Task: Find a flight from Santa Maria Island to Jackson on May 2nd with 1 carry-on bag, a price up to ₹2,000,000, and a departure time between 8:00 AM and 12:00 AM.
Action: Mouse moved to (241, 236)
Screenshot: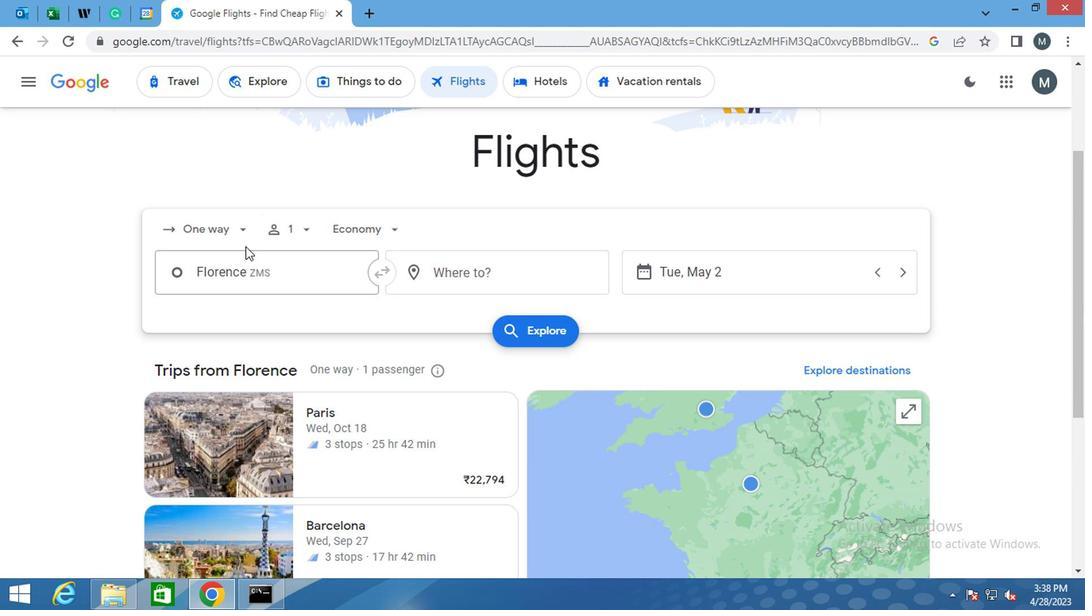
Action: Mouse pressed left at (241, 236)
Screenshot: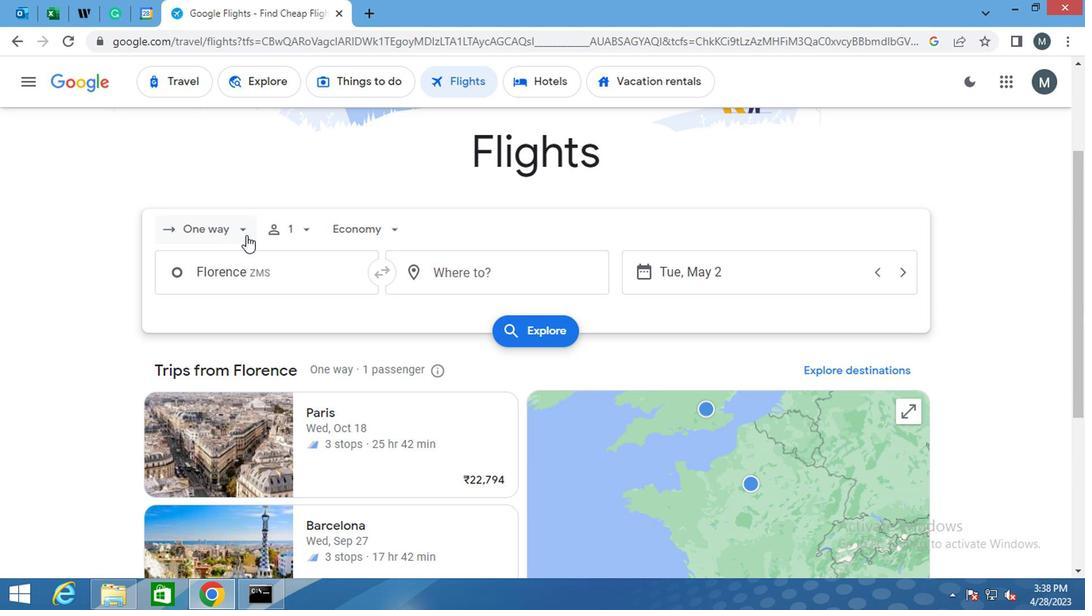 
Action: Mouse moved to (243, 310)
Screenshot: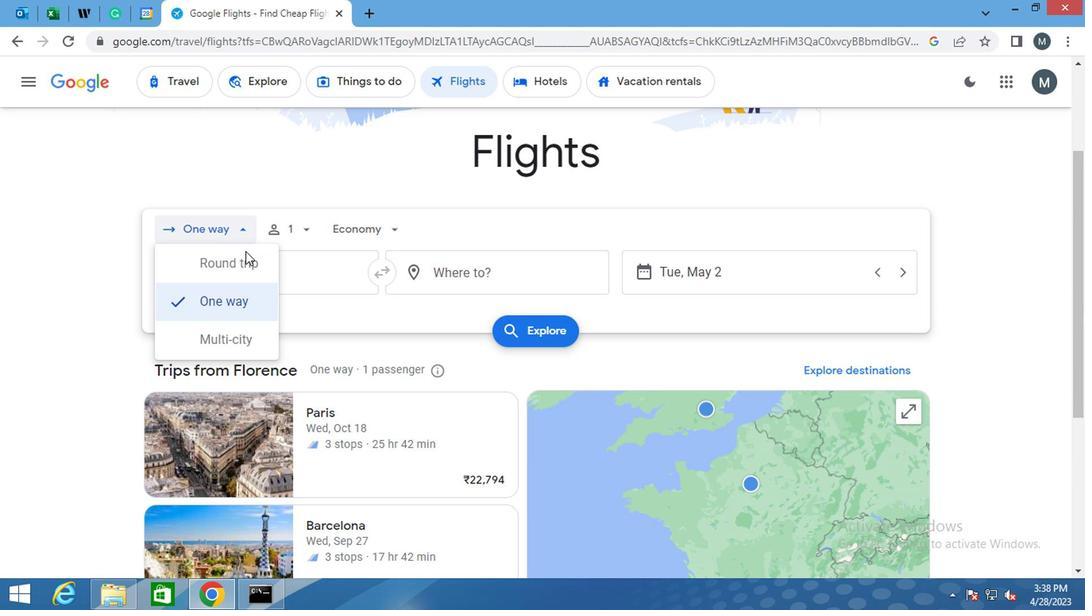 
Action: Mouse pressed left at (243, 310)
Screenshot: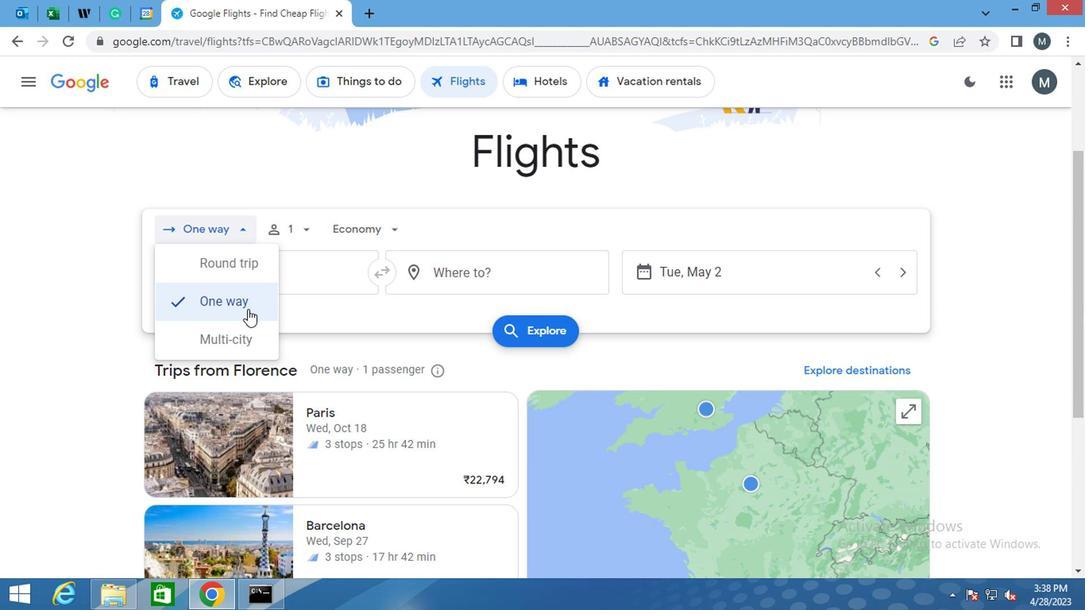 
Action: Mouse moved to (302, 231)
Screenshot: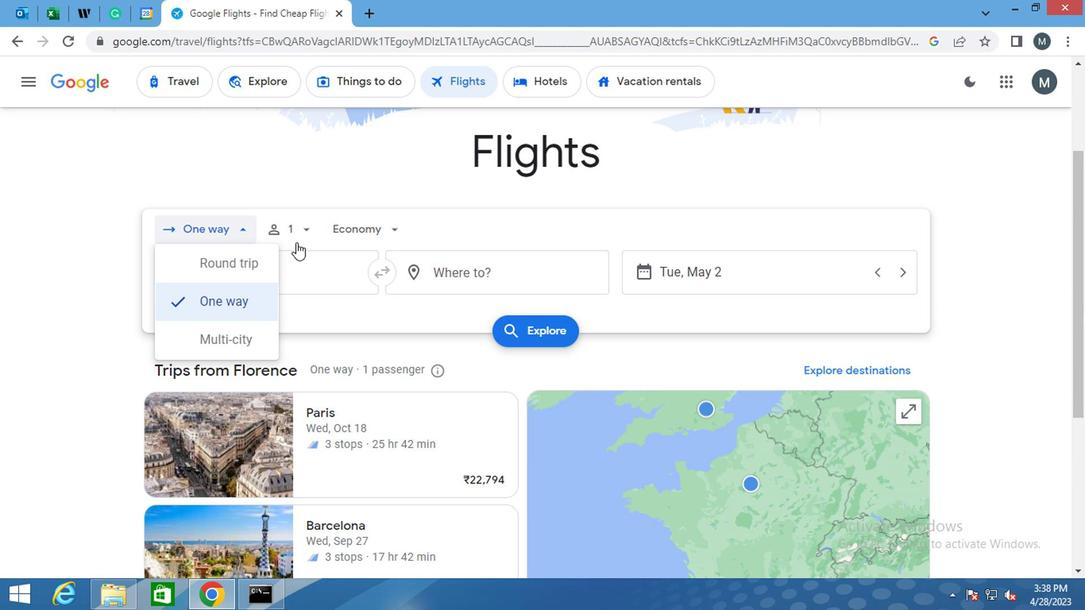 
Action: Mouse pressed left at (302, 231)
Screenshot: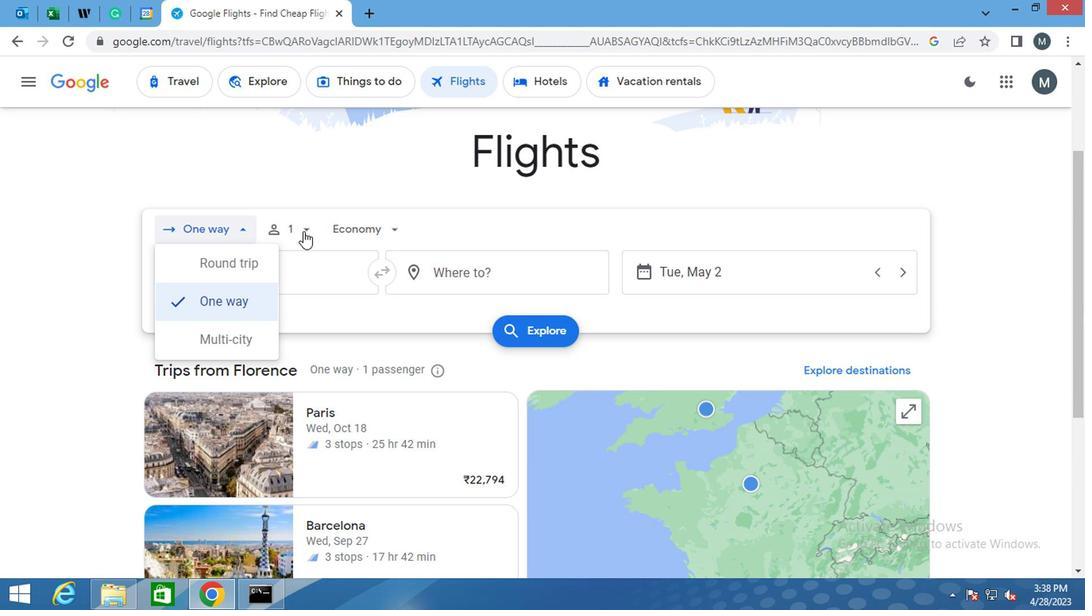 
Action: Mouse moved to (421, 274)
Screenshot: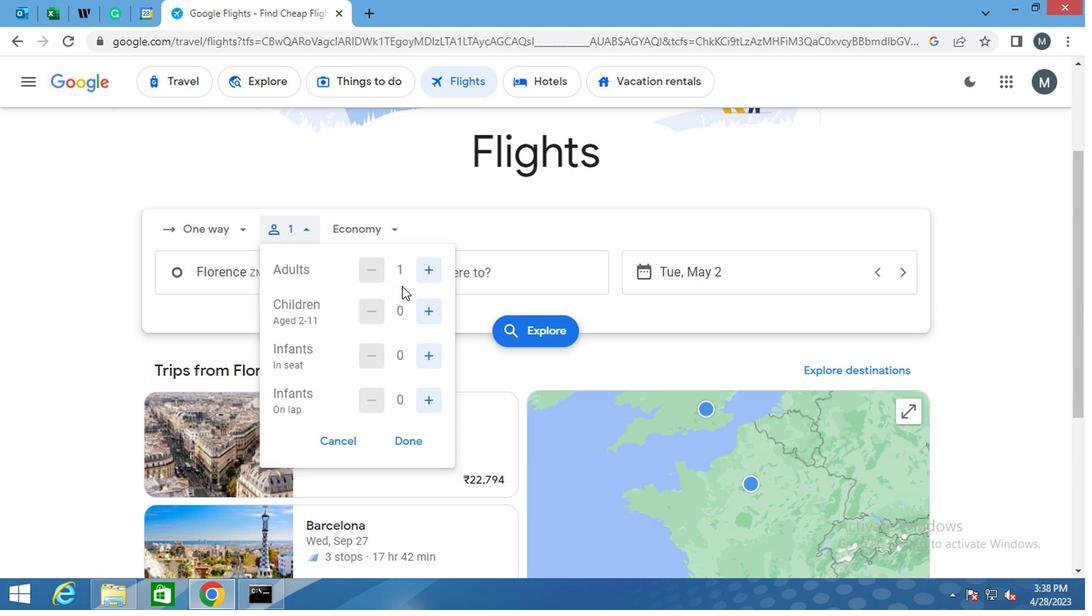 
Action: Mouse pressed left at (421, 274)
Screenshot: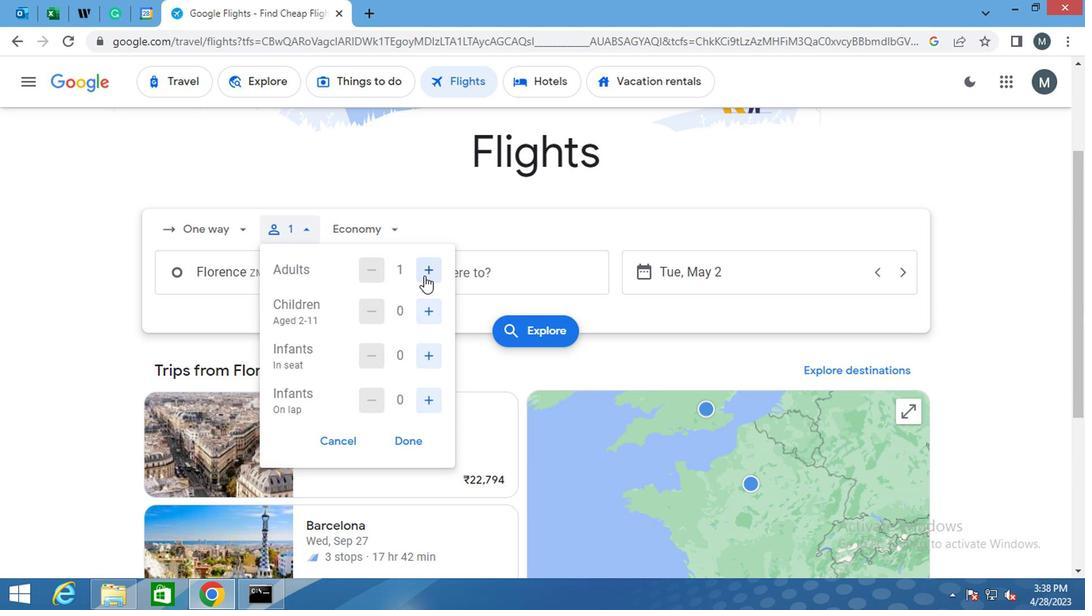 
Action: Mouse pressed left at (421, 274)
Screenshot: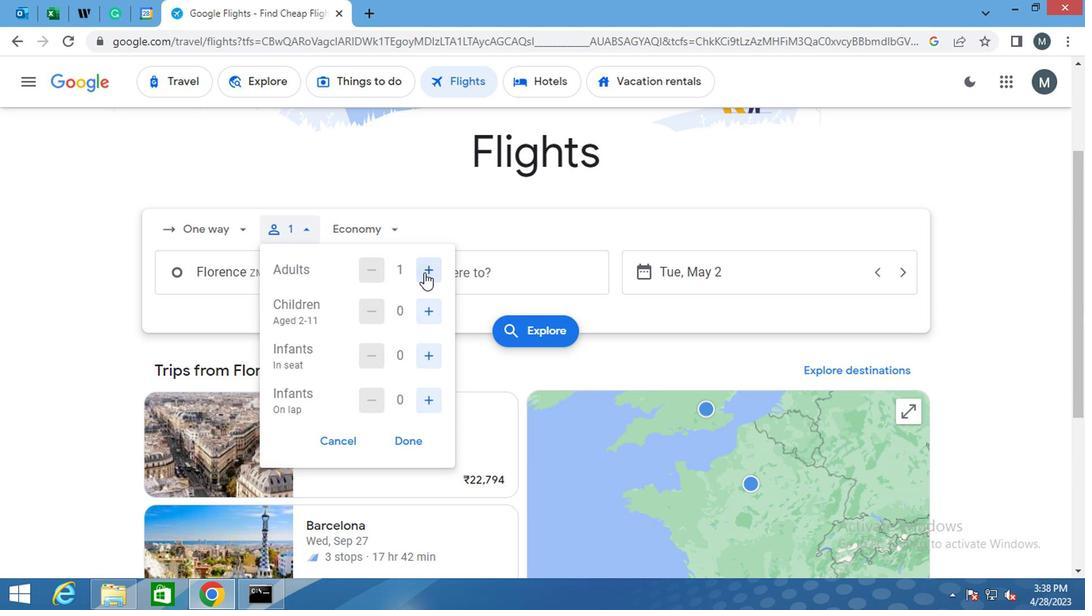 
Action: Mouse pressed left at (421, 274)
Screenshot: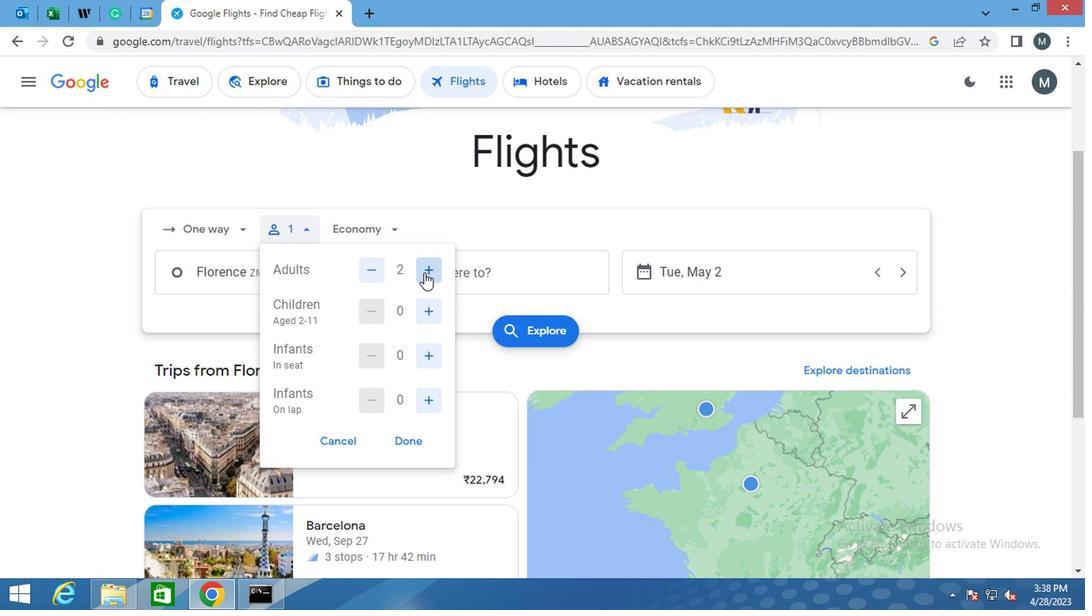 
Action: Mouse pressed left at (421, 274)
Screenshot: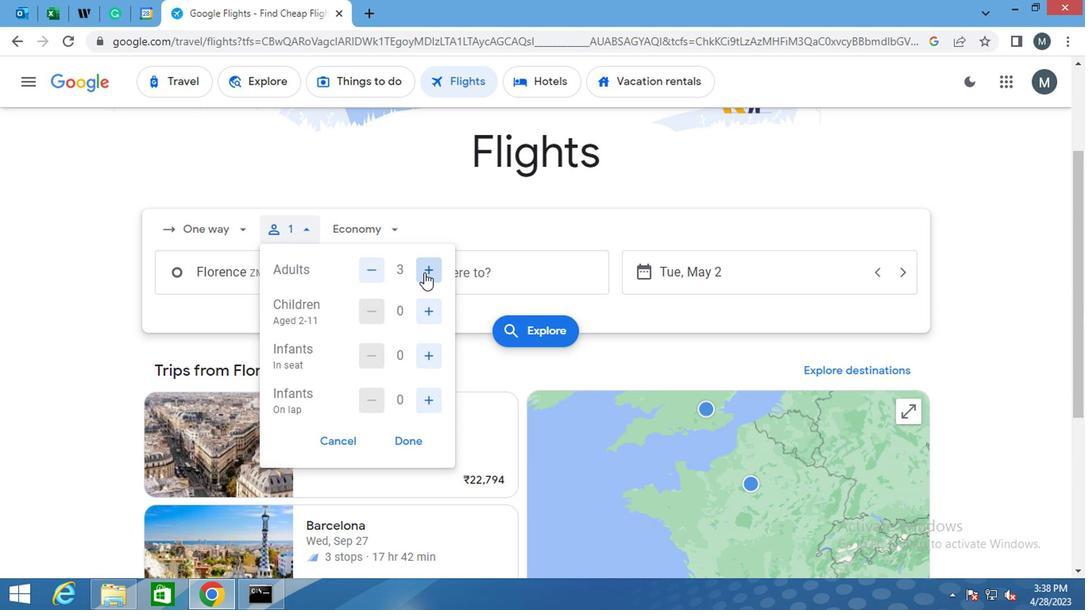 
Action: Mouse moved to (423, 310)
Screenshot: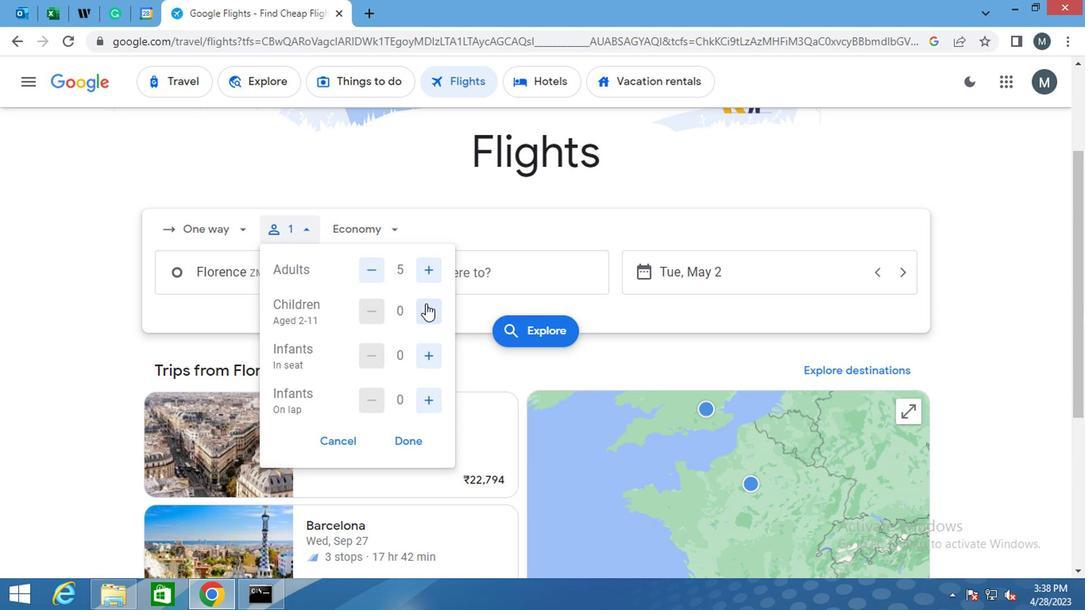 
Action: Mouse pressed left at (423, 310)
Screenshot: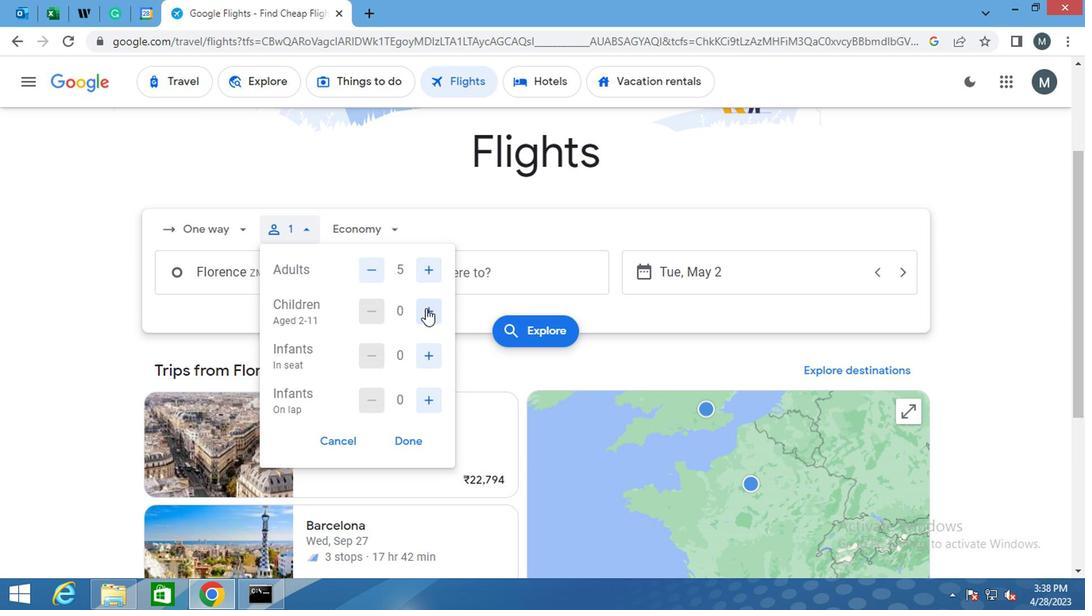 
Action: Mouse pressed left at (423, 310)
Screenshot: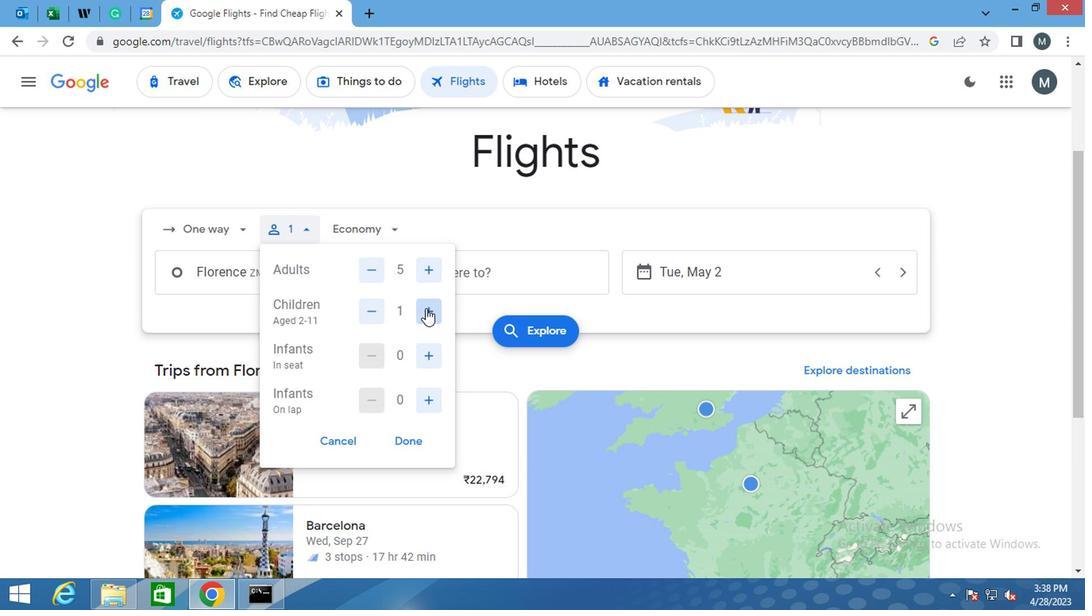 
Action: Mouse moved to (425, 355)
Screenshot: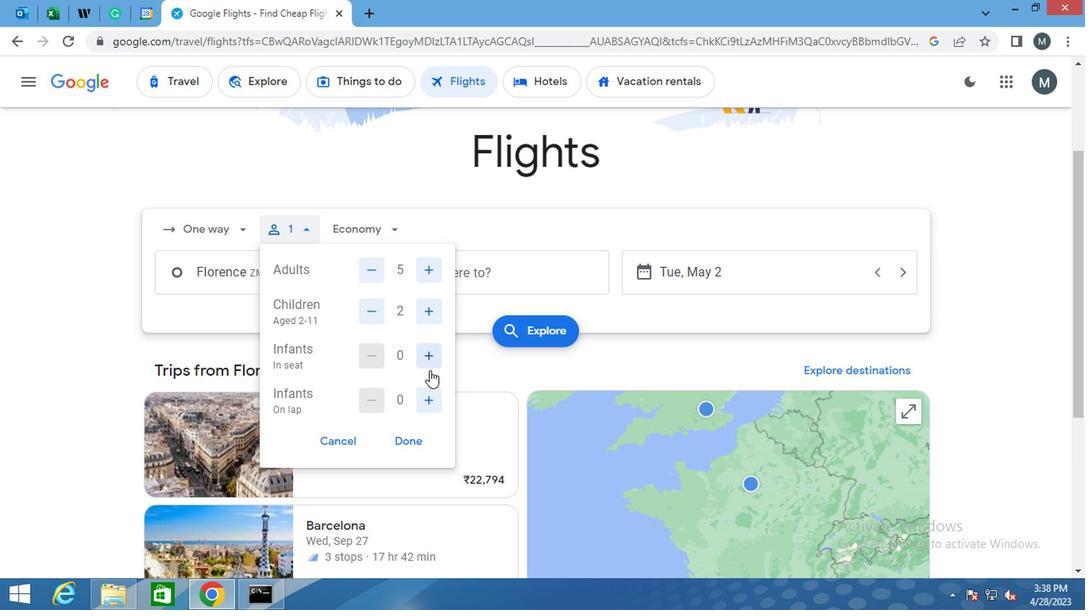 
Action: Mouse pressed left at (425, 355)
Screenshot: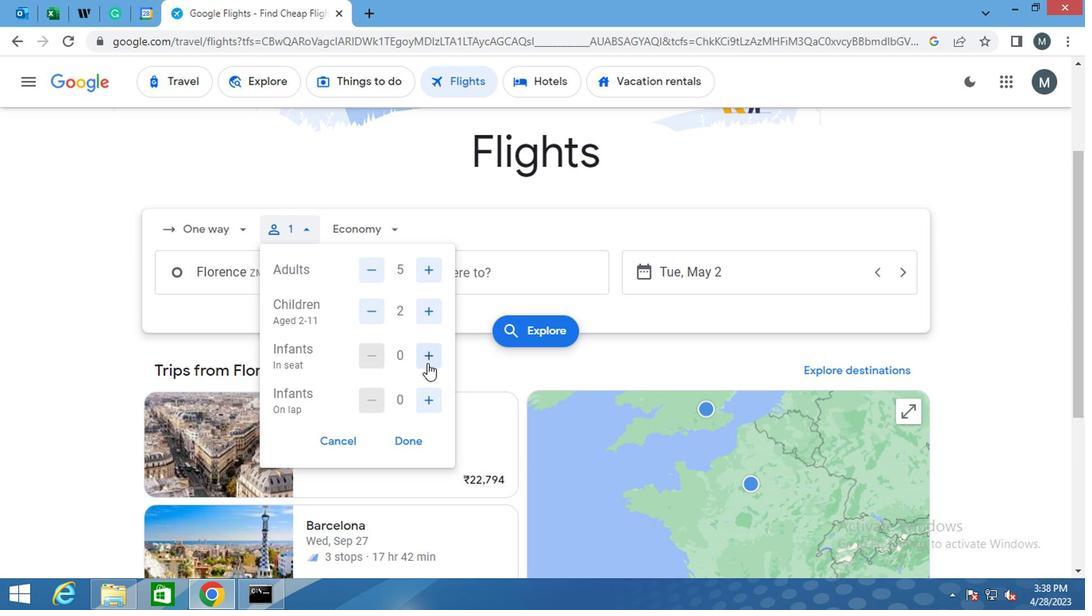 
Action: Mouse pressed left at (425, 355)
Screenshot: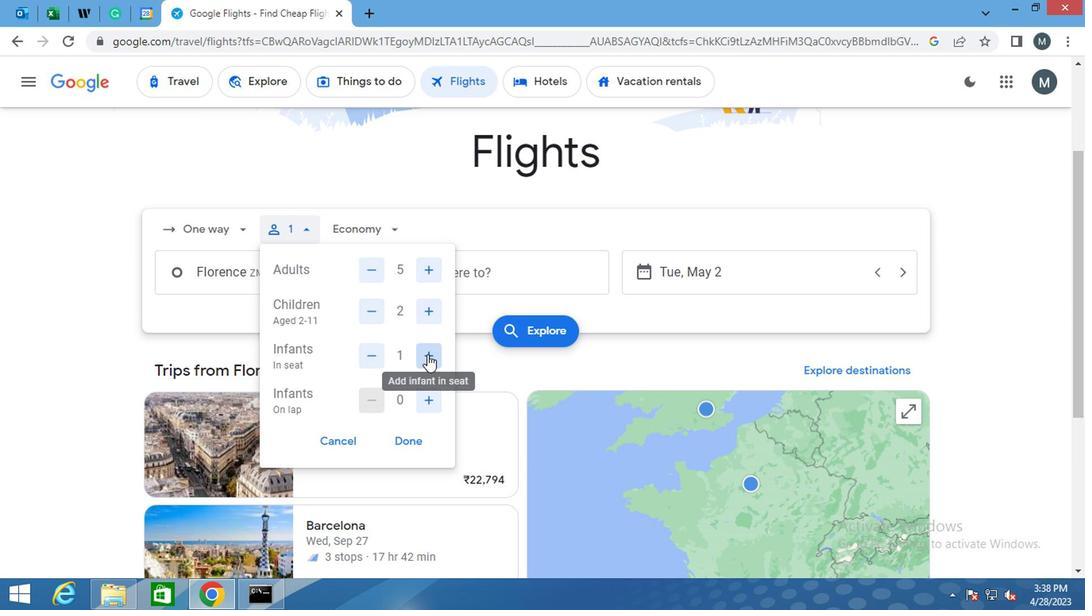 
Action: Mouse moved to (365, 354)
Screenshot: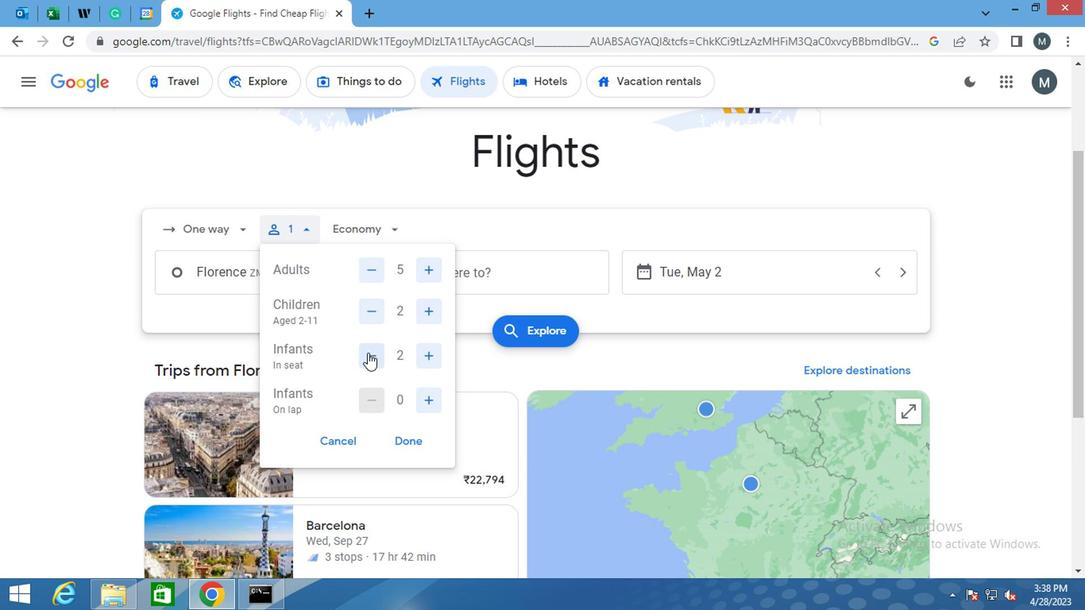 
Action: Mouse pressed left at (365, 354)
Screenshot: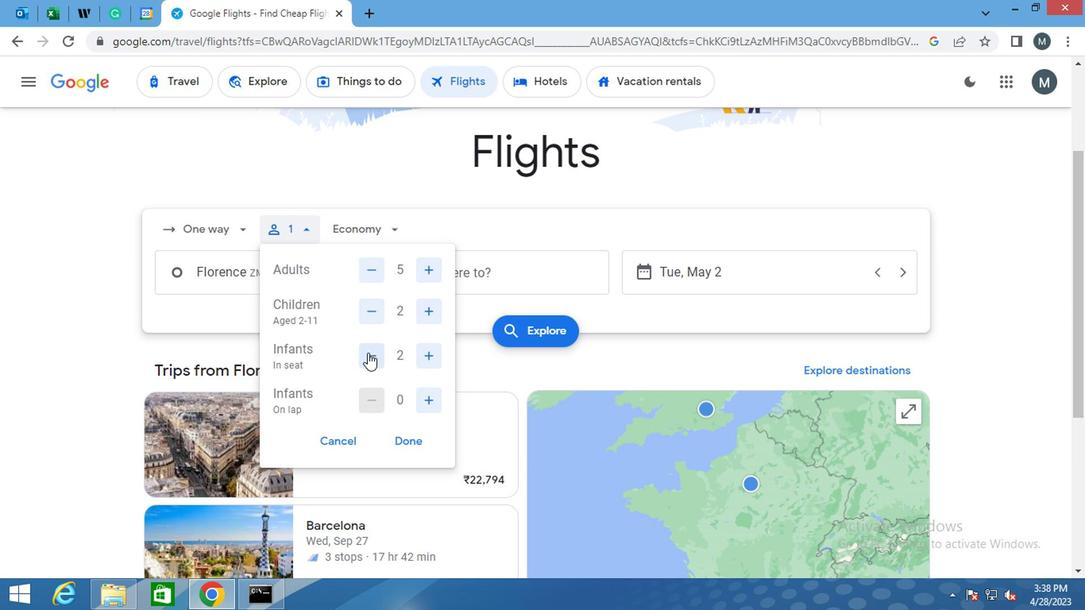 
Action: Mouse moved to (418, 405)
Screenshot: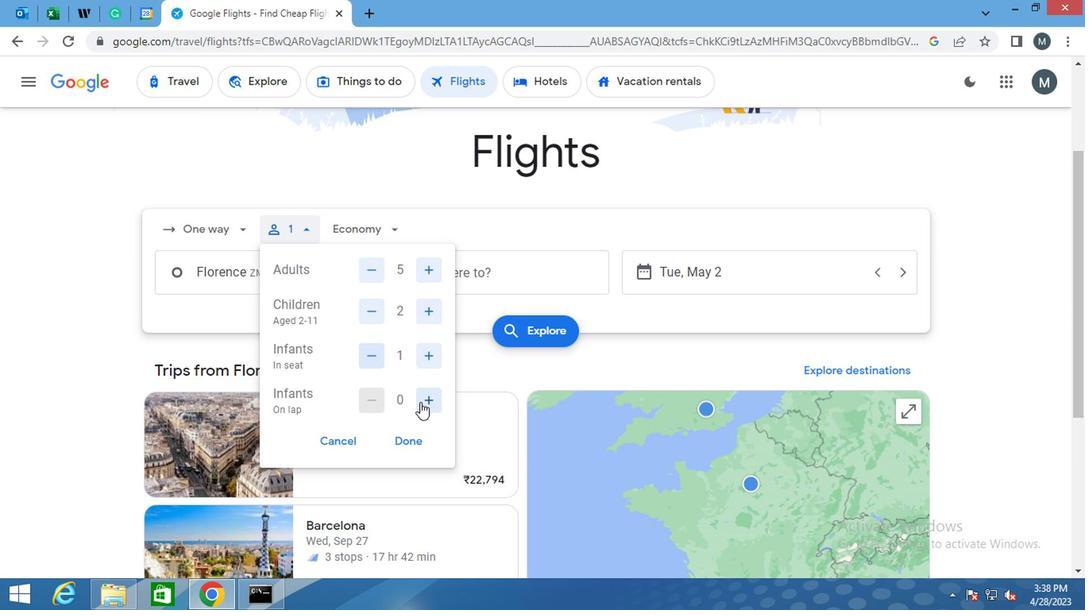 
Action: Mouse pressed left at (418, 405)
Screenshot: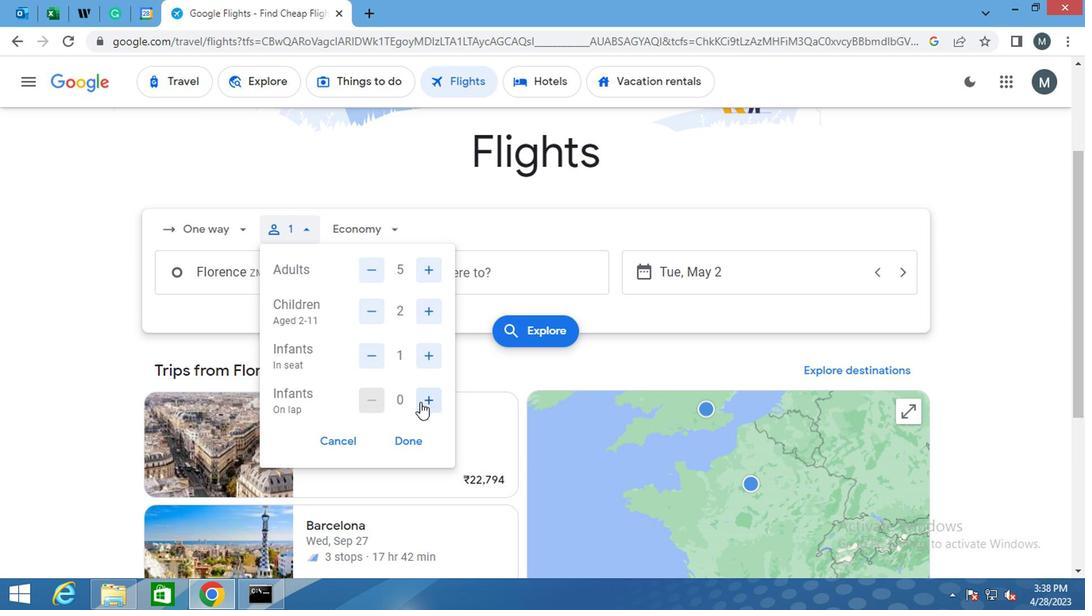 
Action: Mouse moved to (419, 405)
Screenshot: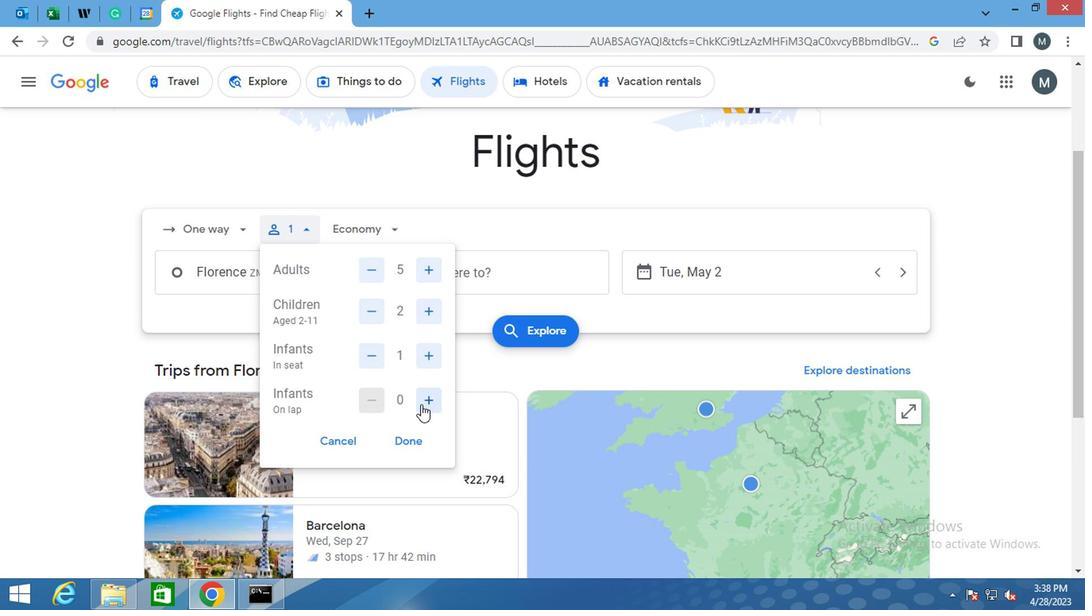 
Action: Mouse pressed left at (419, 405)
Screenshot: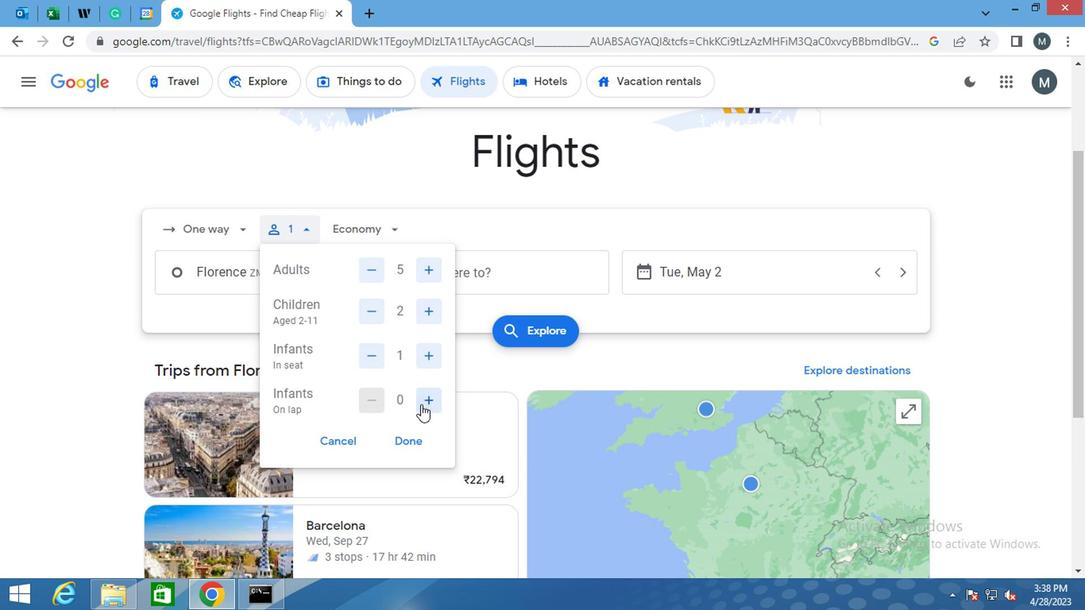 
Action: Mouse moved to (362, 399)
Screenshot: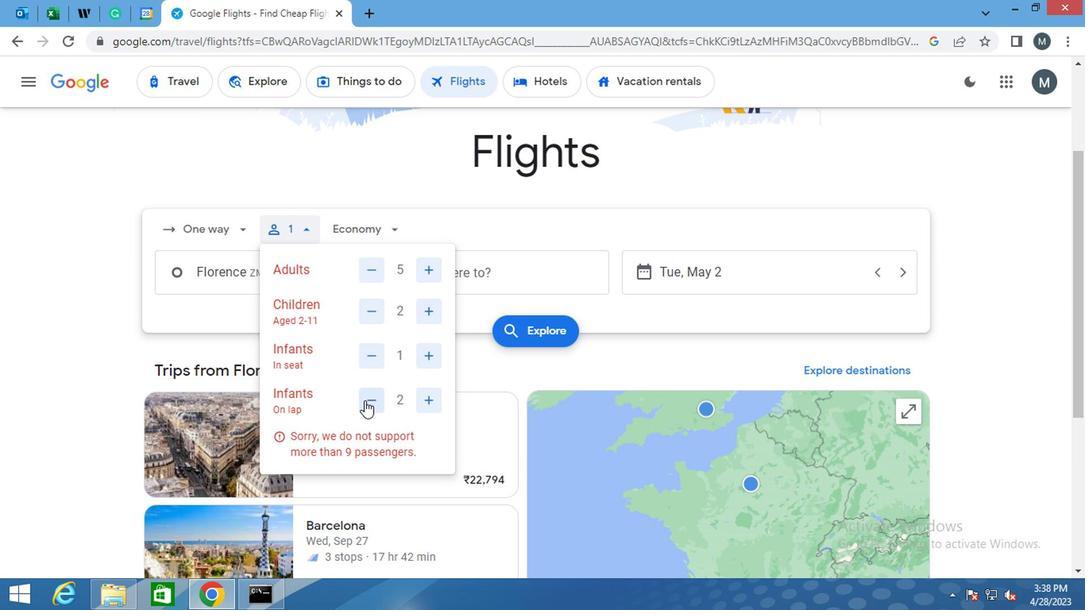 
Action: Mouse pressed left at (362, 399)
Screenshot: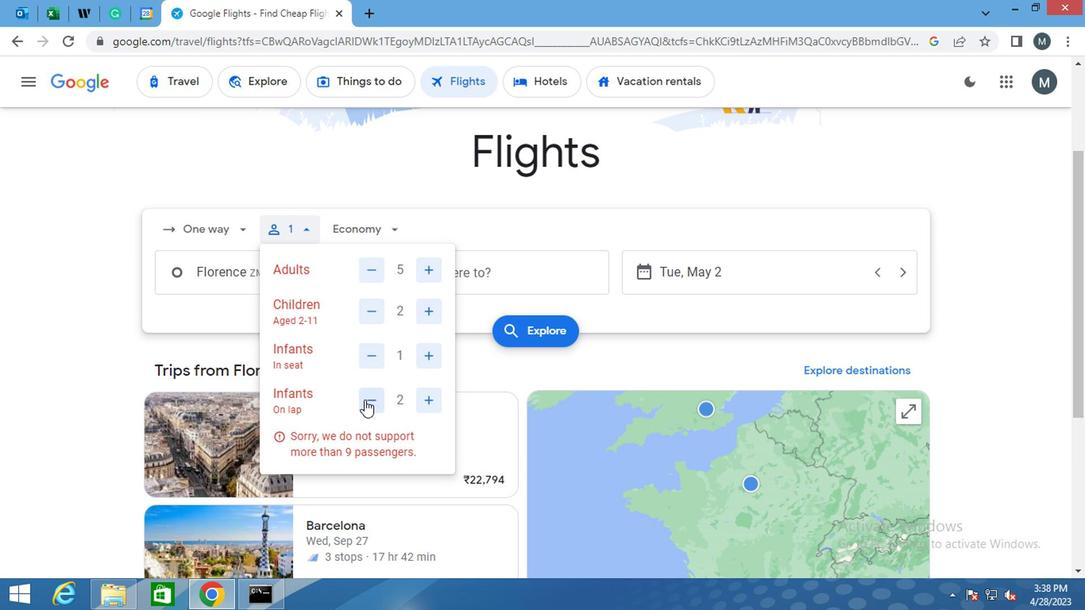 
Action: Mouse moved to (400, 437)
Screenshot: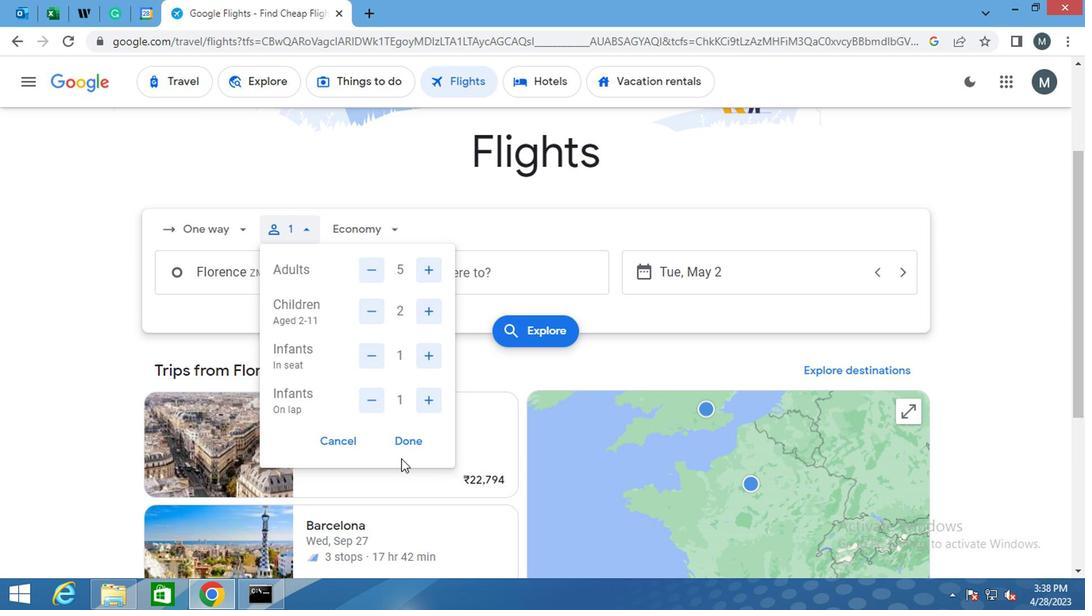 
Action: Mouse pressed left at (400, 437)
Screenshot: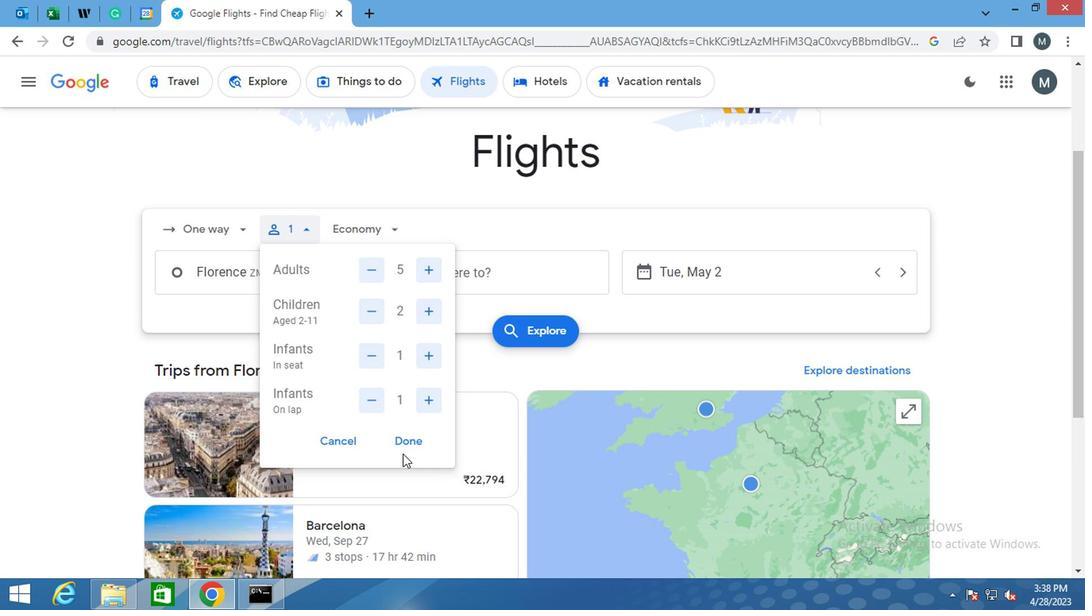 
Action: Mouse moved to (388, 236)
Screenshot: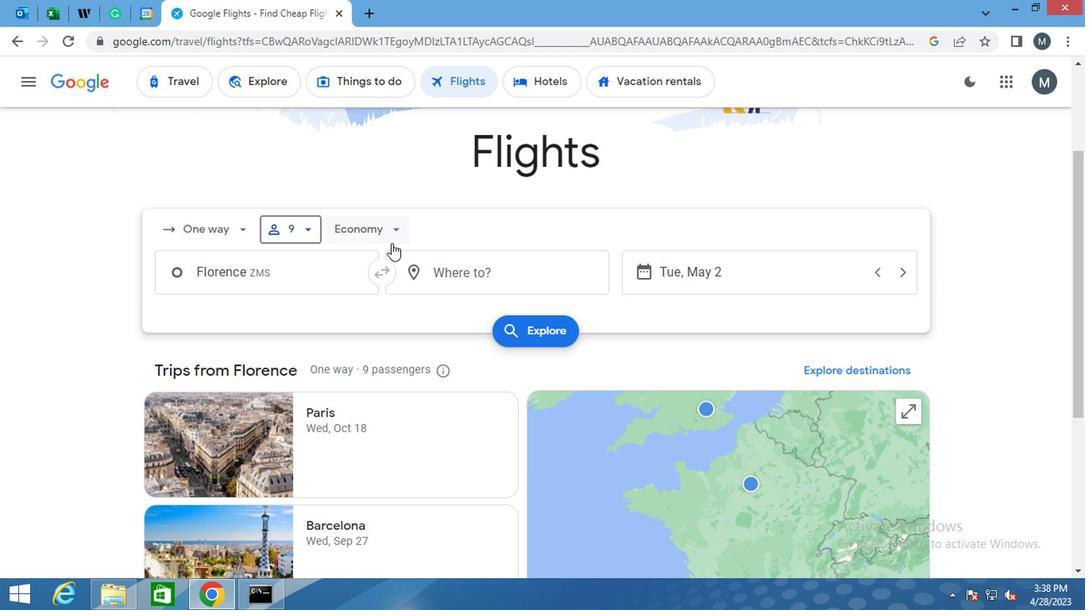 
Action: Mouse pressed left at (388, 236)
Screenshot: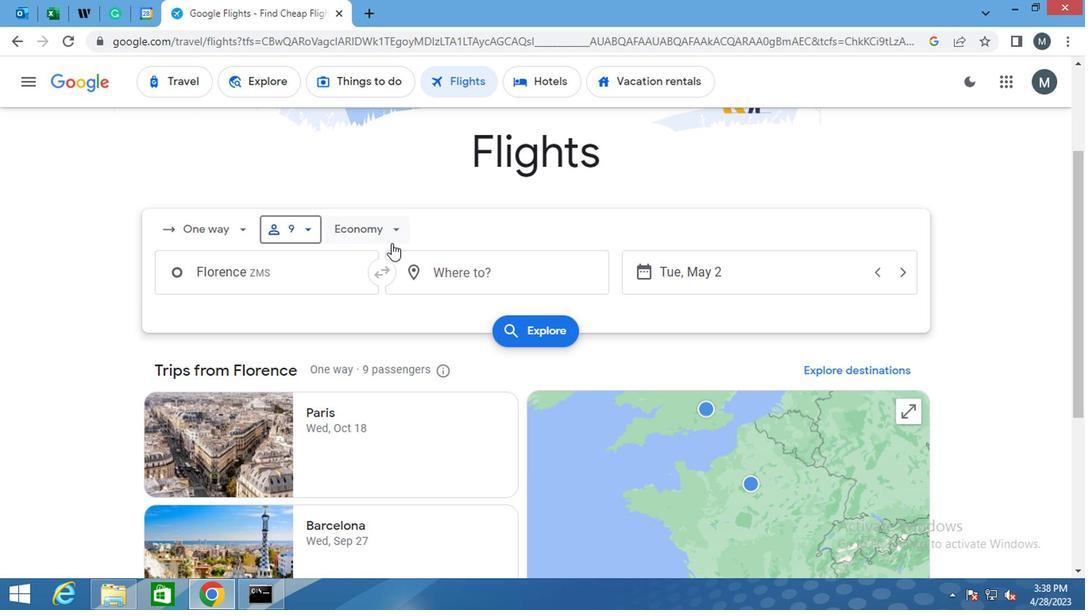
Action: Mouse moved to (386, 276)
Screenshot: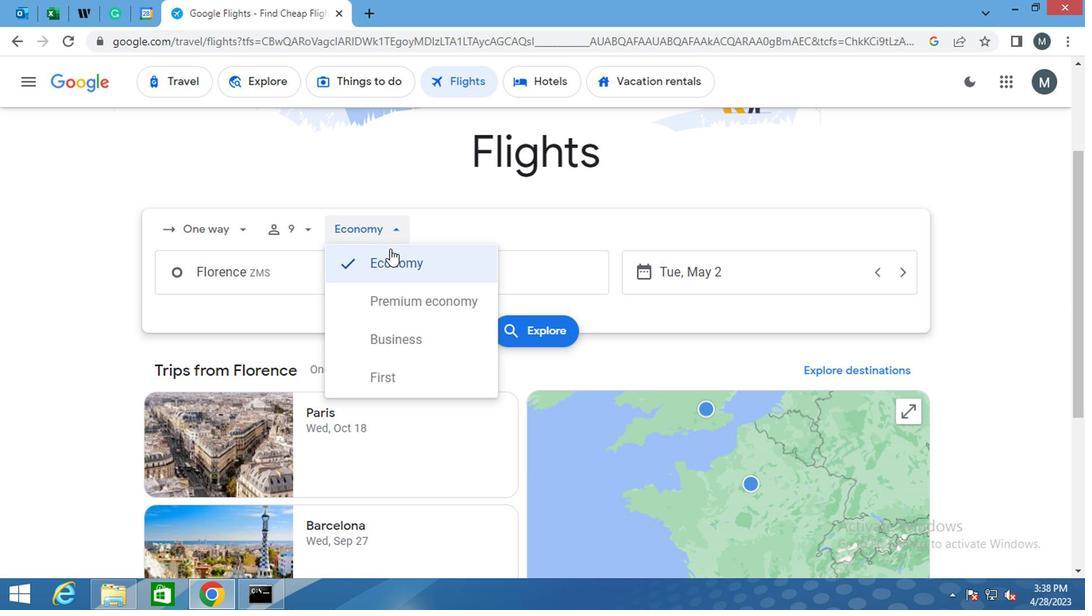
Action: Mouse pressed left at (386, 276)
Screenshot: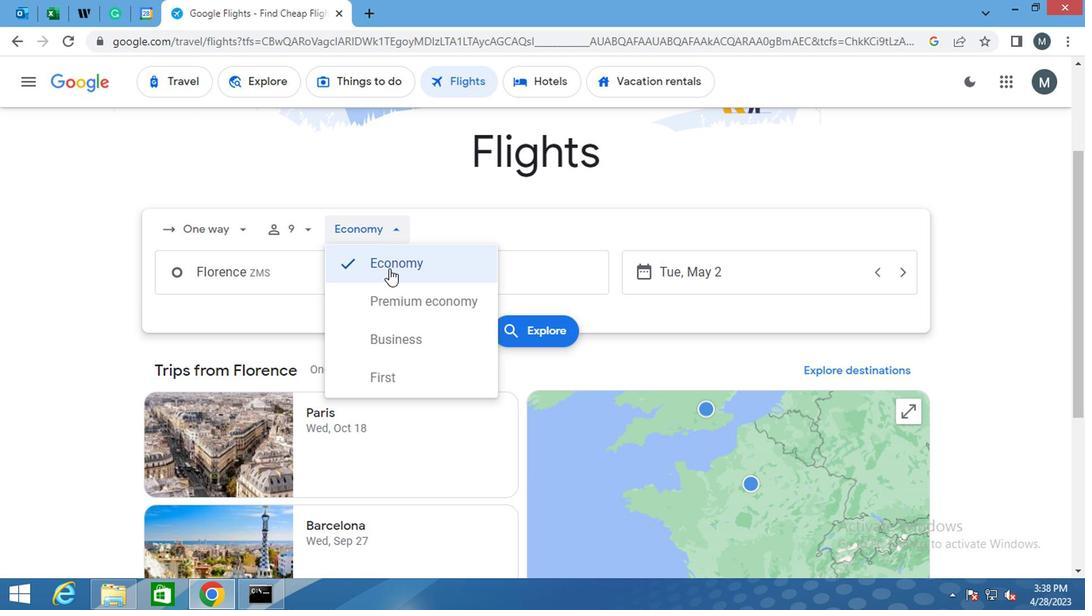
Action: Mouse moved to (285, 282)
Screenshot: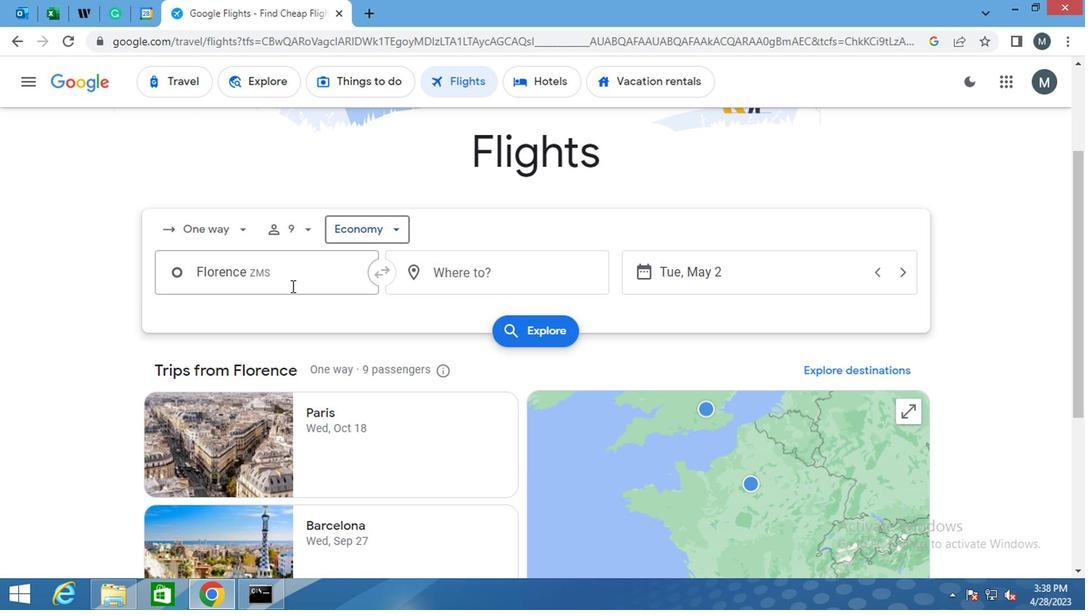 
Action: Mouse pressed left at (285, 282)
Screenshot: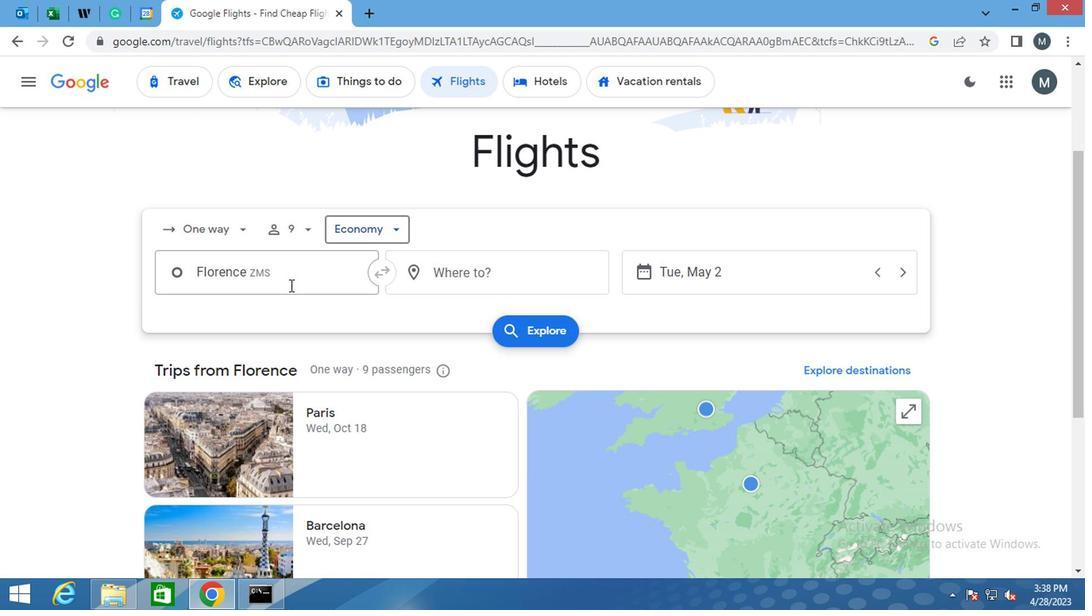 
Action: Mouse moved to (285, 281)
Screenshot: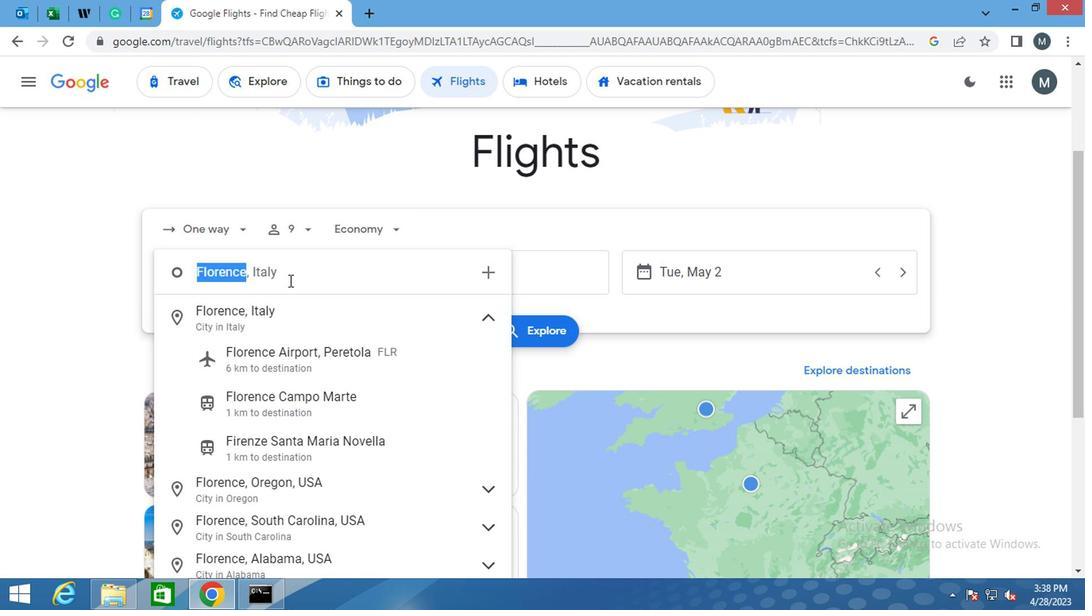 
Action: Key pressed <Key.backspace><Key.backspace><Key.backspace><Key.shift>SANTA<Key.space><Key.shift>MARIA<Key.space><Key.shift>A<Key.enter><Key.backspace><Key.backspace><Key.backspace><Key.backspace><Key.backspace><Key.backspace>
Screenshot: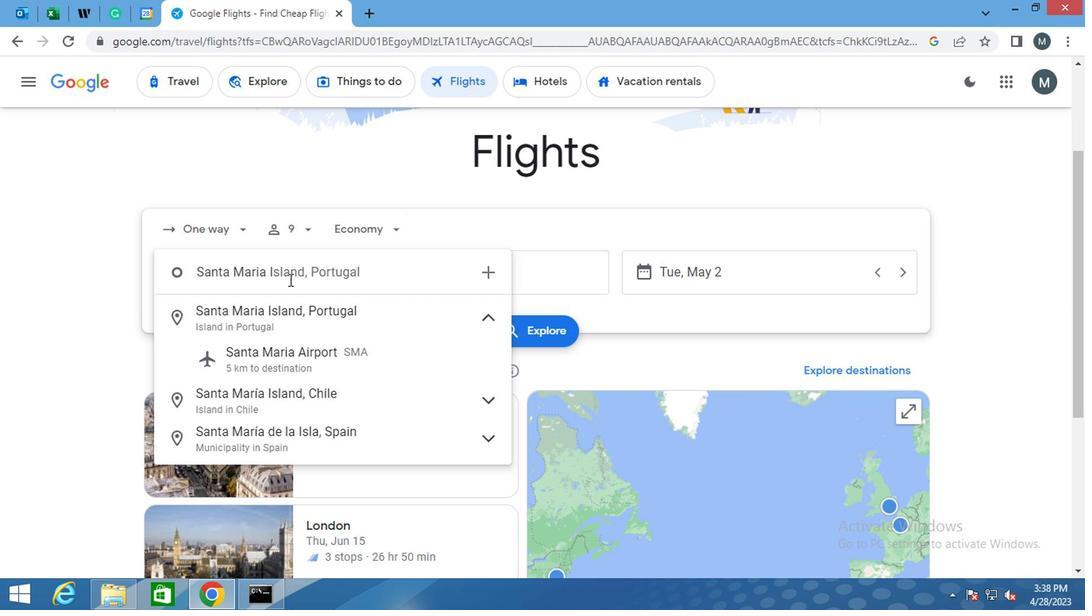 
Action: Mouse moved to (320, 273)
Screenshot: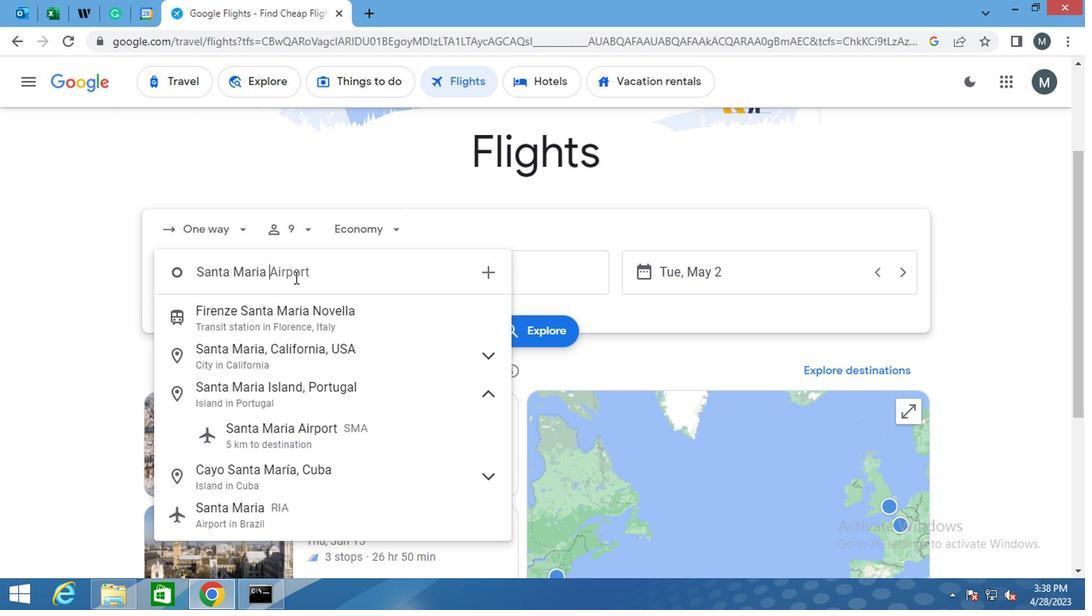 
Action: Mouse pressed left at (320, 273)
Screenshot: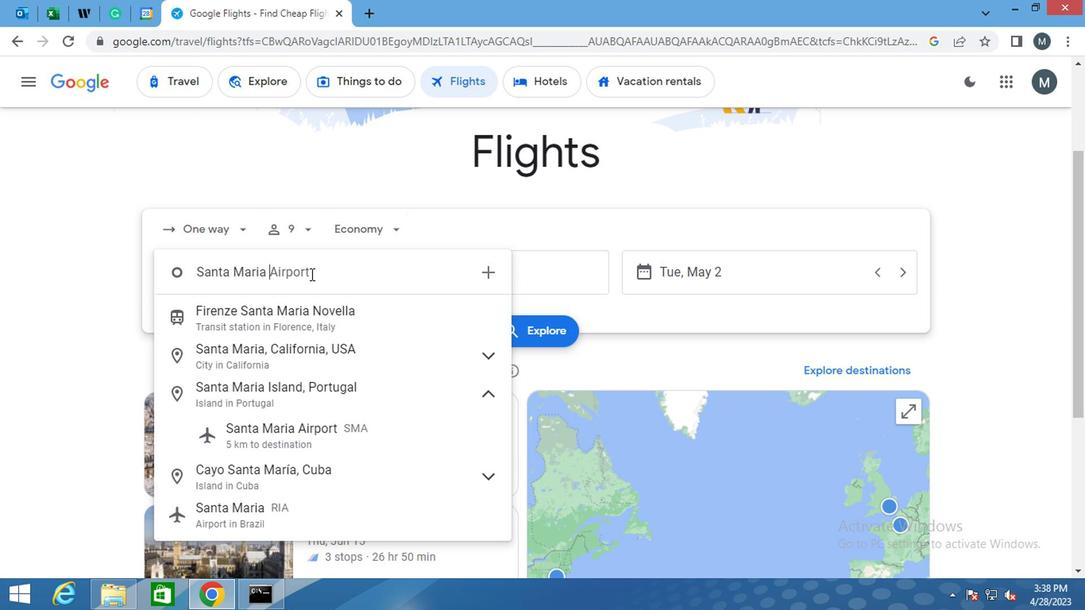 
Action: Mouse moved to (321, 276)
Screenshot: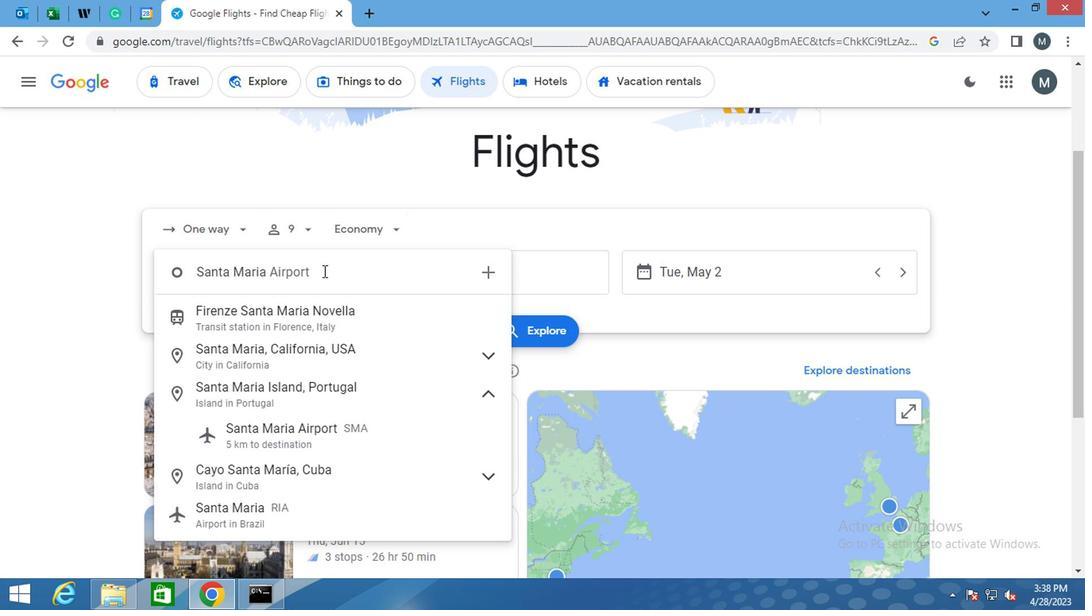 
Action: Mouse pressed left at (321, 276)
Screenshot: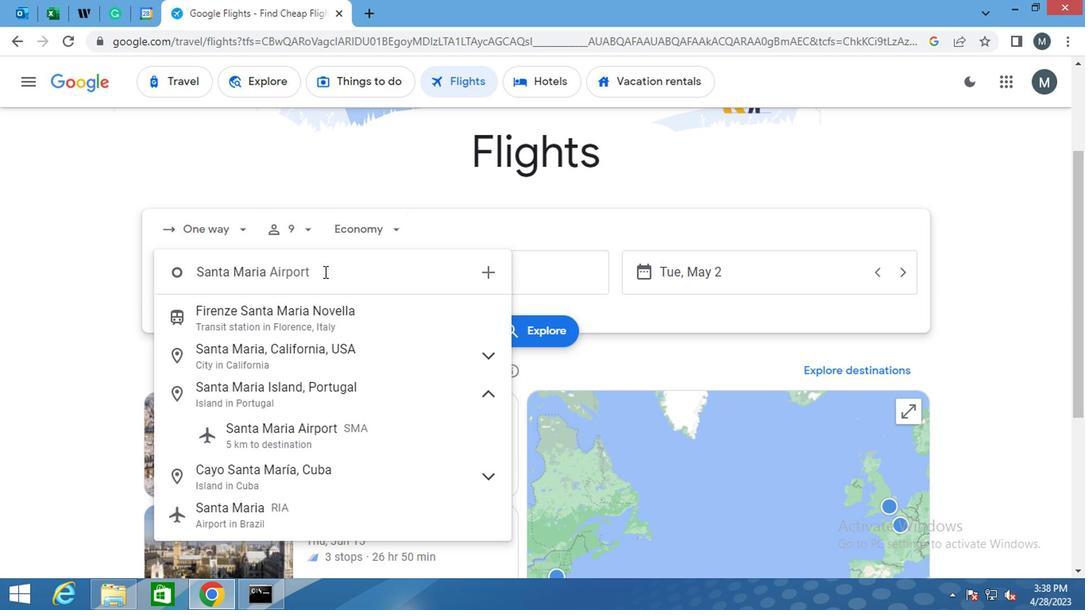 
Action: Mouse moved to (338, 433)
Screenshot: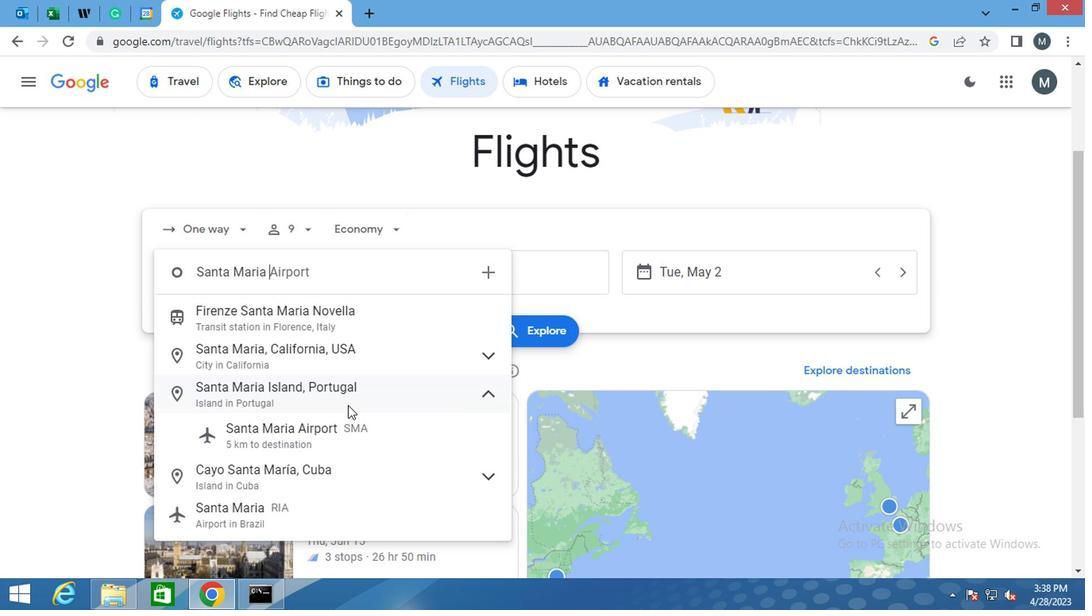 
Action: Mouse pressed left at (338, 433)
Screenshot: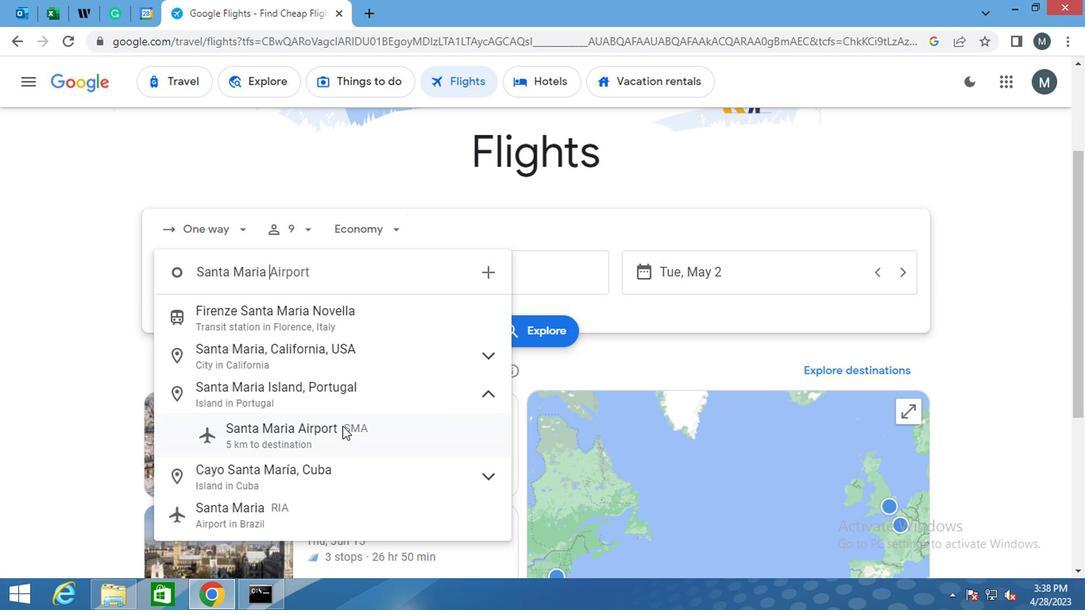 
Action: Mouse moved to (485, 282)
Screenshot: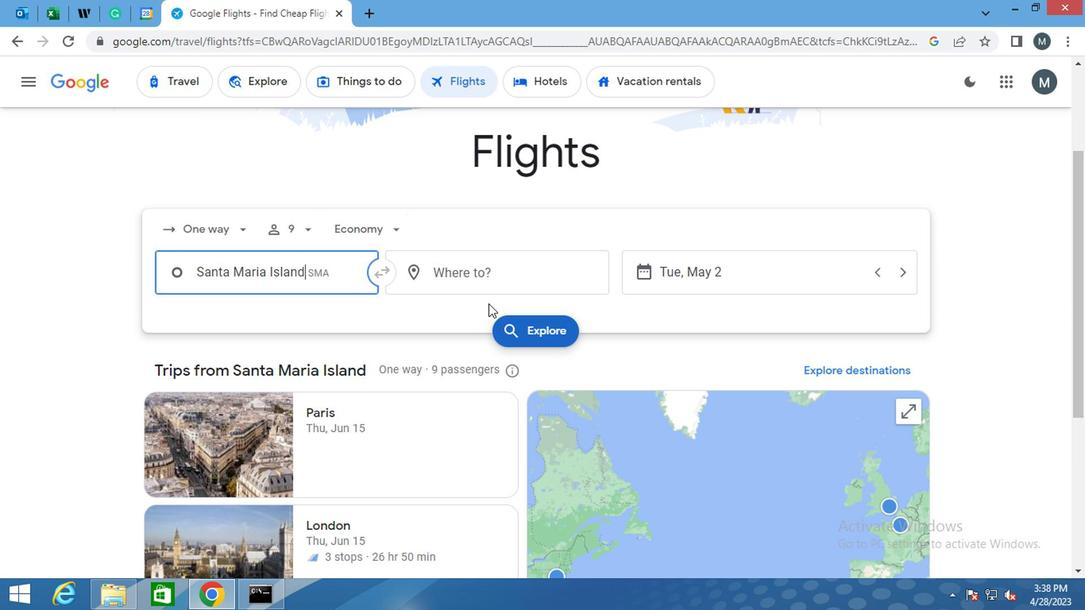 
Action: Mouse pressed left at (485, 282)
Screenshot: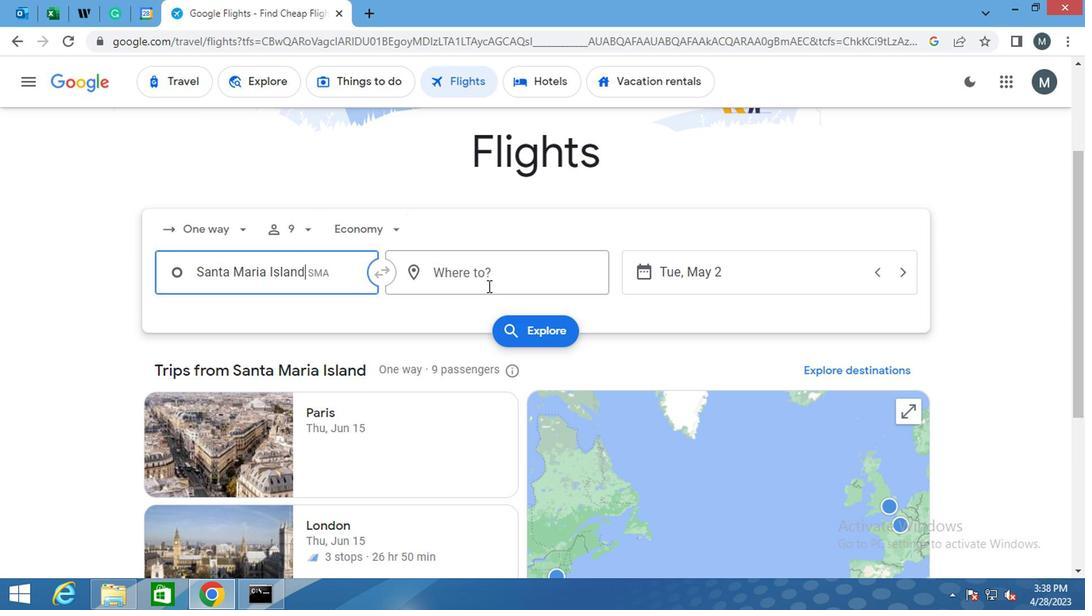 
Action: Mouse moved to (485, 282)
Screenshot: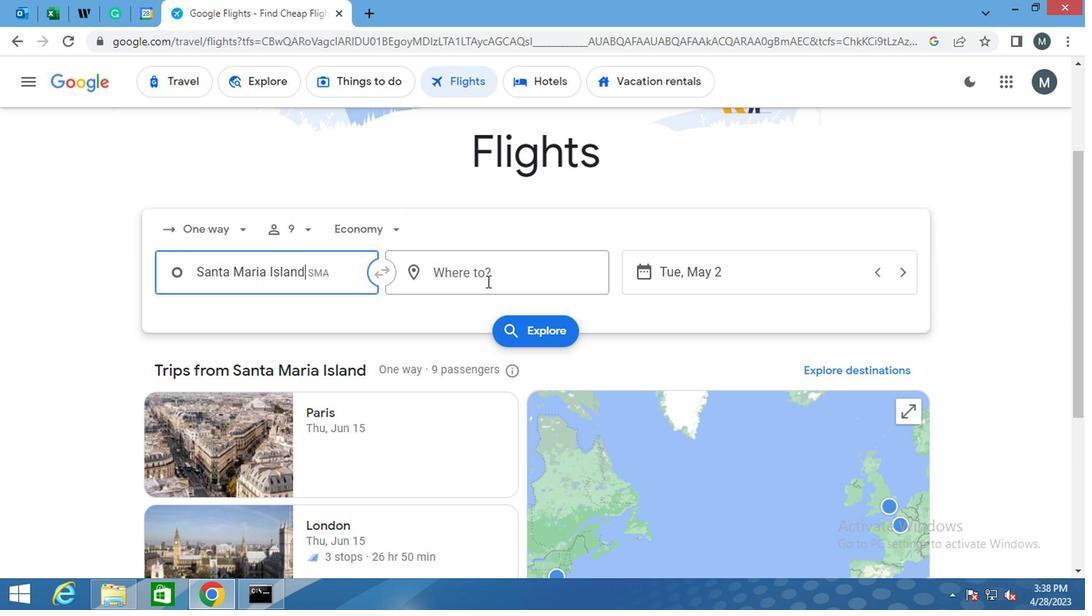 
Action: Key pressed JCA<Key.backspace><Key.backspace>AC
Screenshot: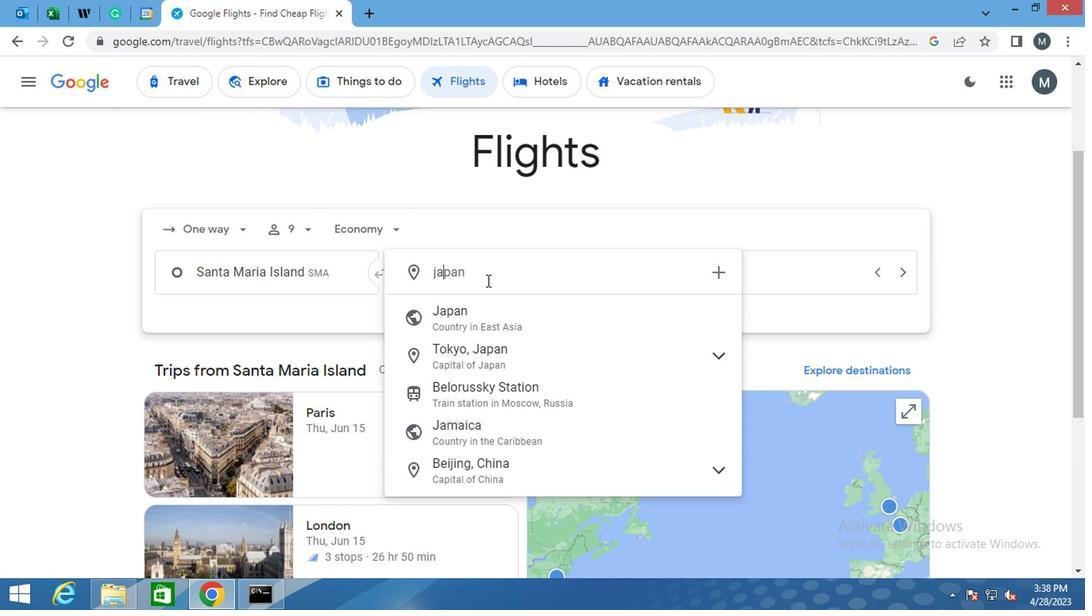 
Action: Mouse moved to (502, 315)
Screenshot: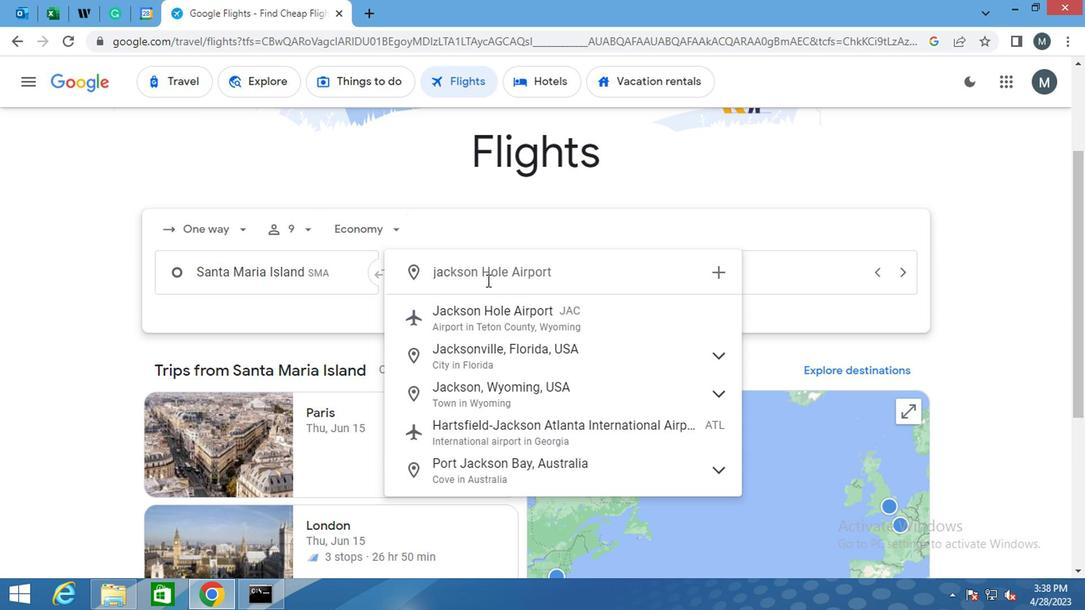 
Action: Mouse pressed left at (502, 315)
Screenshot: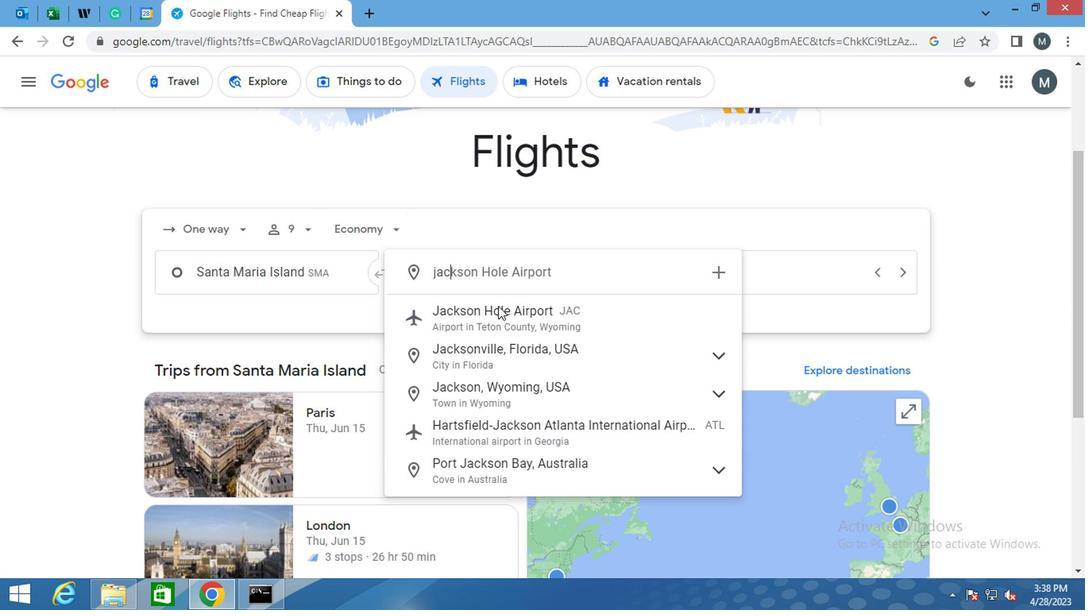 
Action: Mouse moved to (667, 278)
Screenshot: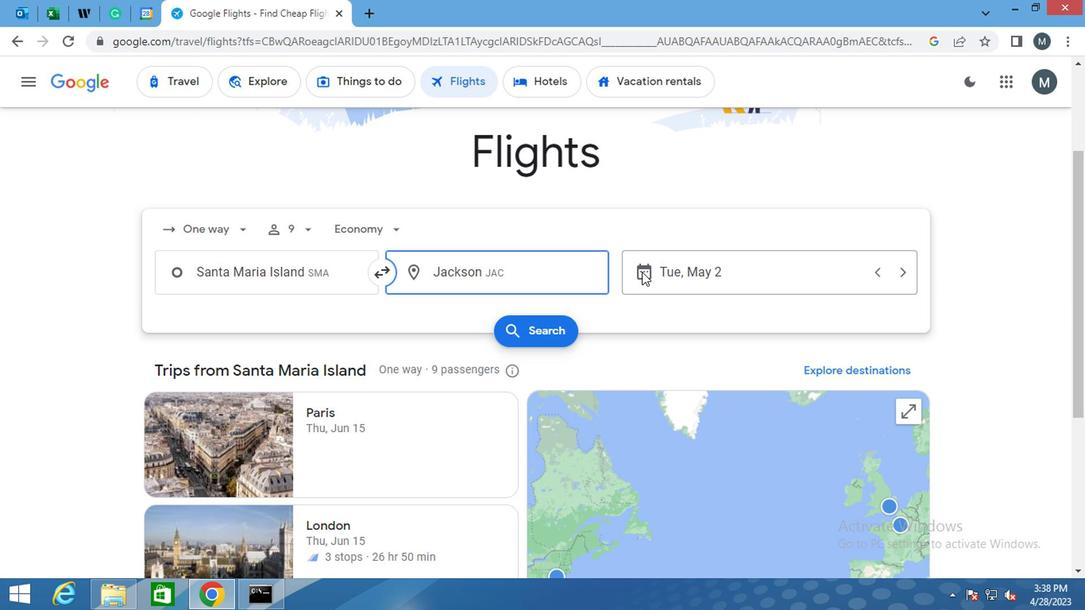 
Action: Mouse pressed left at (667, 278)
Screenshot: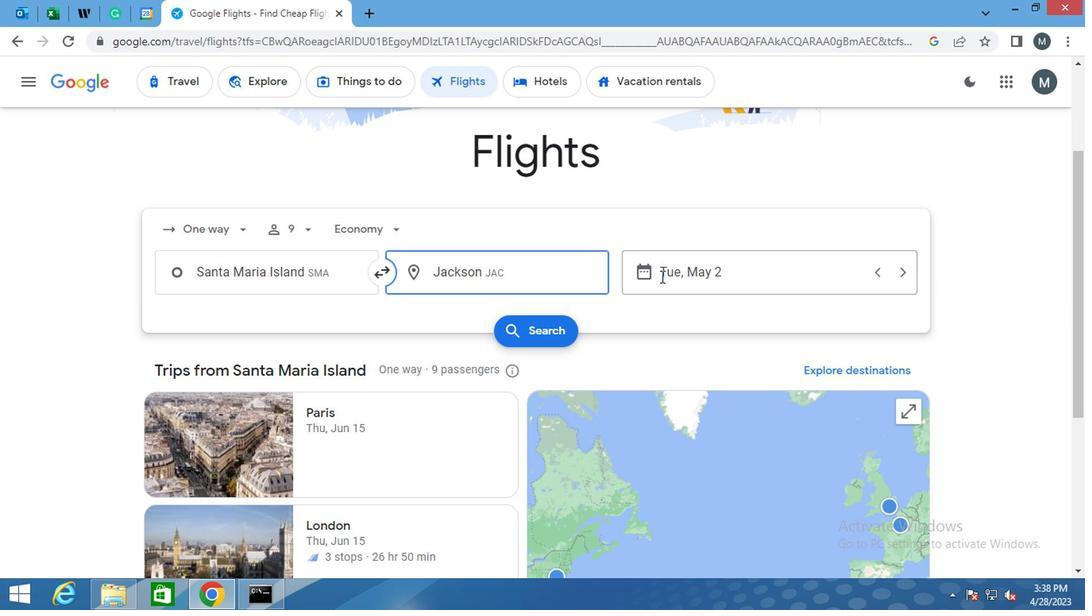 
Action: Mouse moved to (725, 280)
Screenshot: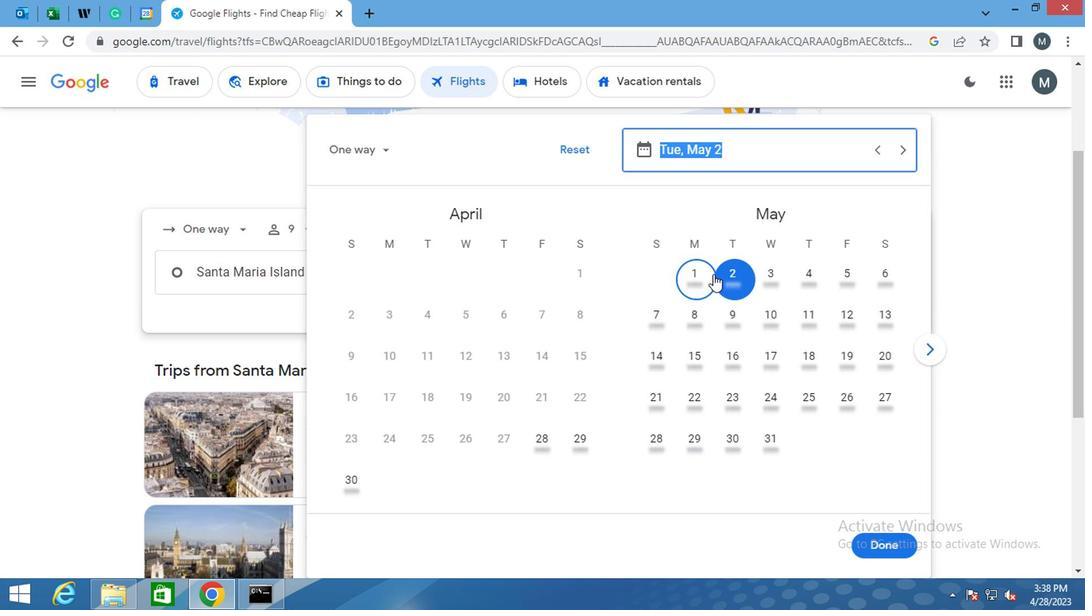 
Action: Mouse pressed left at (725, 280)
Screenshot: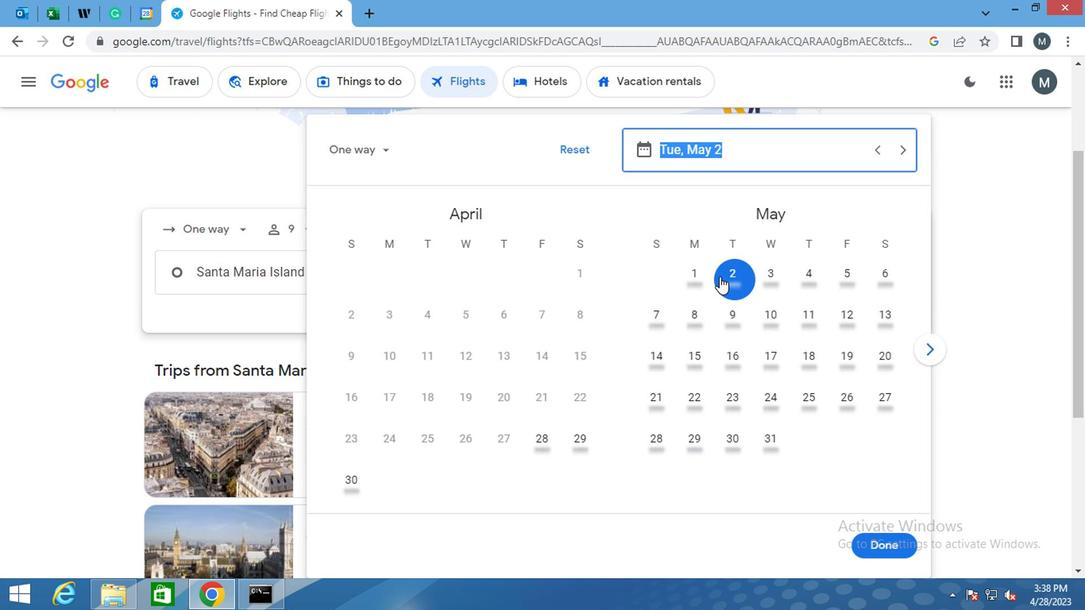 
Action: Mouse moved to (862, 543)
Screenshot: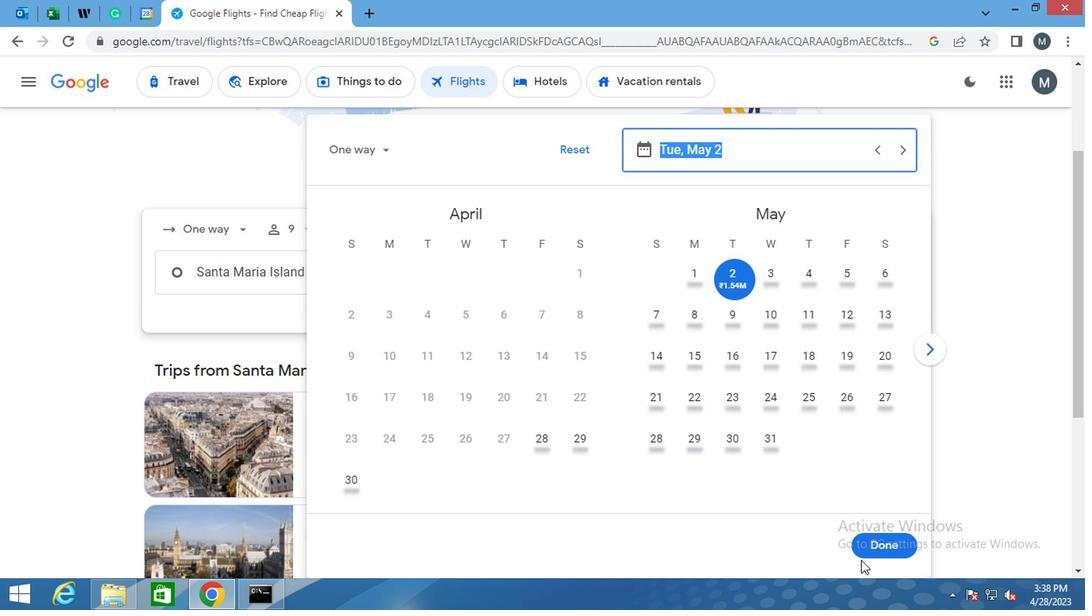 
Action: Mouse pressed left at (862, 543)
Screenshot: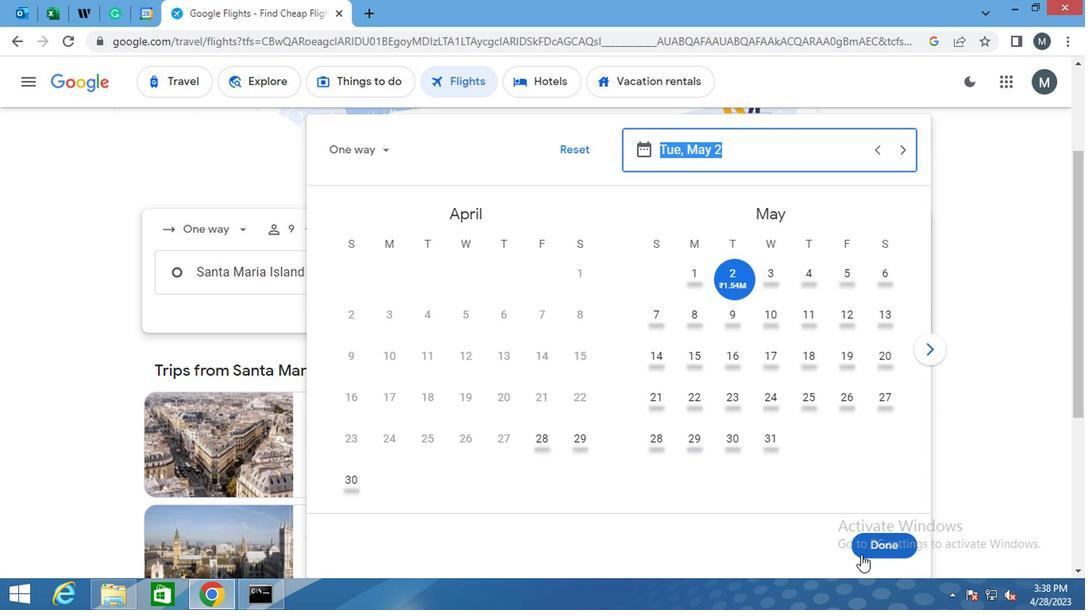 
Action: Mouse moved to (534, 333)
Screenshot: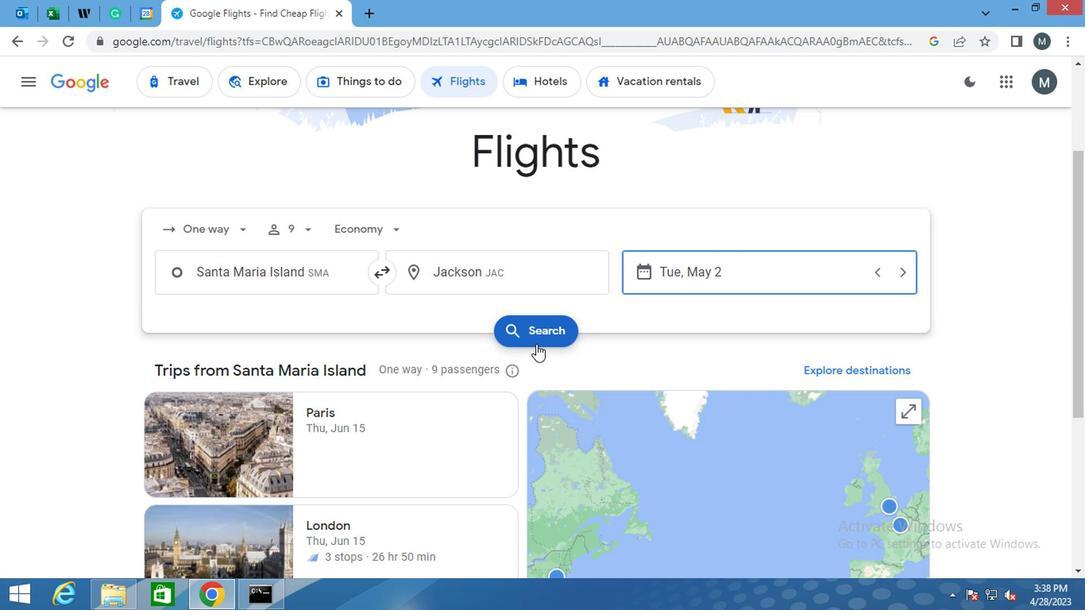 
Action: Mouse pressed left at (534, 333)
Screenshot: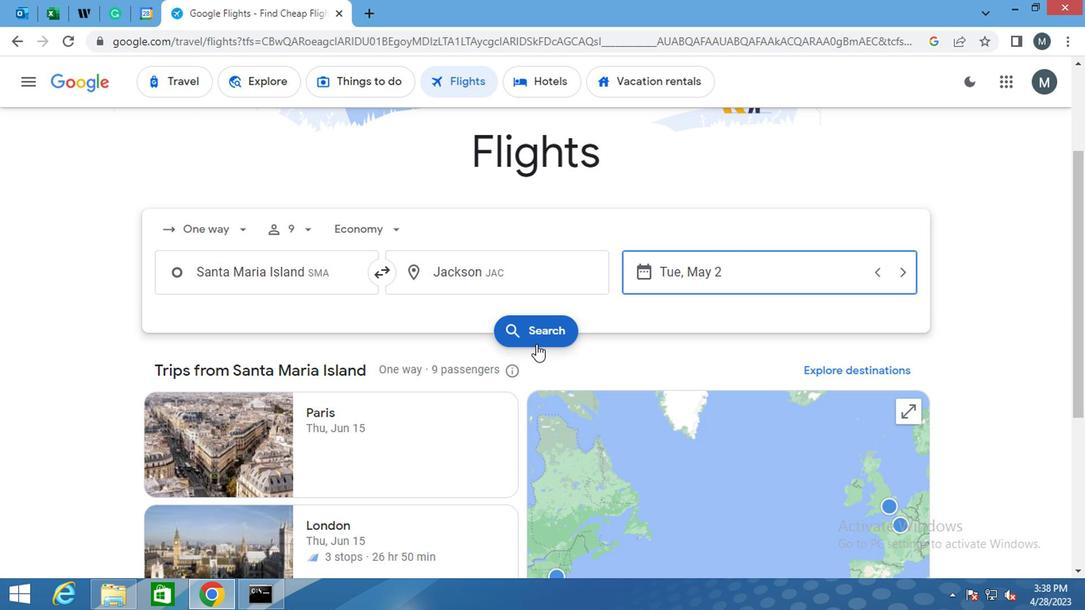 
Action: Mouse moved to (159, 228)
Screenshot: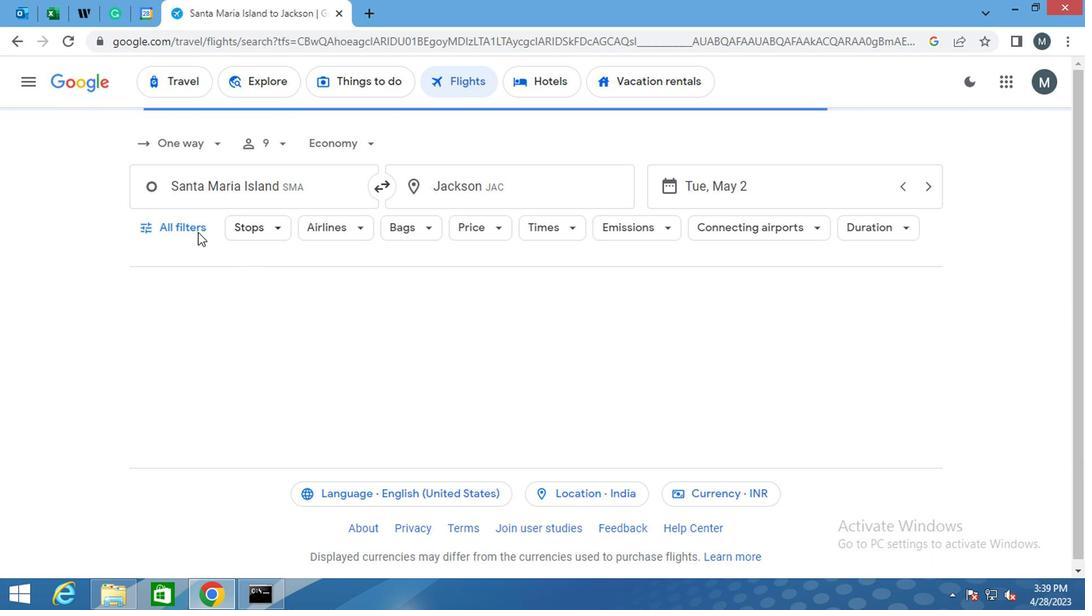 
Action: Mouse pressed left at (159, 228)
Screenshot: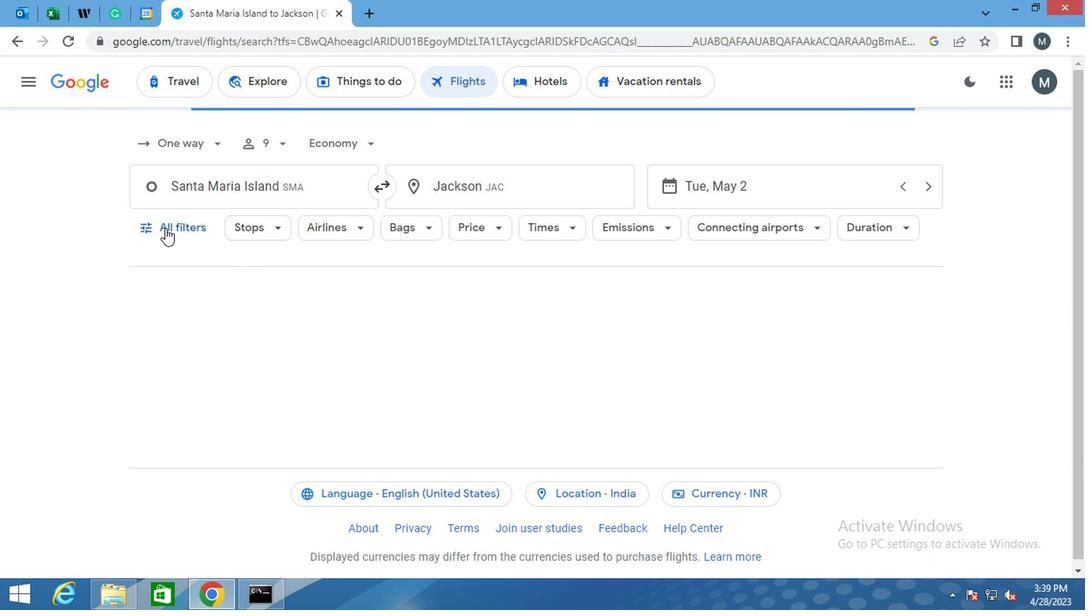 
Action: Mouse moved to (254, 335)
Screenshot: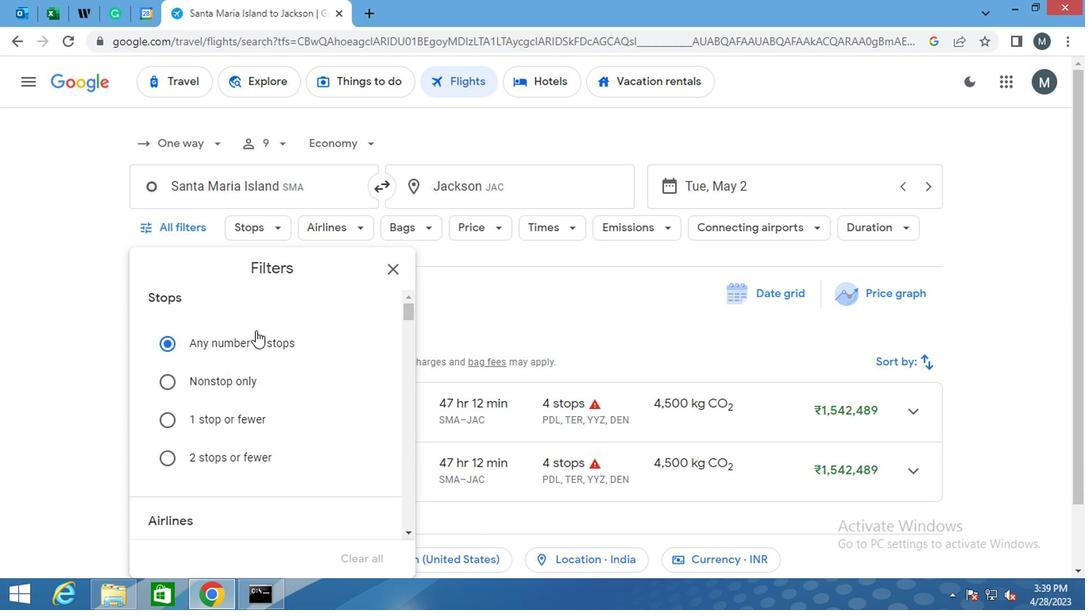 
Action: Mouse scrolled (254, 335) with delta (0, 0)
Screenshot: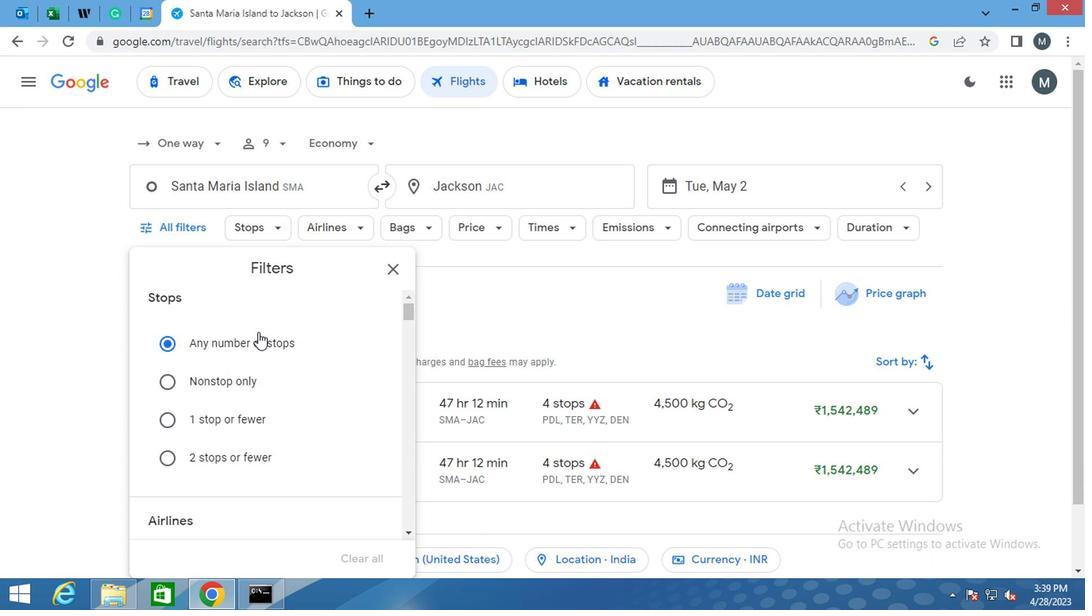
Action: Mouse moved to (360, 487)
Screenshot: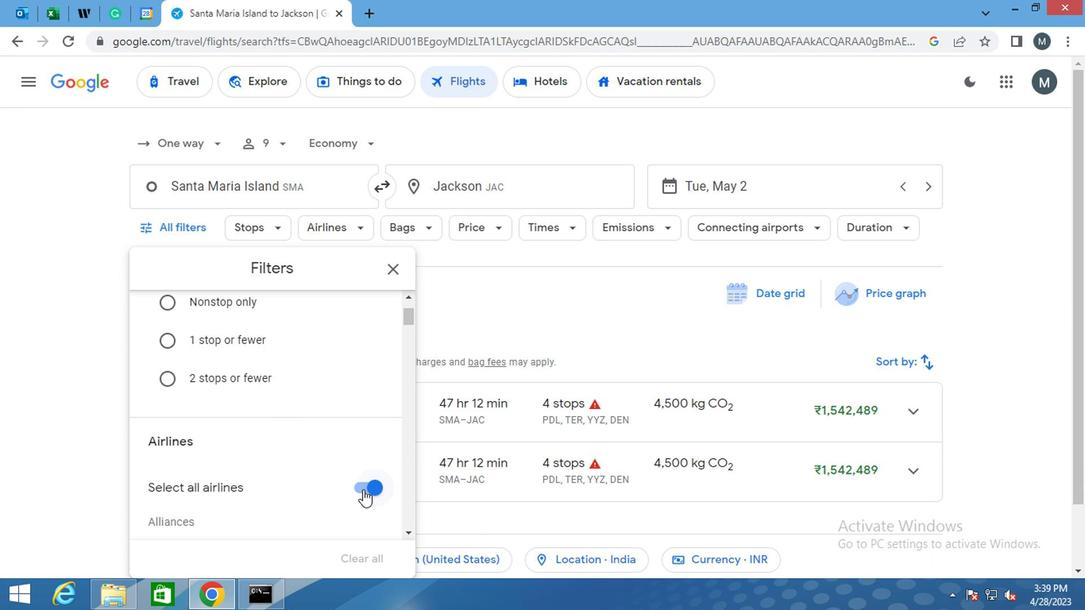 
Action: Mouse pressed left at (360, 487)
Screenshot: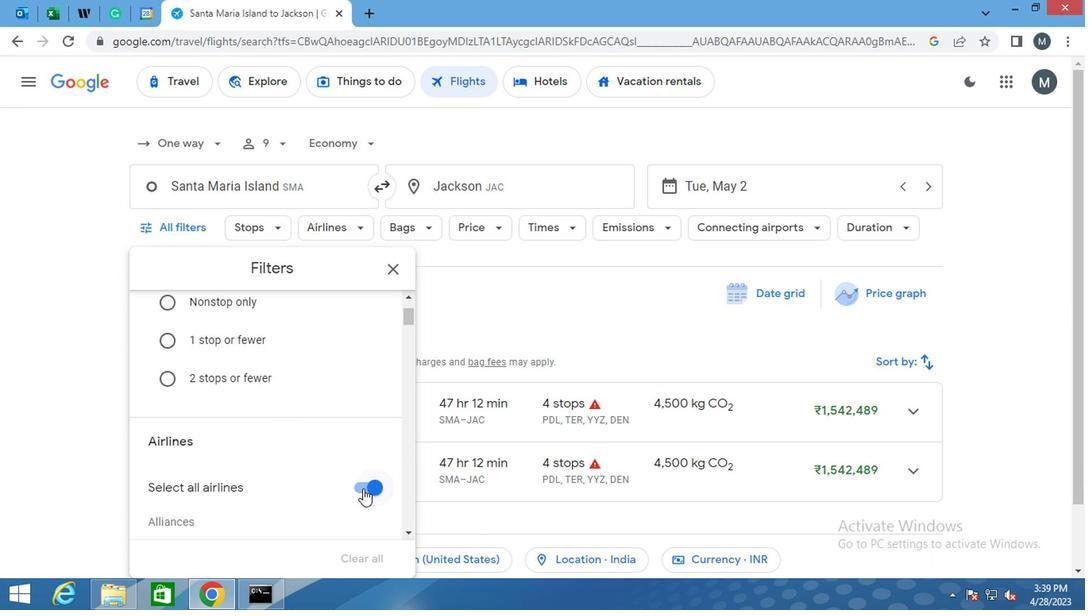 
Action: Mouse moved to (296, 438)
Screenshot: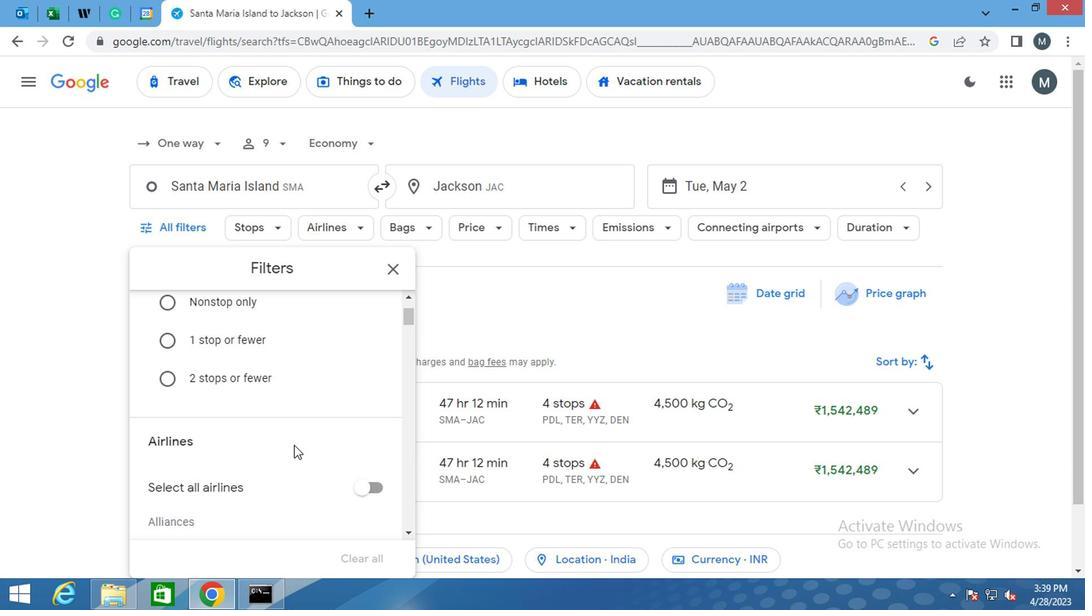 
Action: Mouse scrolled (296, 437) with delta (0, -1)
Screenshot: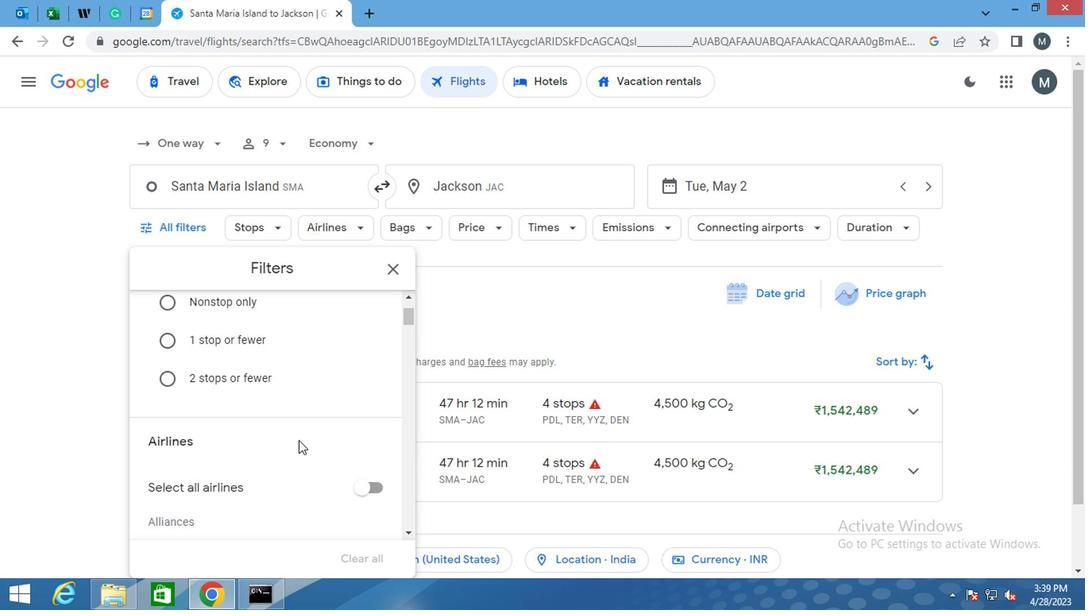 
Action: Mouse moved to (264, 379)
Screenshot: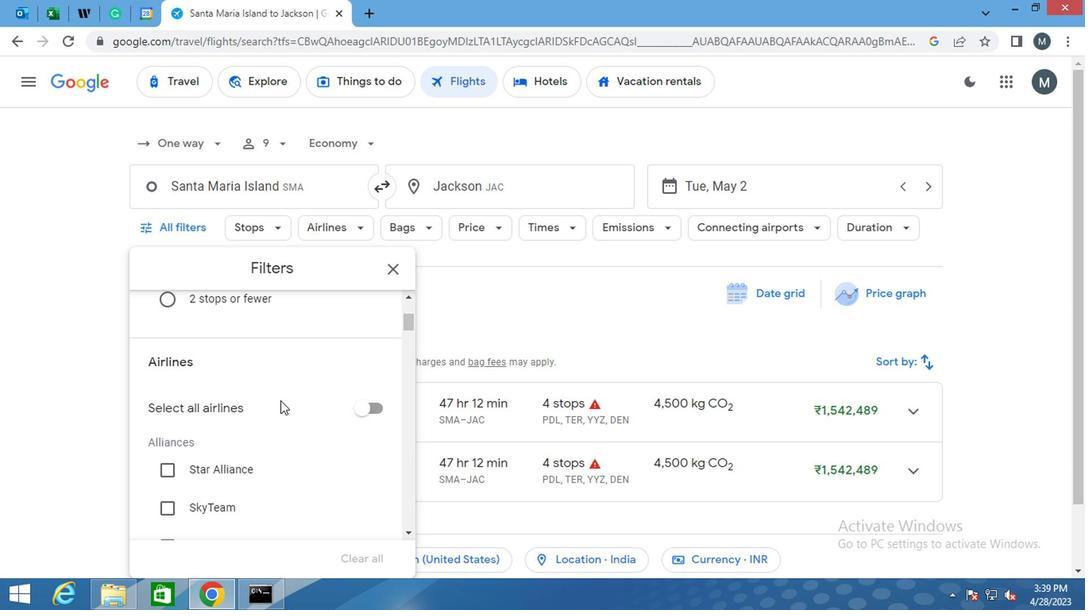 
Action: Mouse scrolled (264, 379) with delta (0, 0)
Screenshot: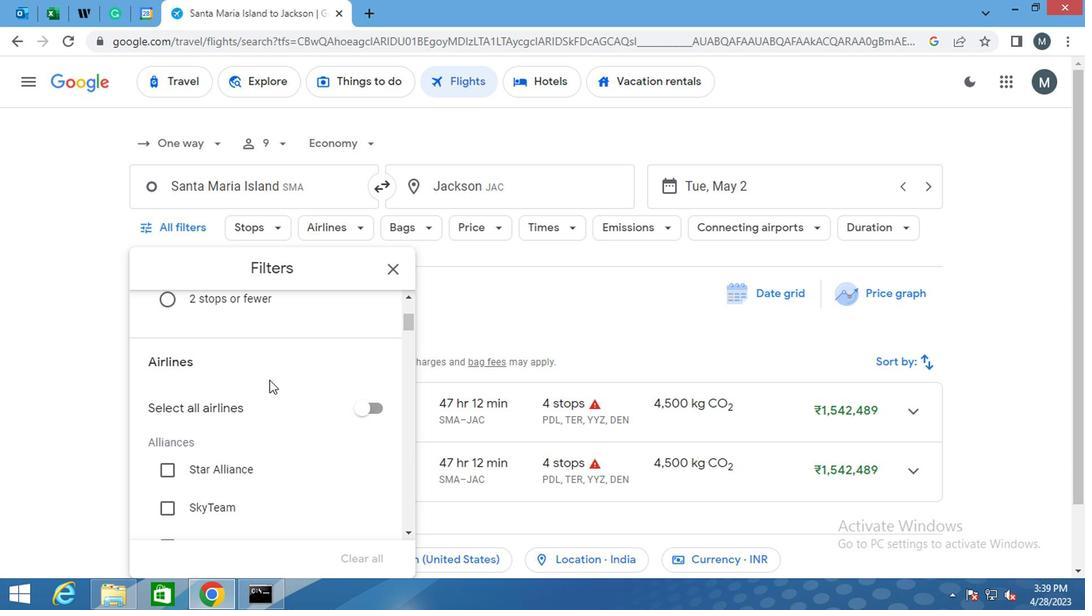 
Action: Mouse moved to (260, 387)
Screenshot: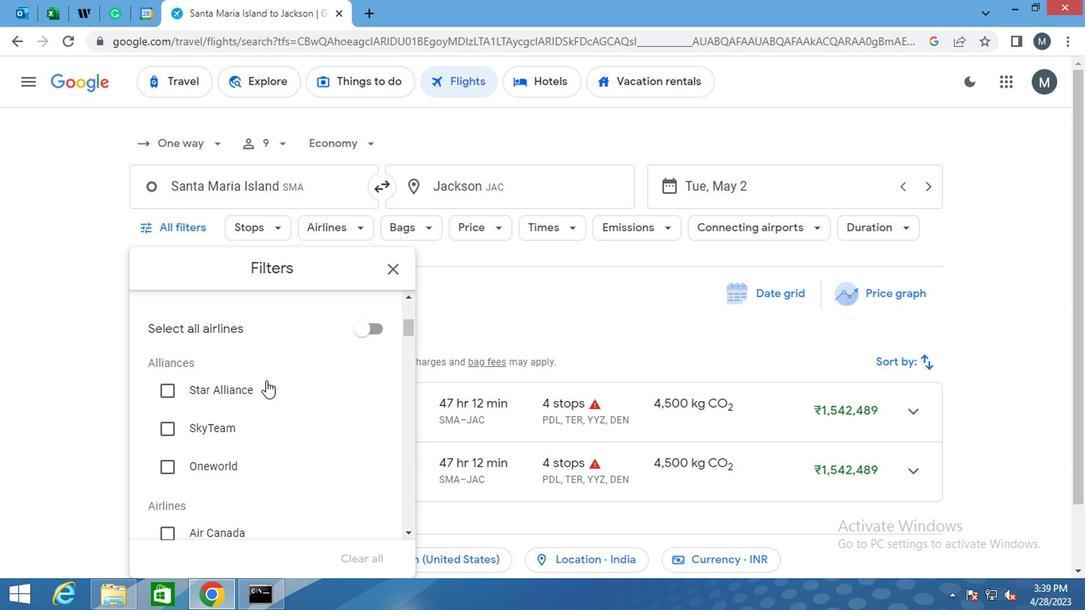 
Action: Mouse scrolled (260, 386) with delta (0, 0)
Screenshot: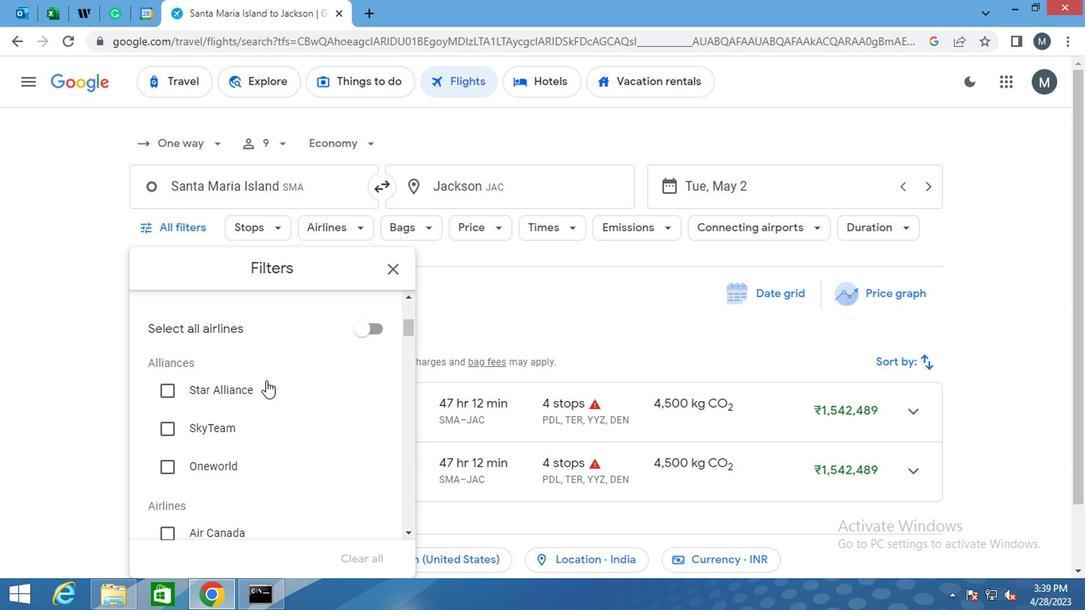 
Action: Mouse moved to (258, 403)
Screenshot: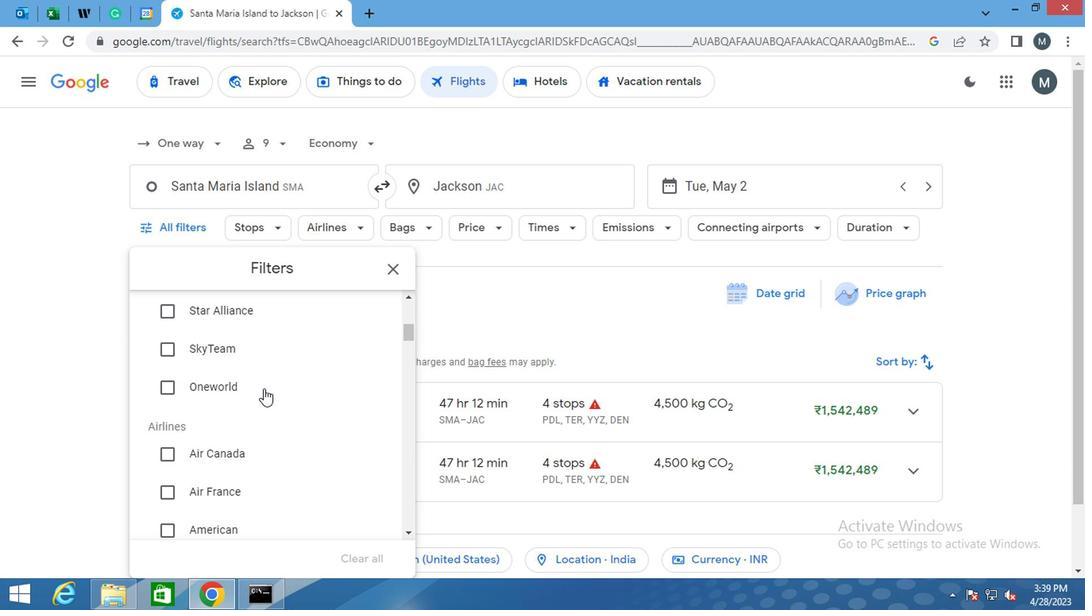 
Action: Mouse scrolled (258, 401) with delta (0, -1)
Screenshot: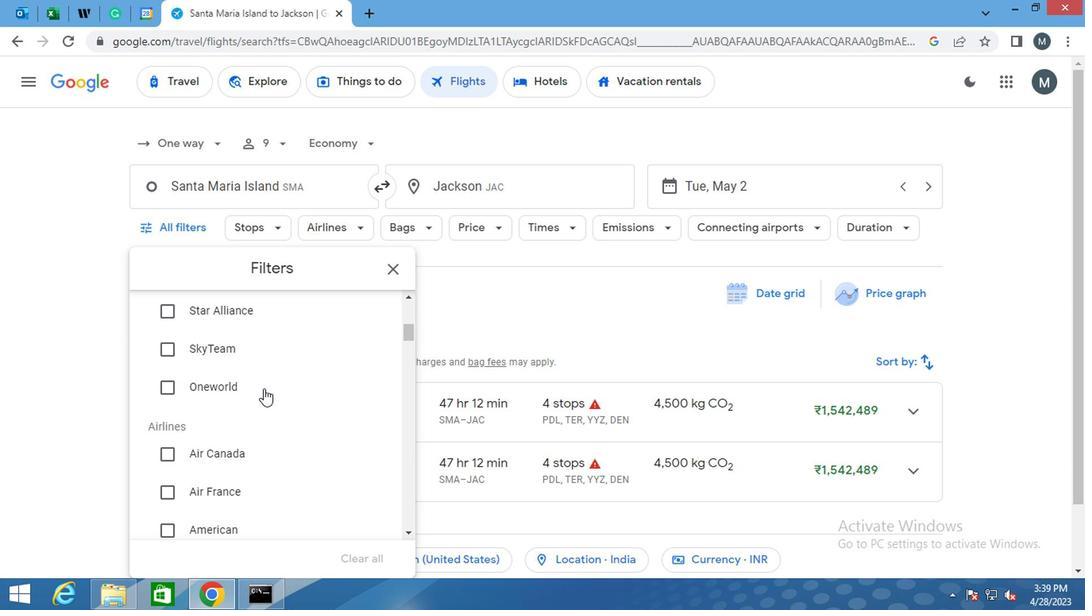 
Action: Mouse moved to (257, 404)
Screenshot: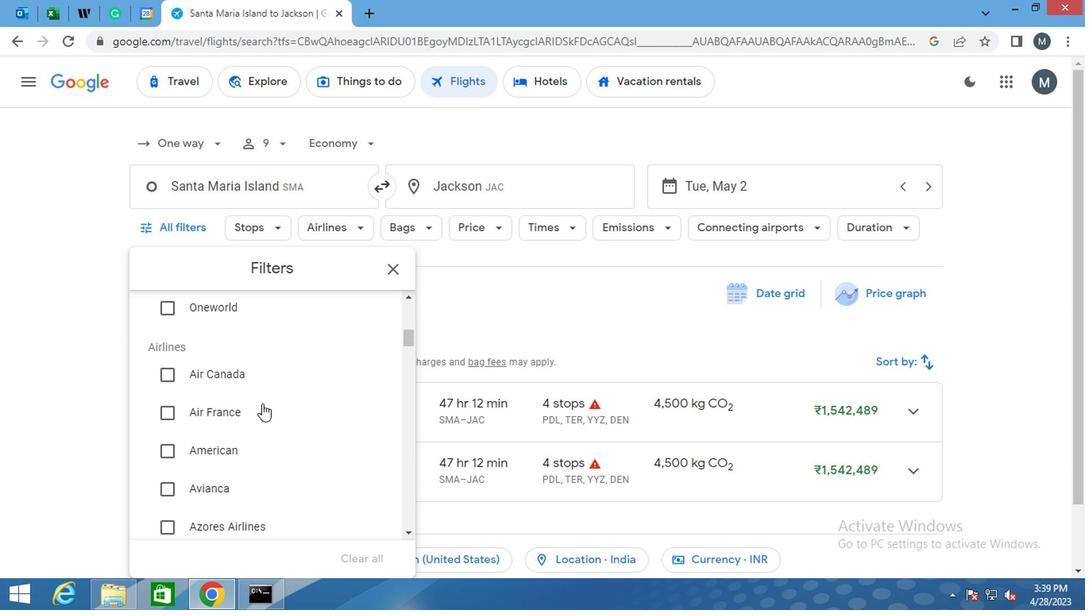 
Action: Mouse scrolled (257, 403) with delta (0, -1)
Screenshot: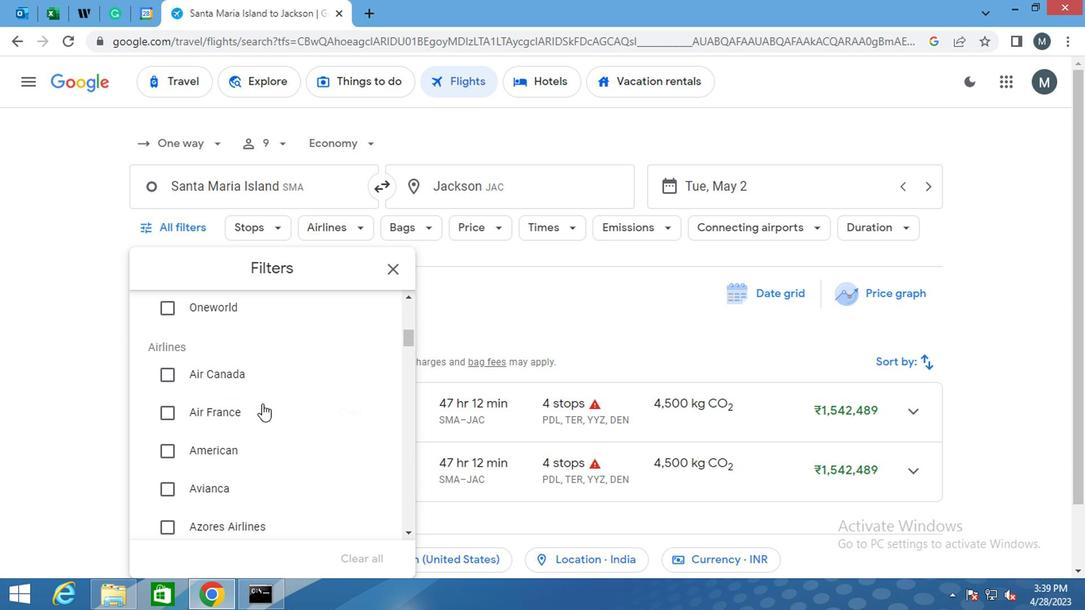 
Action: Mouse moved to (247, 403)
Screenshot: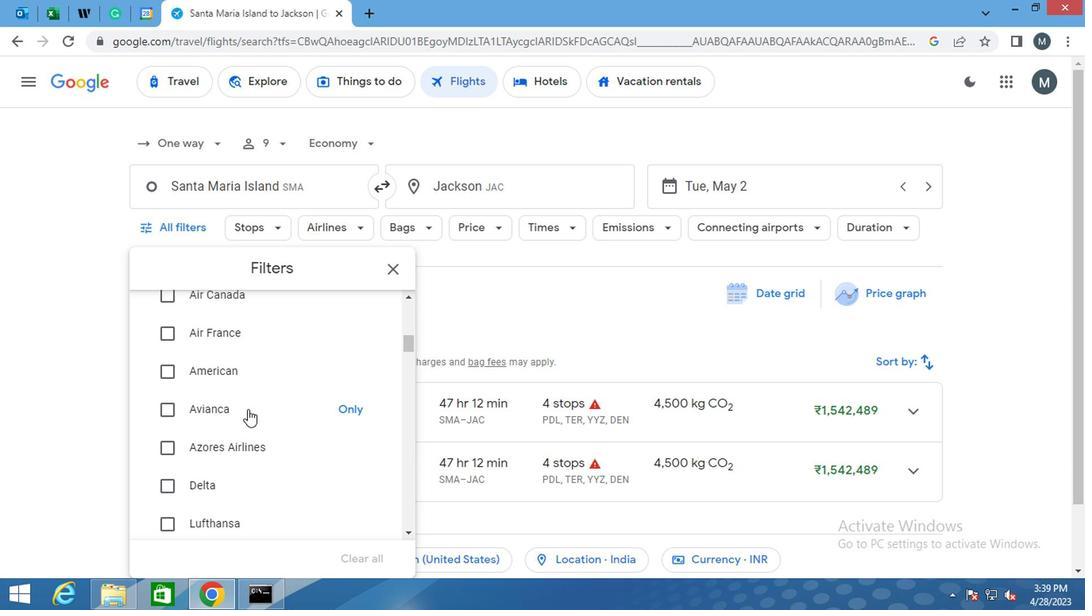 
Action: Mouse scrolled (247, 403) with delta (0, 0)
Screenshot: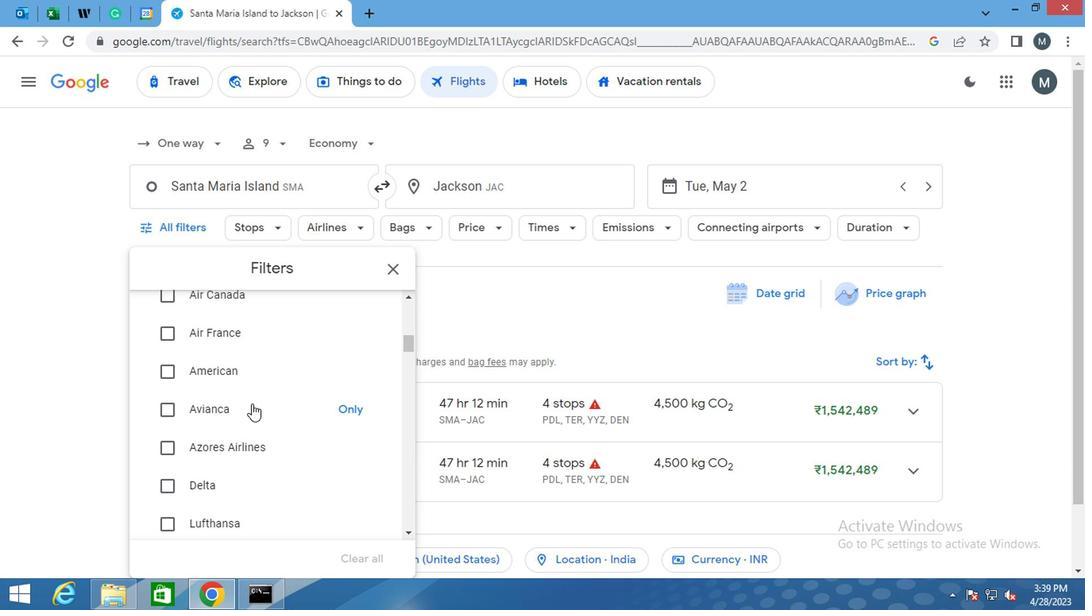 
Action: Mouse scrolled (247, 403) with delta (0, 0)
Screenshot: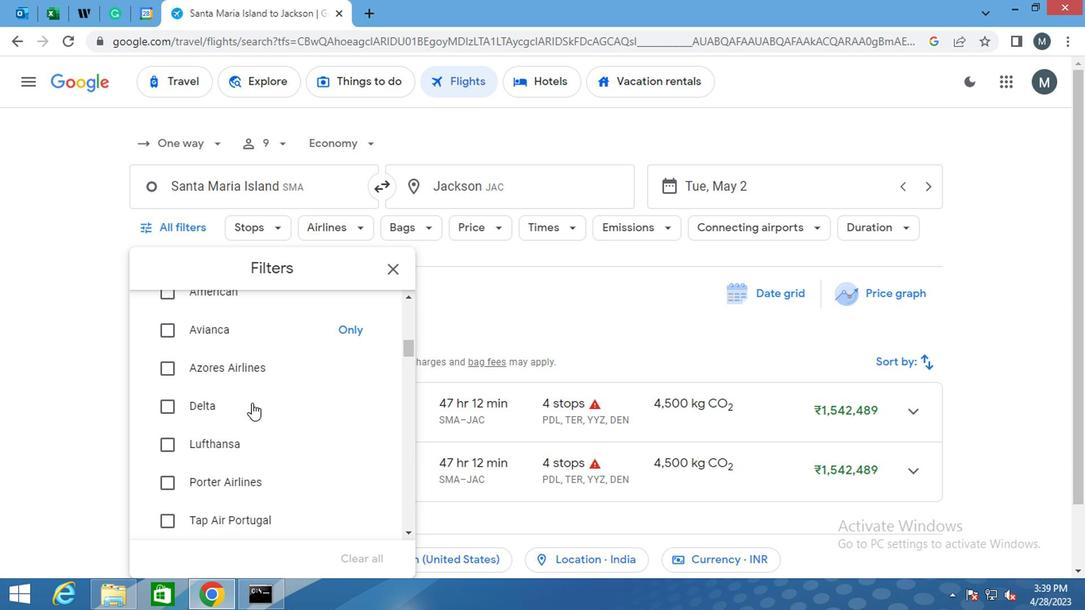 
Action: Mouse scrolled (247, 403) with delta (0, 0)
Screenshot: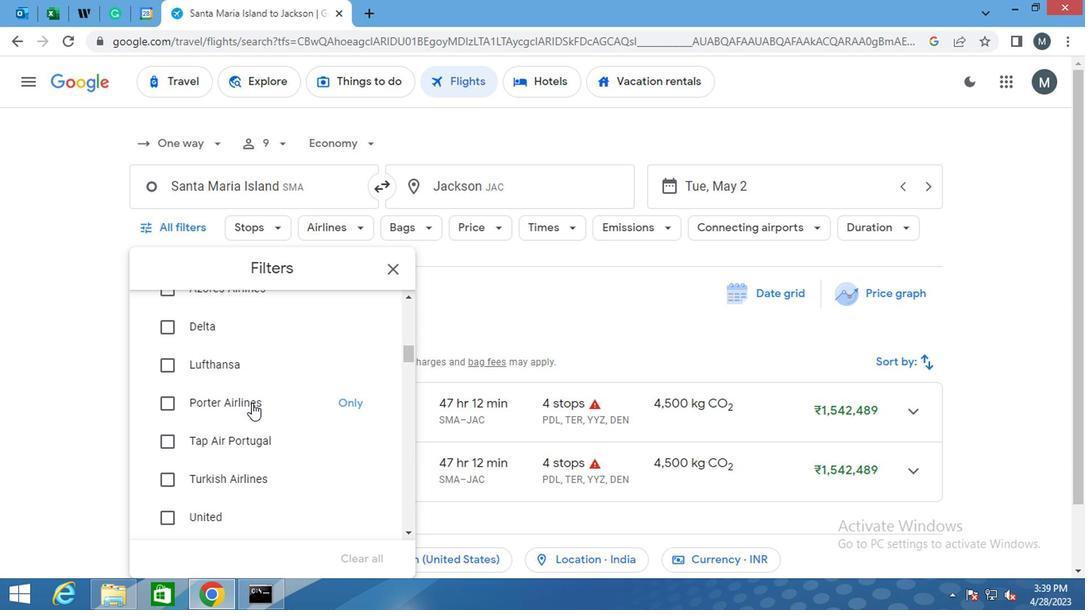
Action: Mouse moved to (199, 422)
Screenshot: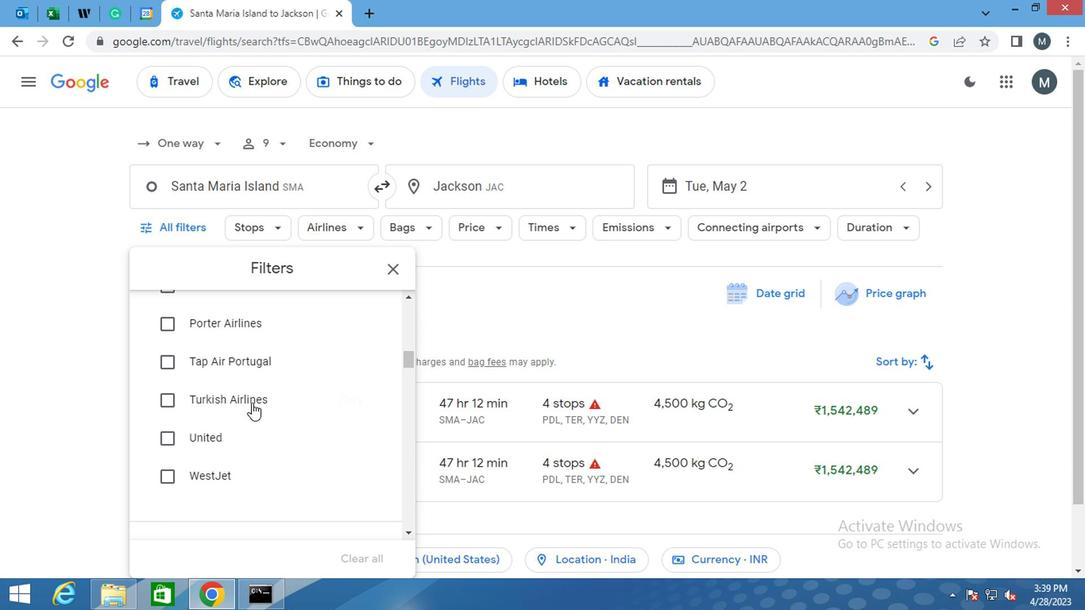 
Action: Mouse scrolled (199, 423) with delta (0, 0)
Screenshot: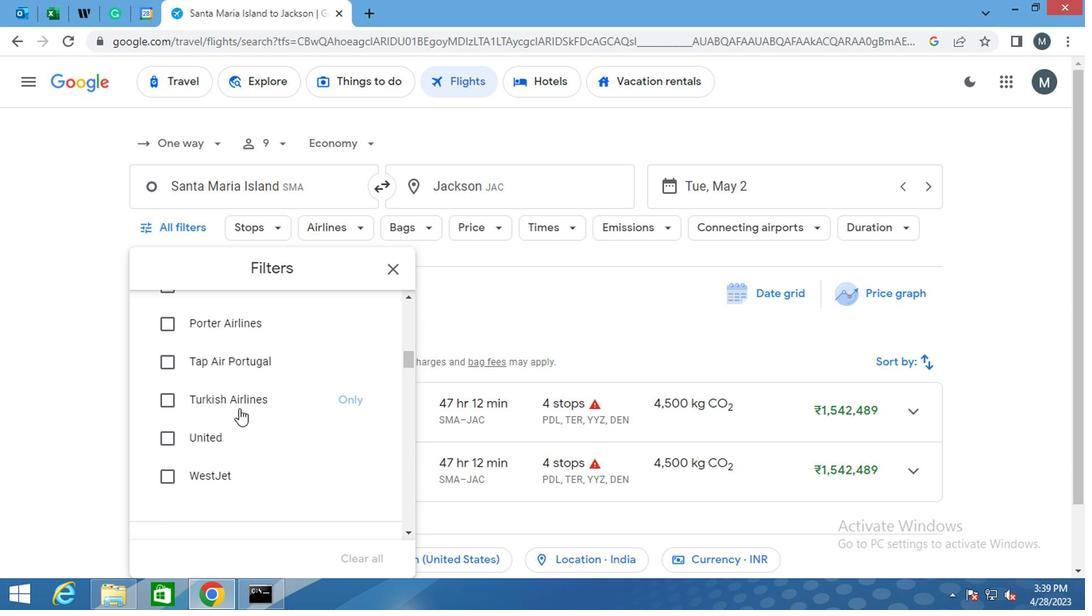 
Action: Mouse moved to (197, 421)
Screenshot: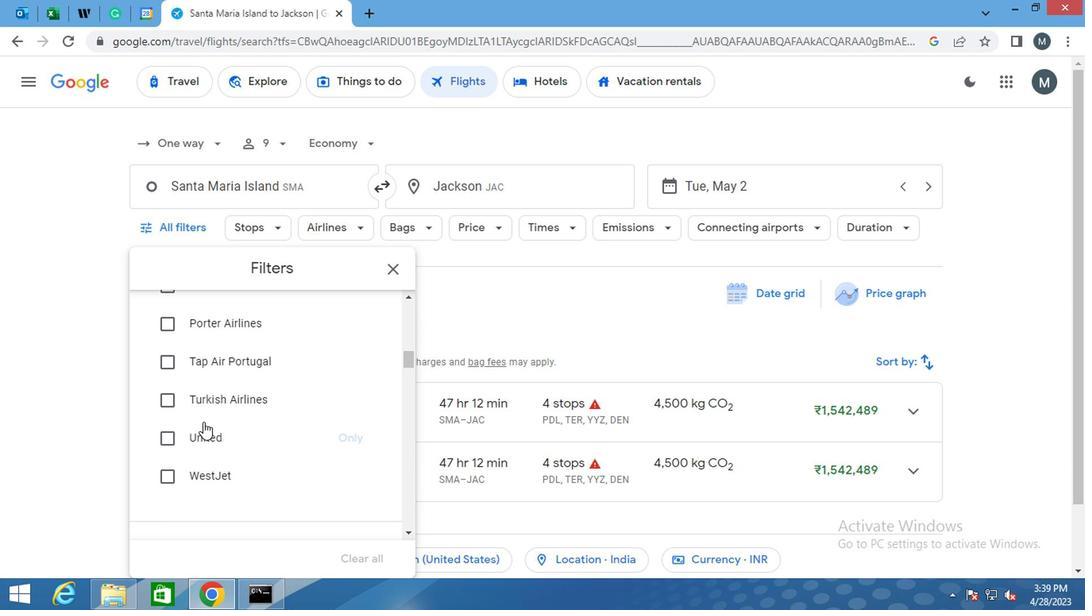
Action: Mouse scrolled (197, 421) with delta (0, 0)
Screenshot: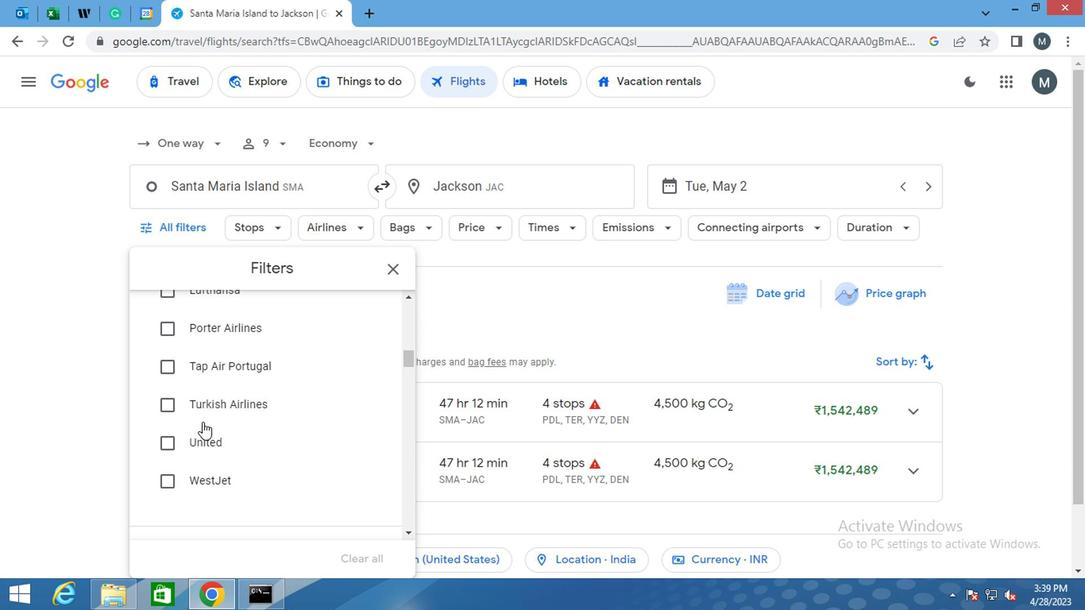 
Action: Mouse scrolled (197, 421) with delta (0, 0)
Screenshot: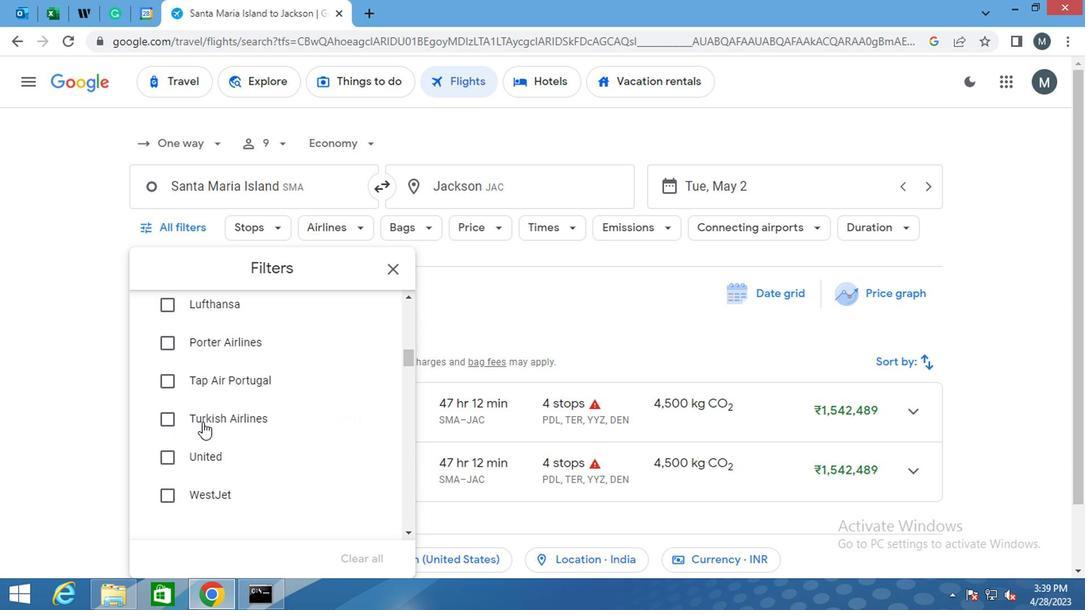 
Action: Mouse moved to (292, 399)
Screenshot: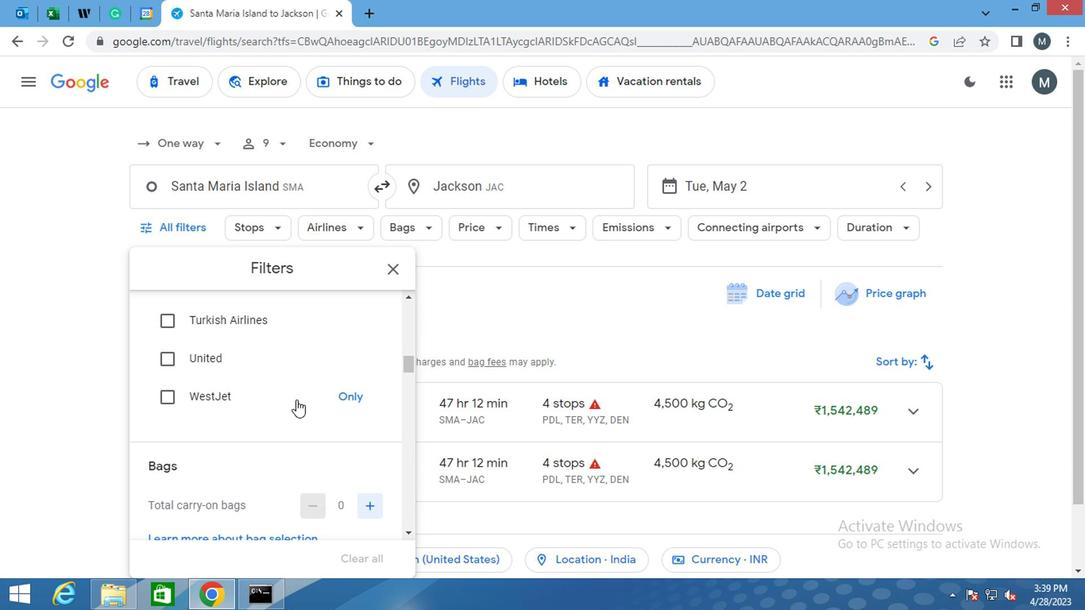 
Action: Mouse scrolled (292, 399) with delta (0, 0)
Screenshot: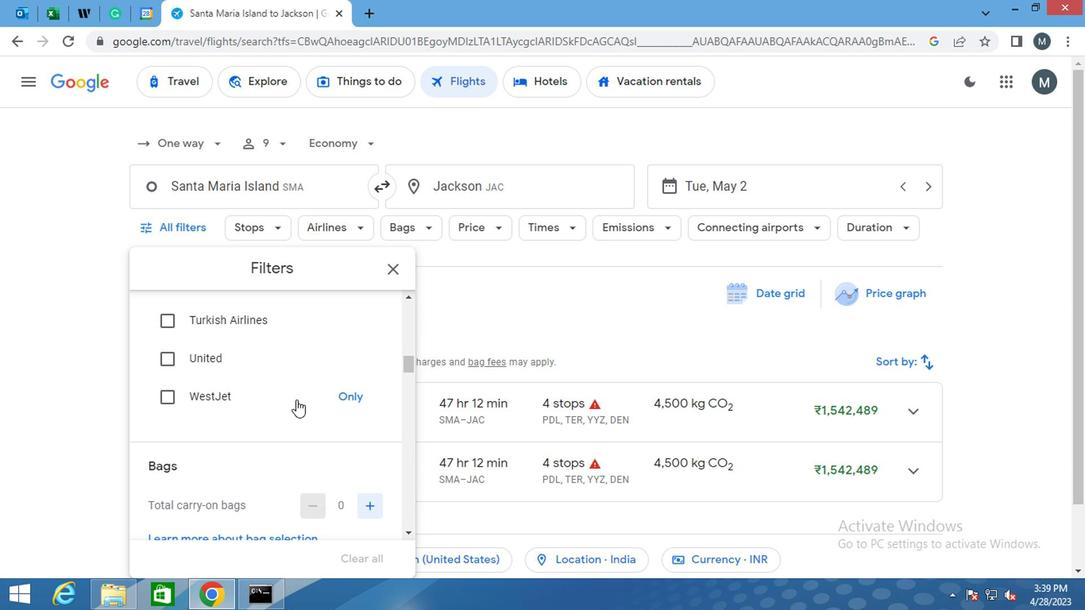 
Action: Mouse moved to (369, 426)
Screenshot: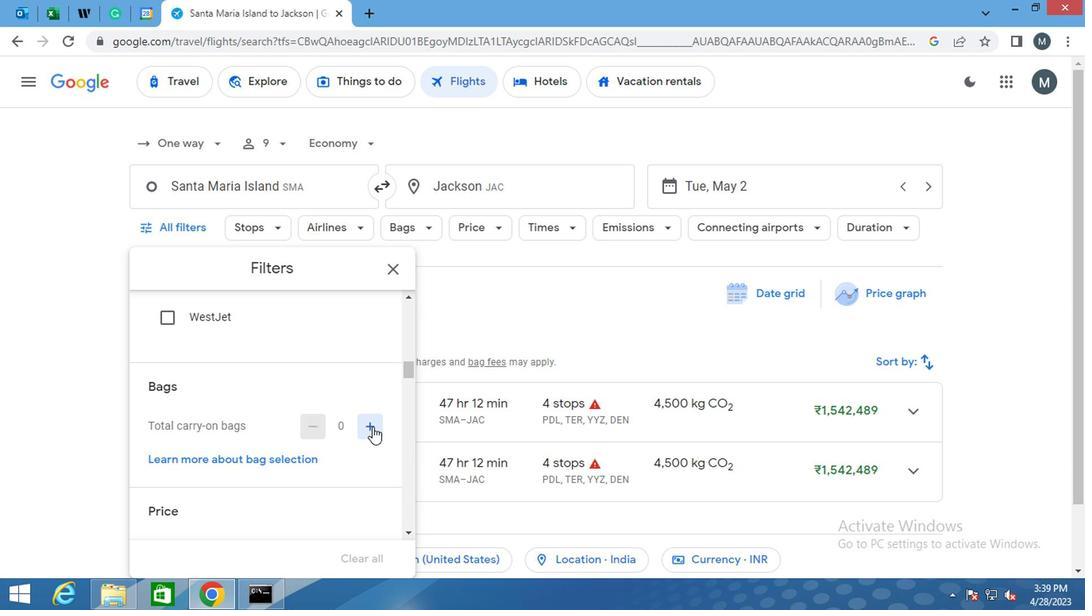 
Action: Mouse pressed left at (369, 426)
Screenshot: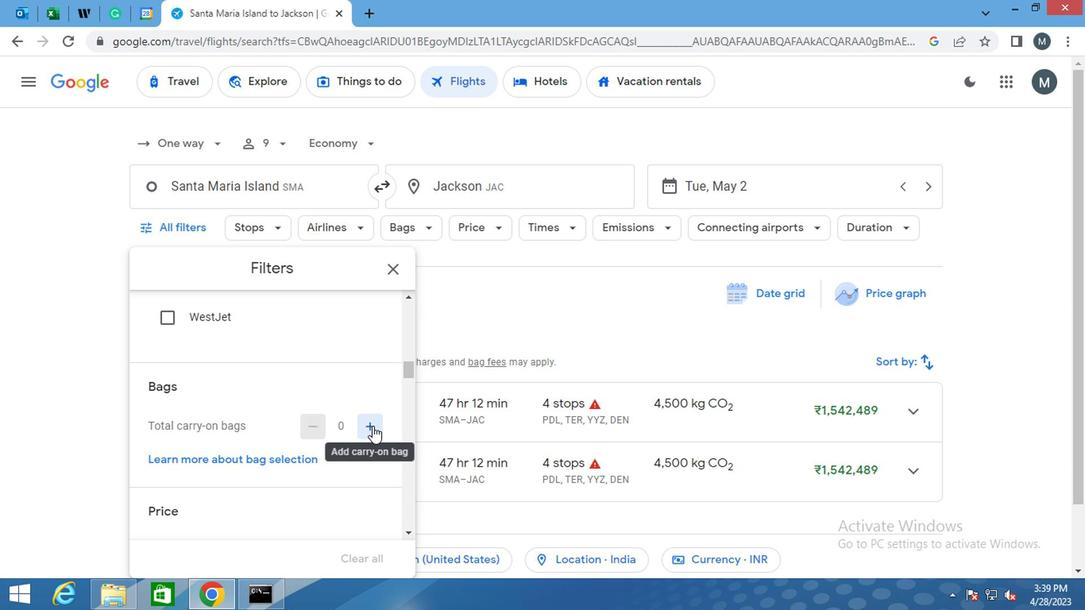 
Action: Mouse moved to (301, 433)
Screenshot: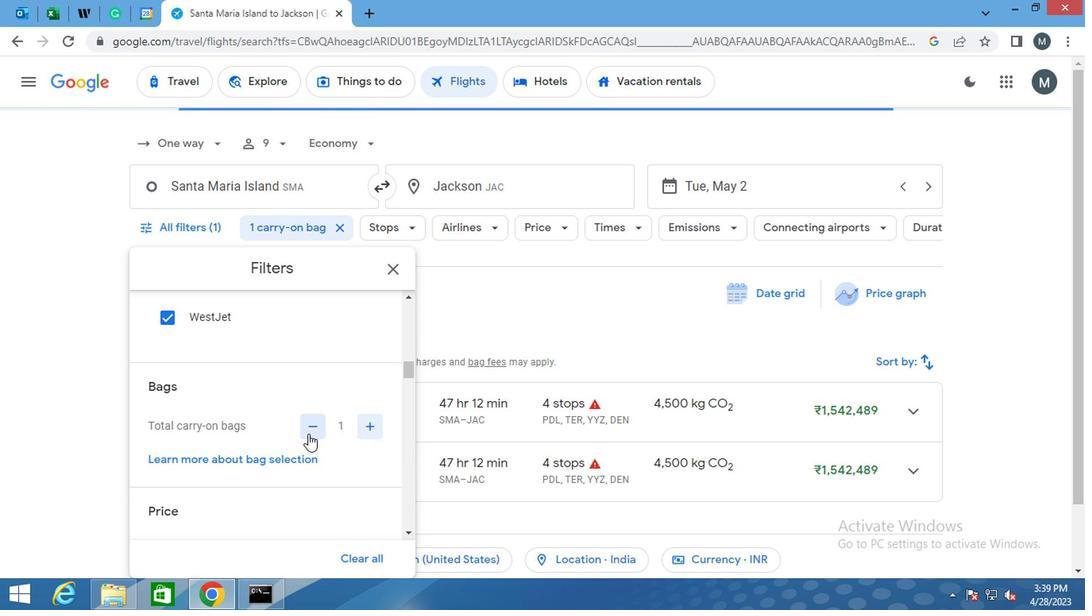 
Action: Mouse scrolled (301, 433) with delta (0, 0)
Screenshot: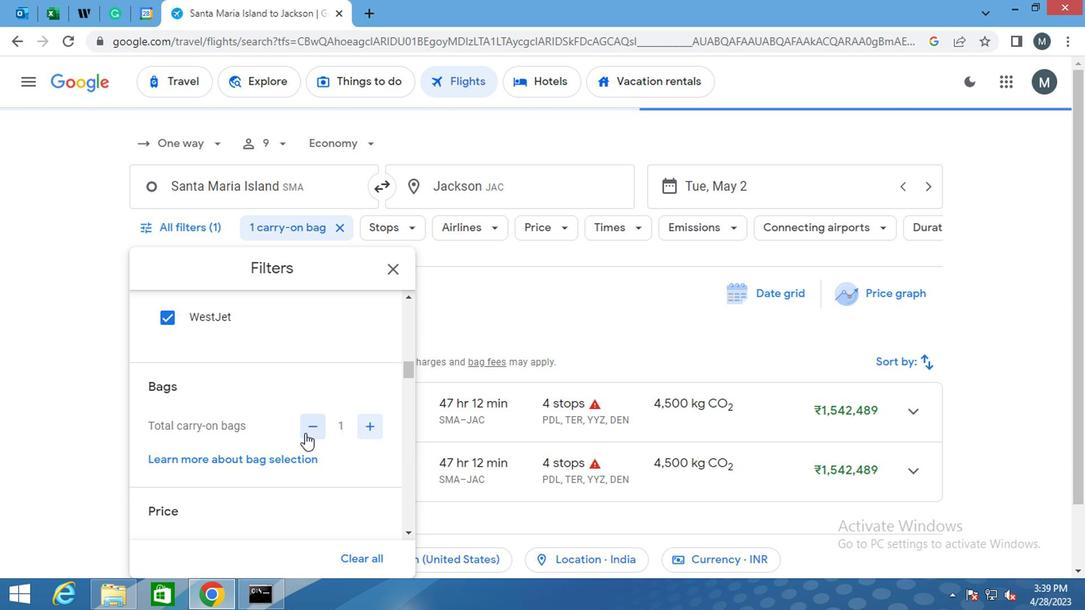 
Action: Mouse moved to (244, 433)
Screenshot: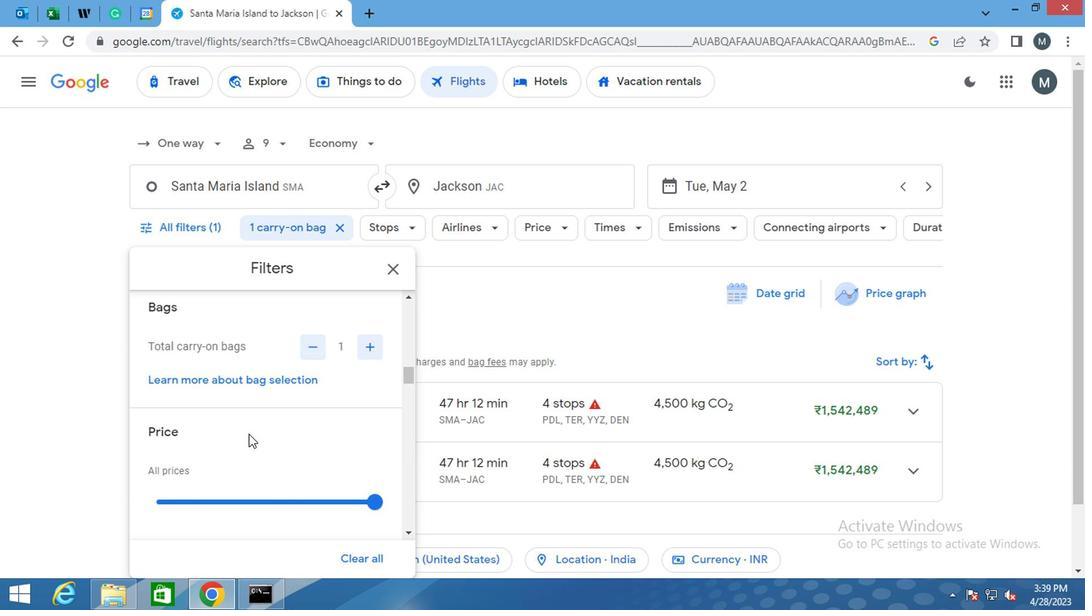 
Action: Mouse scrolled (244, 433) with delta (0, 0)
Screenshot: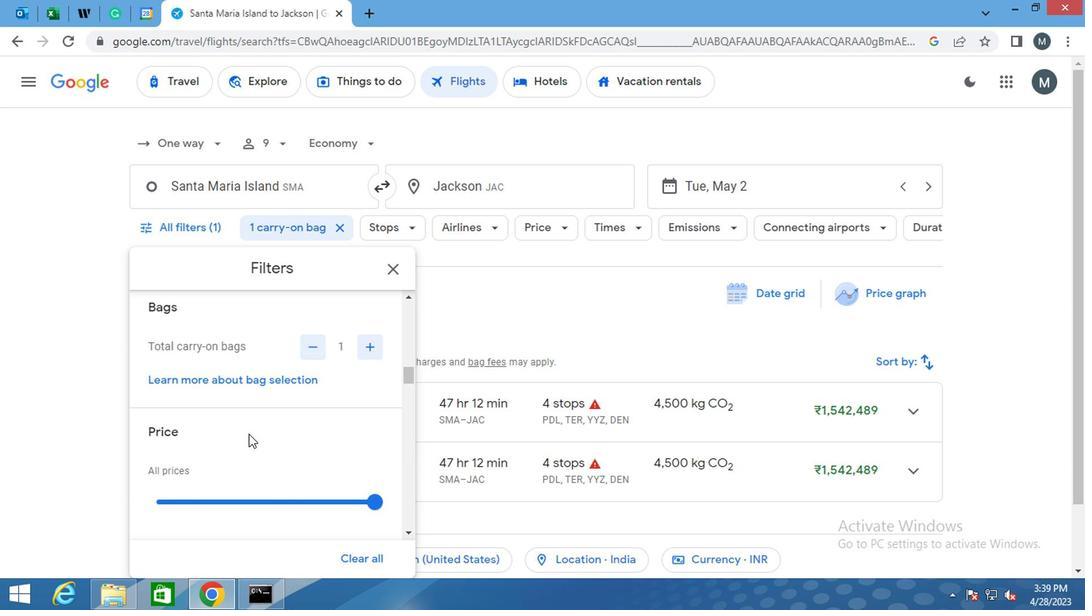 
Action: Mouse moved to (234, 421)
Screenshot: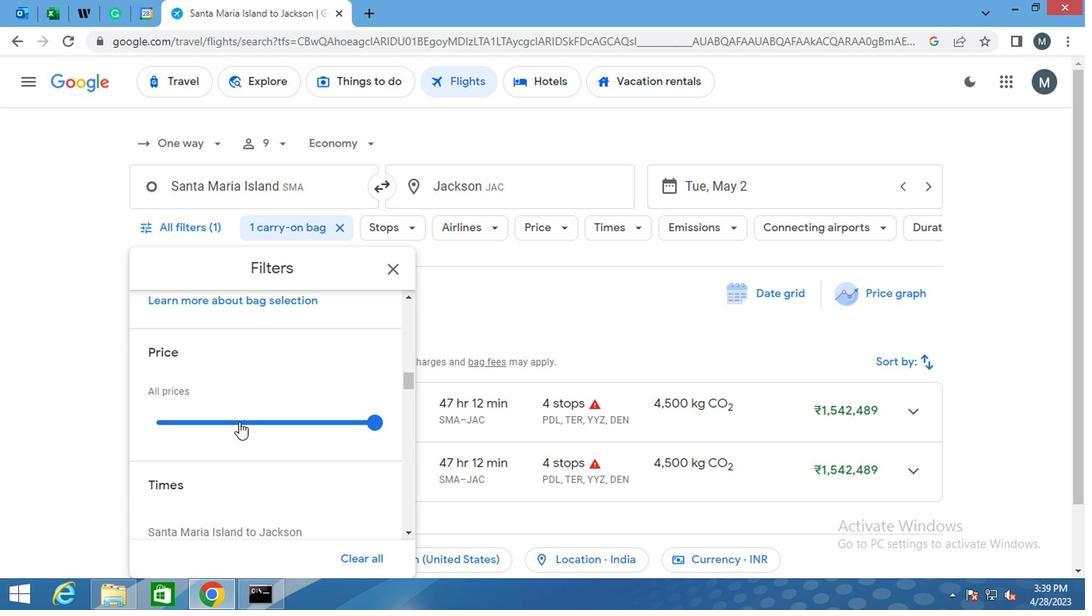 
Action: Mouse pressed left at (234, 421)
Screenshot: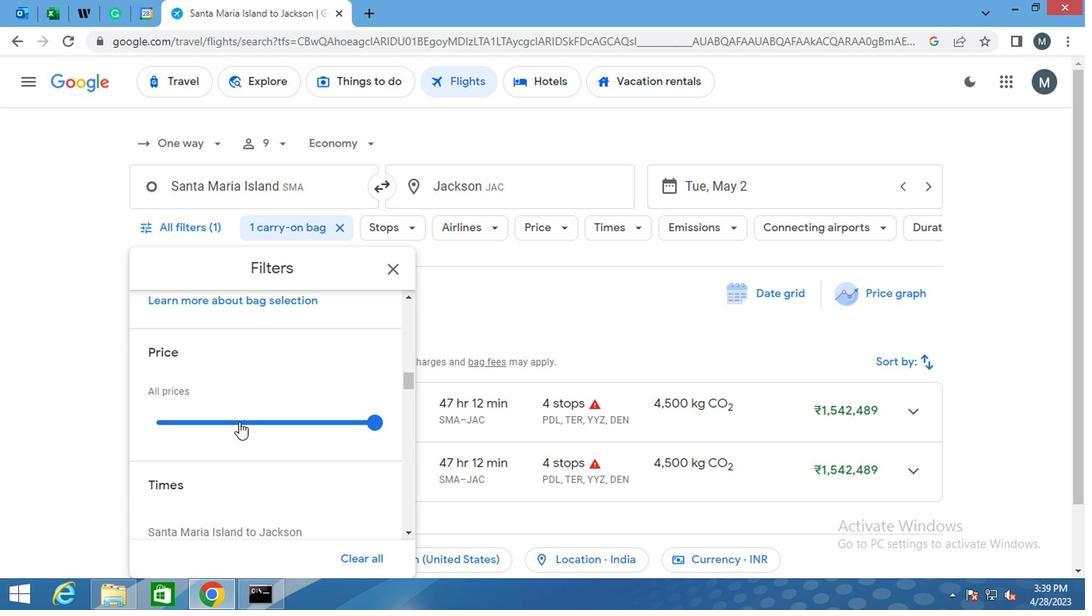 
Action: Mouse moved to (239, 421)
Screenshot: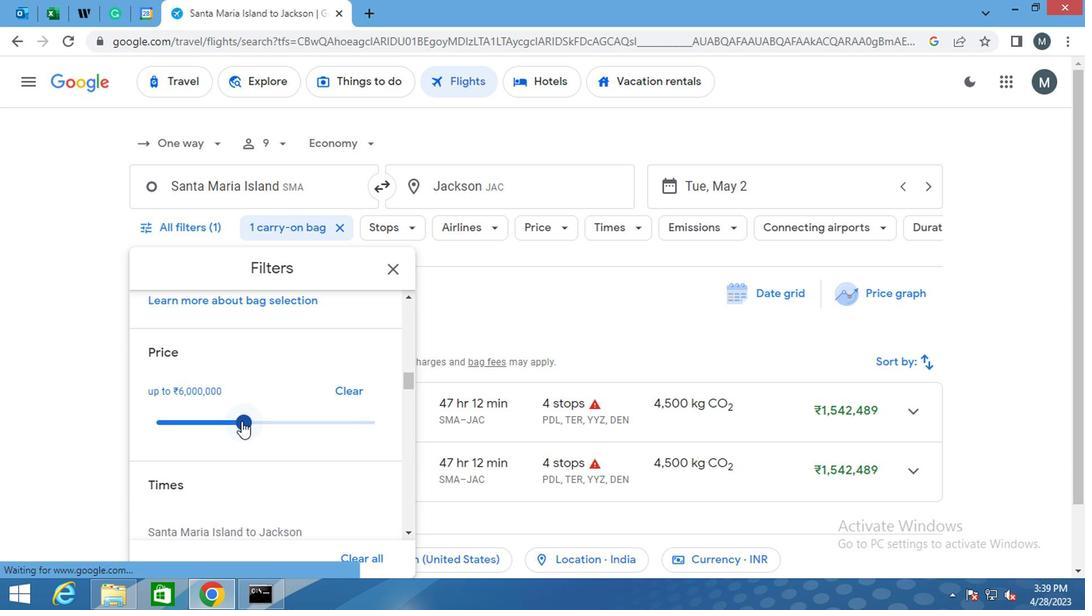 
Action: Mouse pressed left at (239, 421)
Screenshot: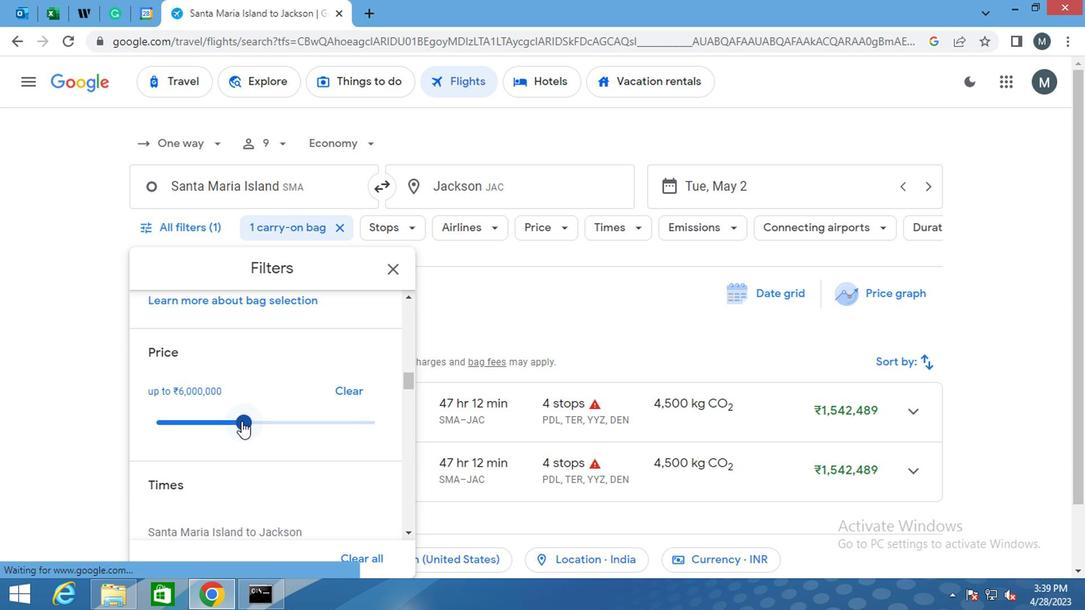 
Action: Mouse moved to (258, 415)
Screenshot: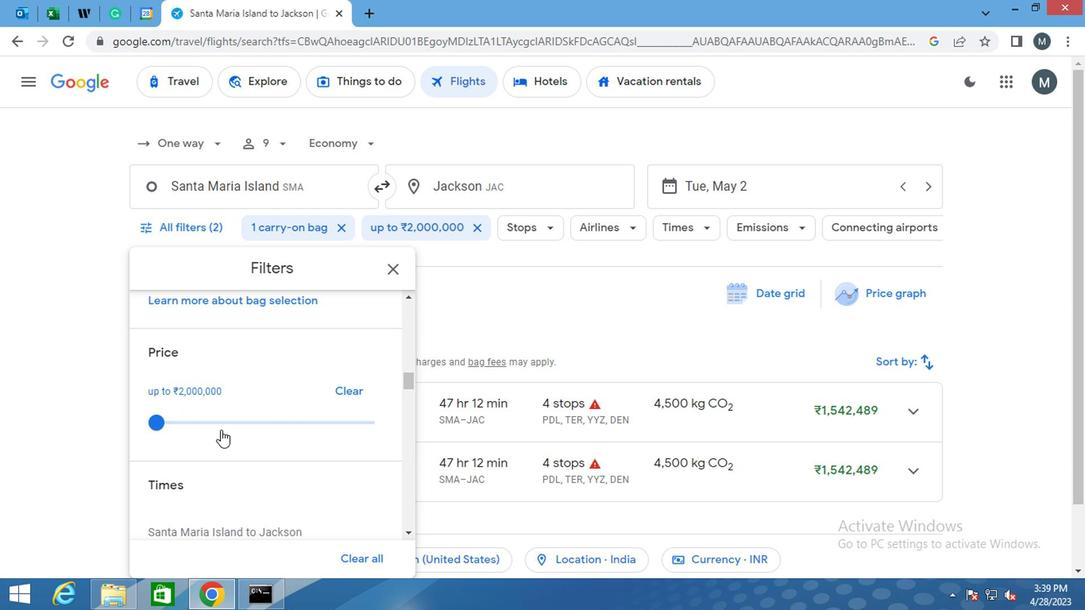 
Action: Mouse scrolled (258, 414) with delta (0, 0)
Screenshot: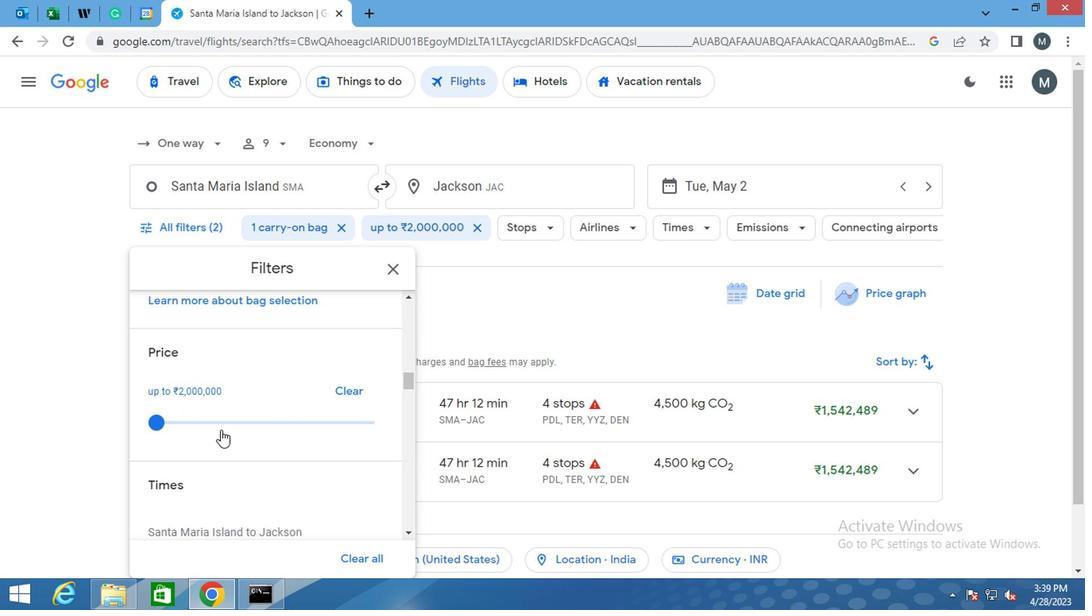 
Action: Mouse moved to (256, 421)
Screenshot: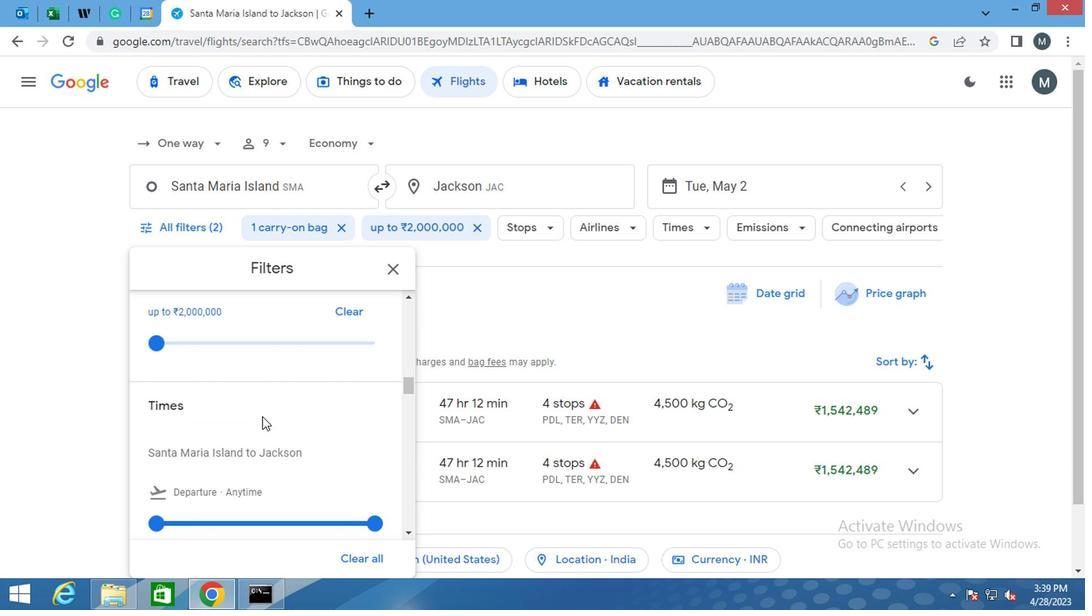 
Action: Mouse scrolled (256, 421) with delta (0, 0)
Screenshot: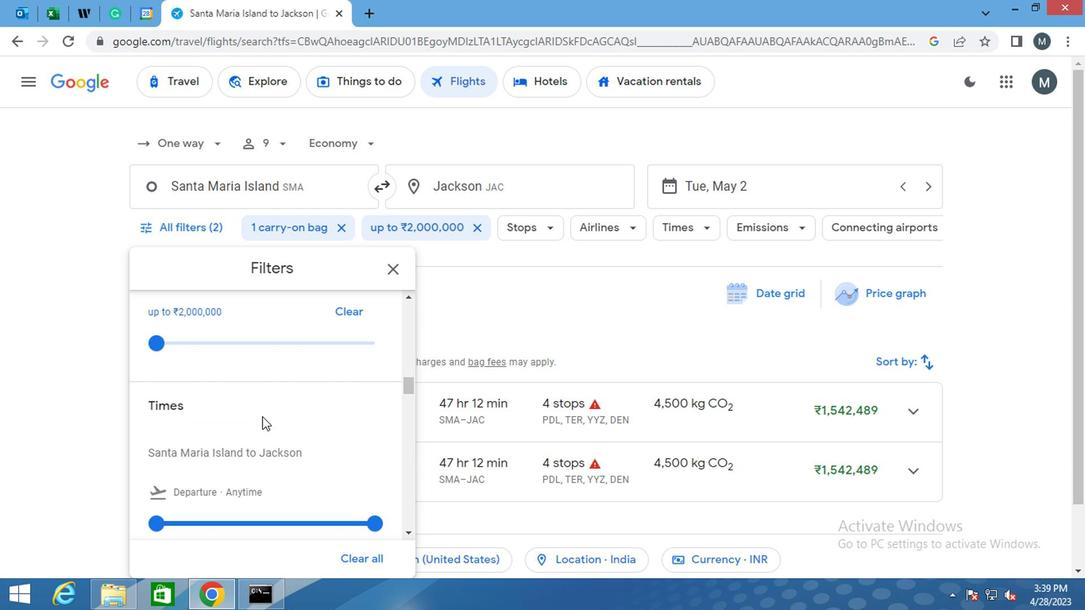 
Action: Mouse moved to (244, 439)
Screenshot: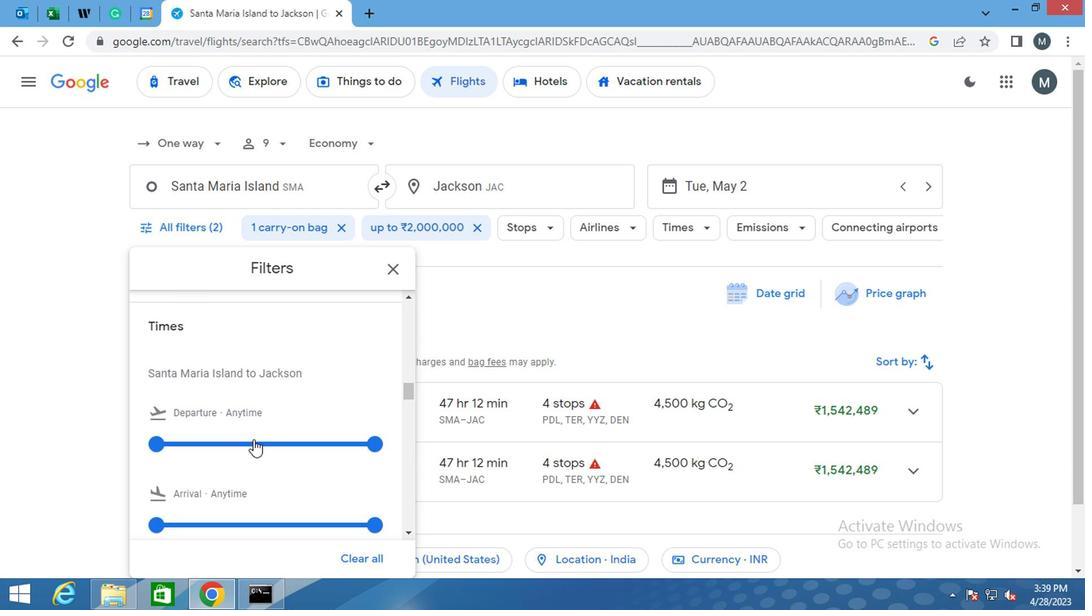 
Action: Mouse pressed left at (244, 439)
Screenshot: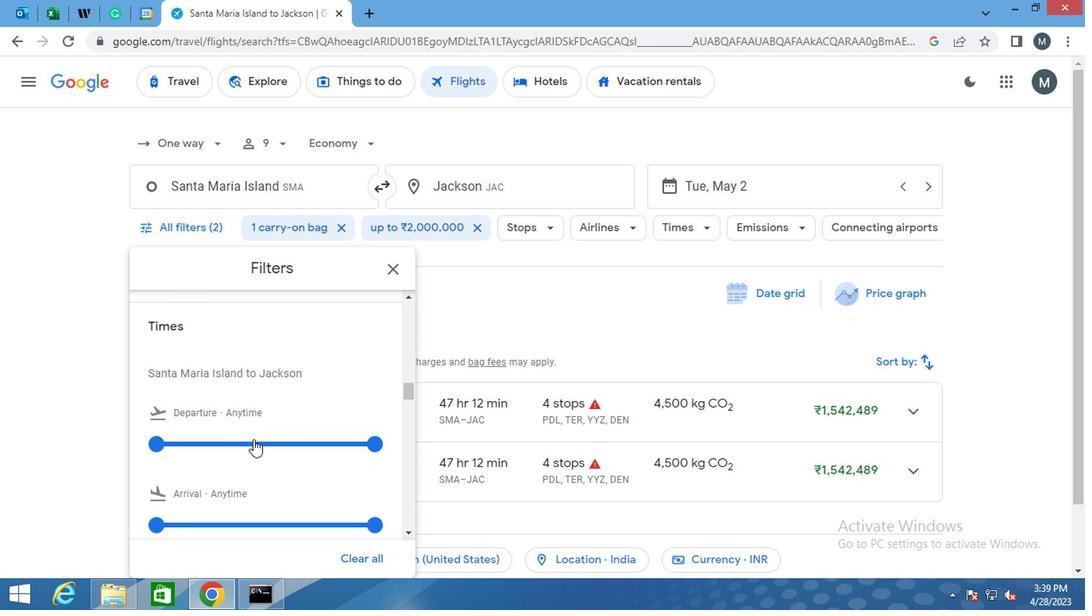
Action: Mouse moved to (243, 439)
Screenshot: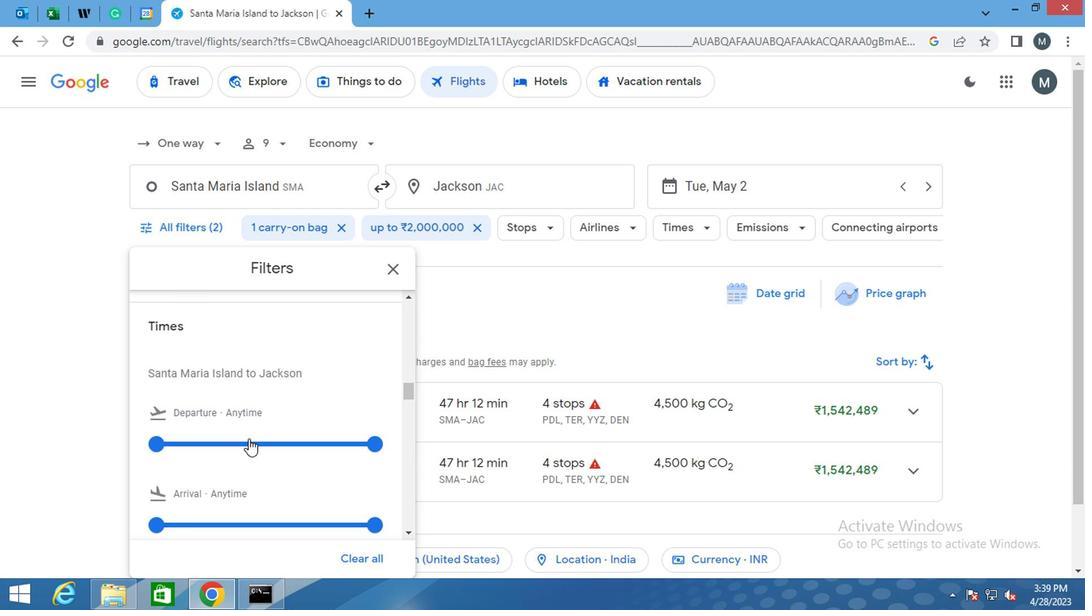 
Action: Mouse pressed left at (243, 439)
Screenshot: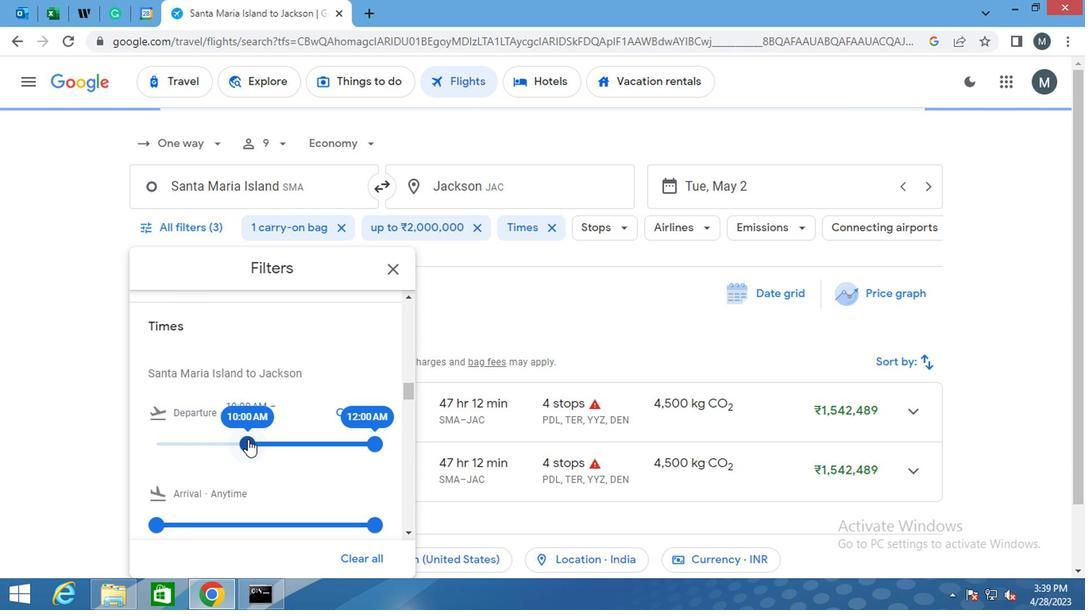 
Action: Mouse moved to (368, 444)
Screenshot: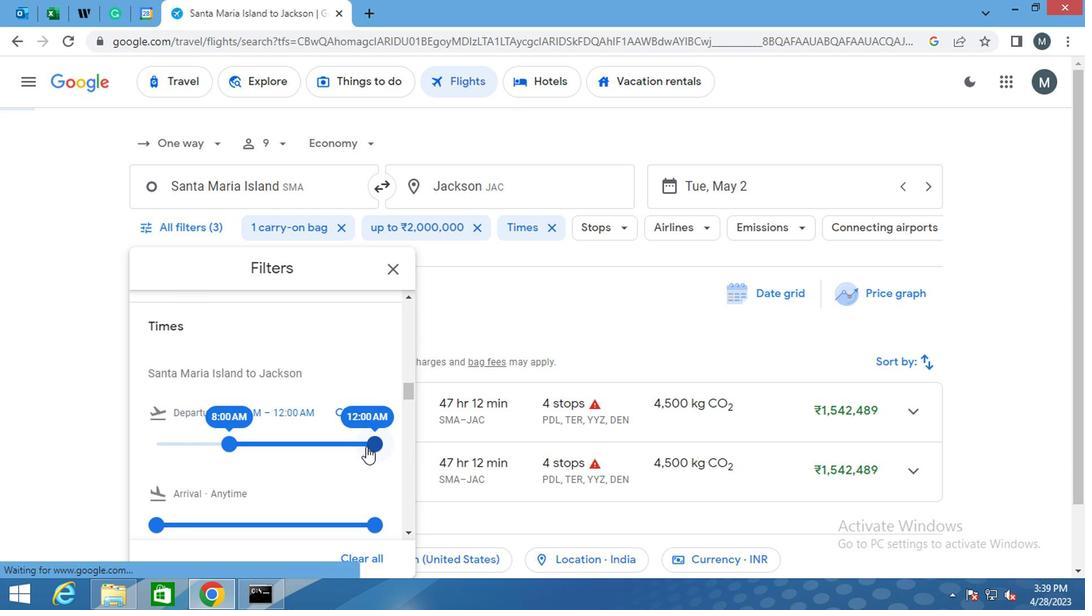 
Action: Mouse pressed left at (368, 444)
Screenshot: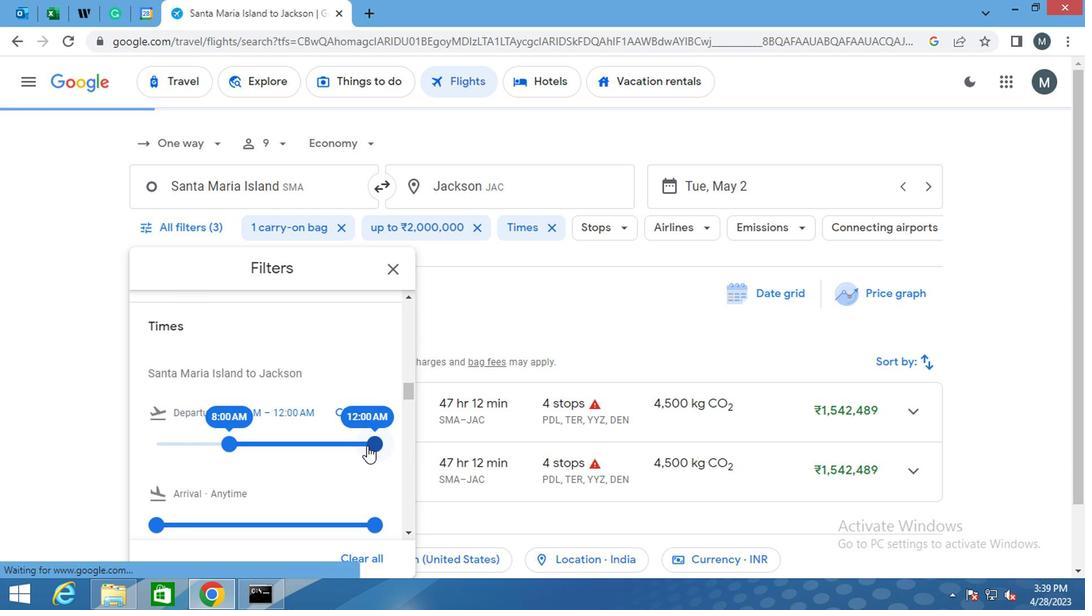 
Action: Mouse moved to (326, 449)
Screenshot: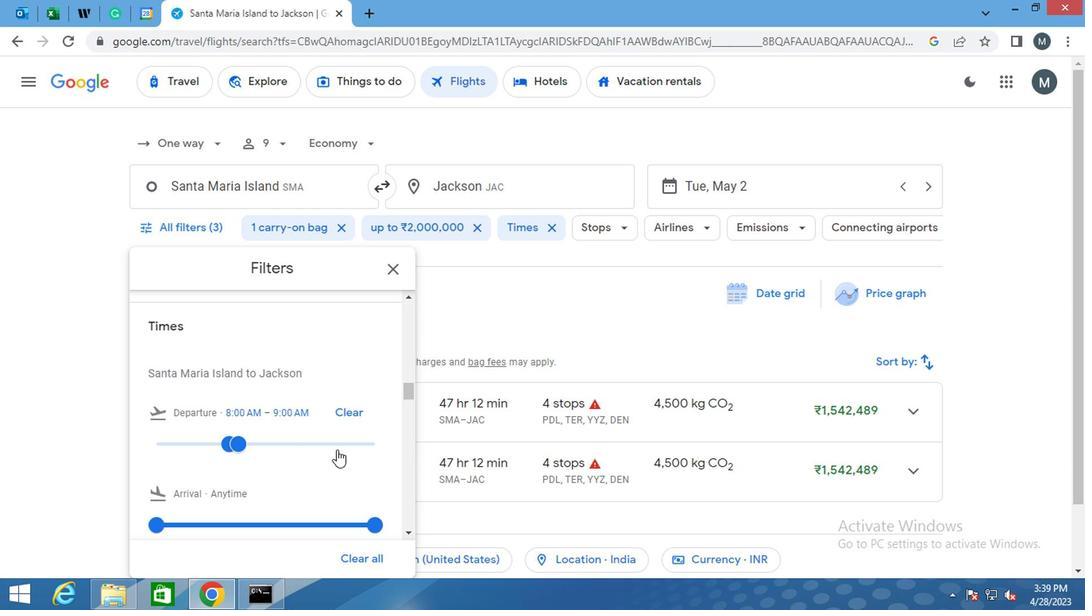 
Action: Mouse scrolled (326, 448) with delta (0, 0)
Screenshot: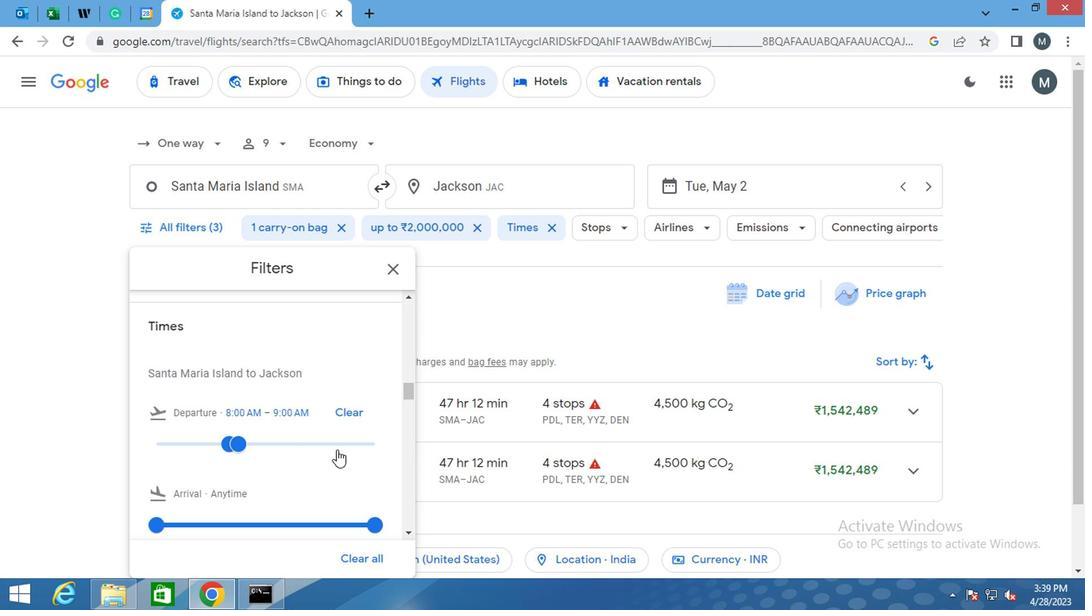 
Action: Mouse moved to (389, 270)
Screenshot: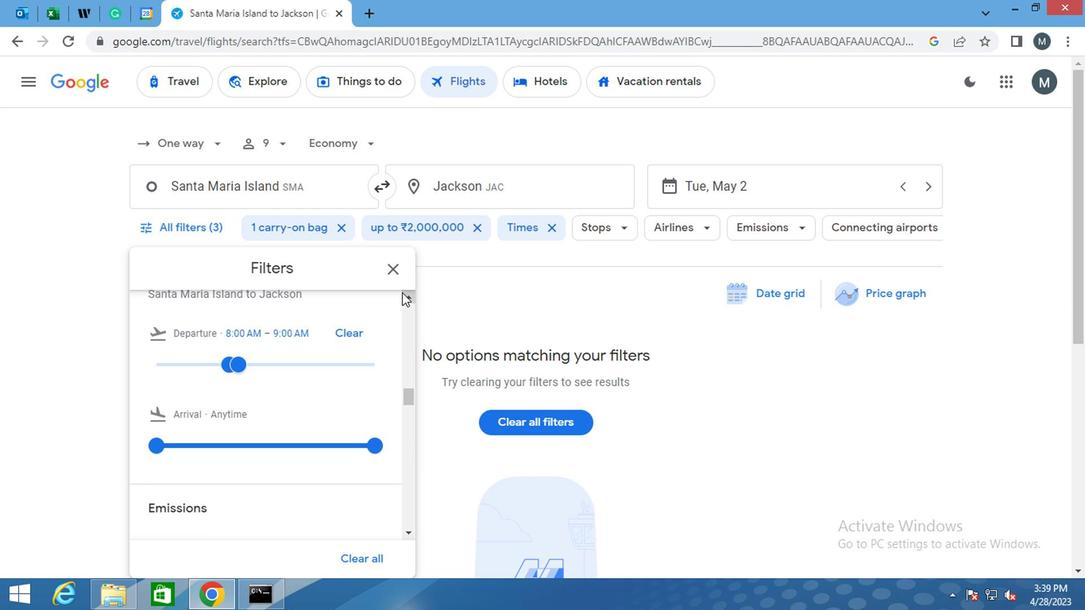
Action: Mouse pressed left at (389, 270)
Screenshot: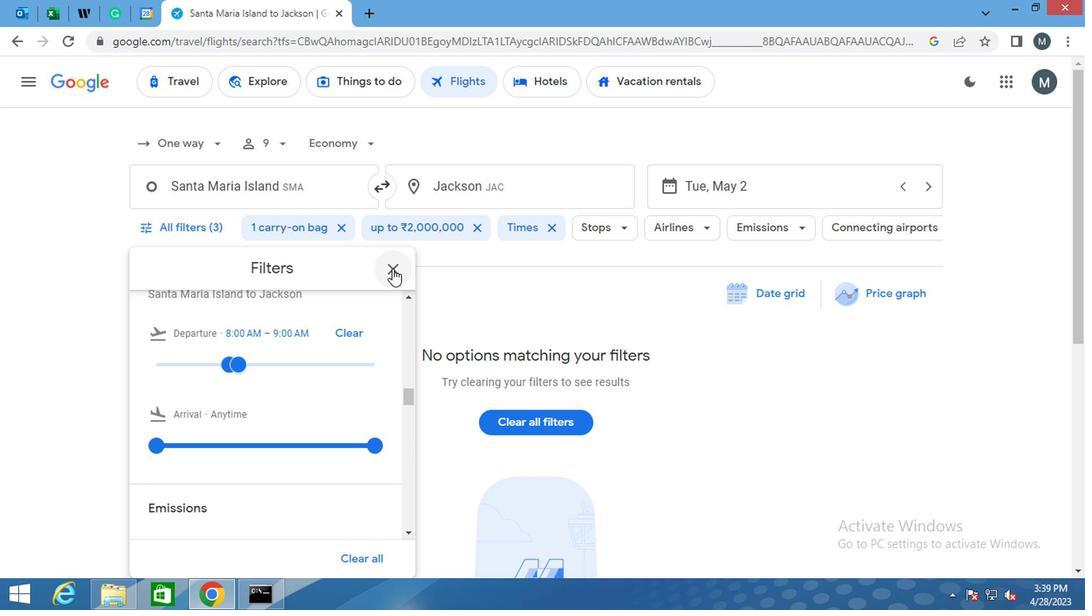 
